 Task: Find flights from New Delhi to Odisha from June 2 to June 6.
Action: Mouse moved to (461, 293)
Screenshot: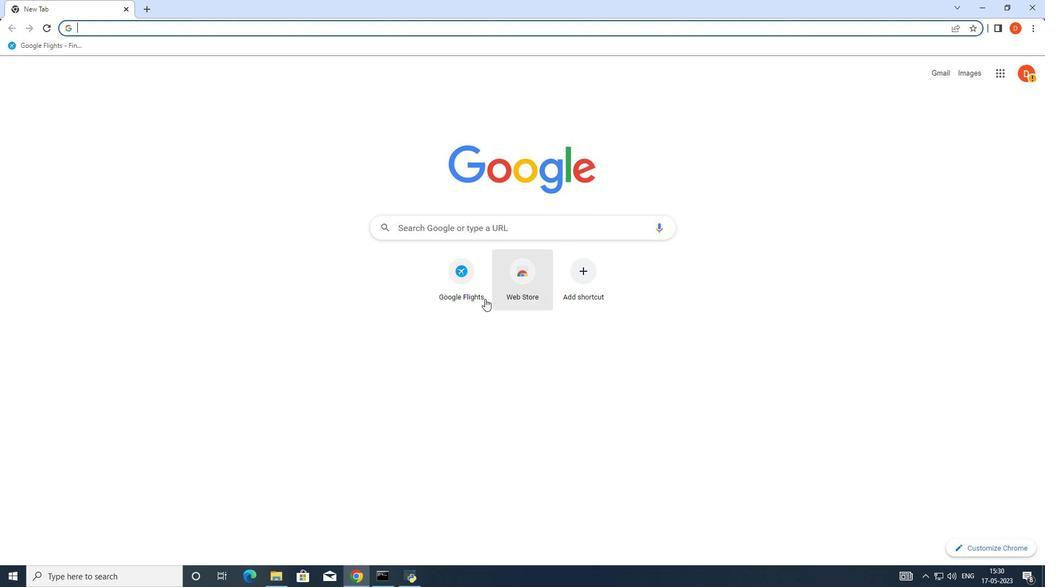
Action: Mouse pressed left at (461, 293)
Screenshot: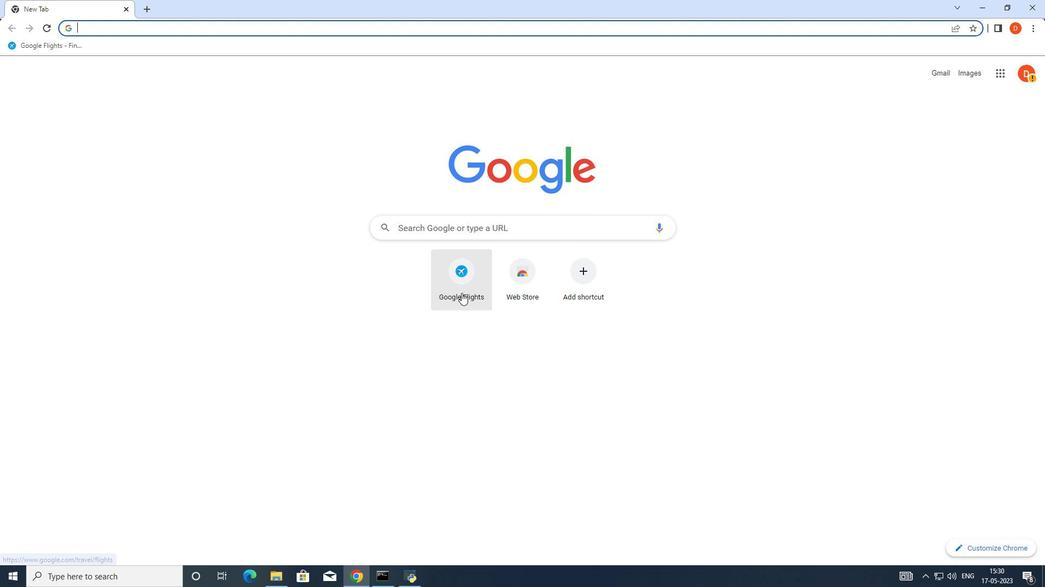
Action: Mouse moved to (381, 301)
Screenshot: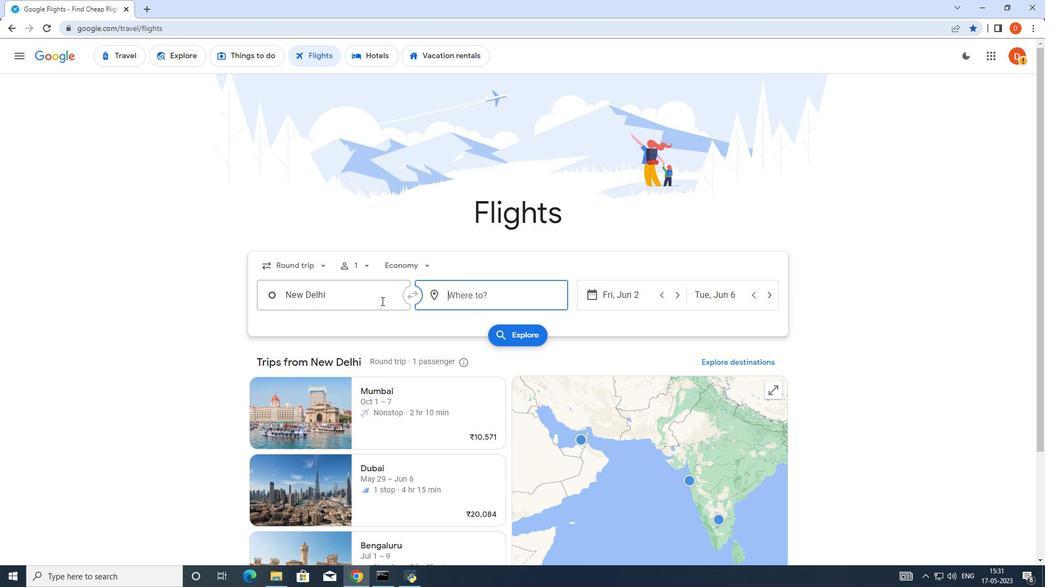
Action: Mouse scrolled (381, 301) with delta (0, 0)
Screenshot: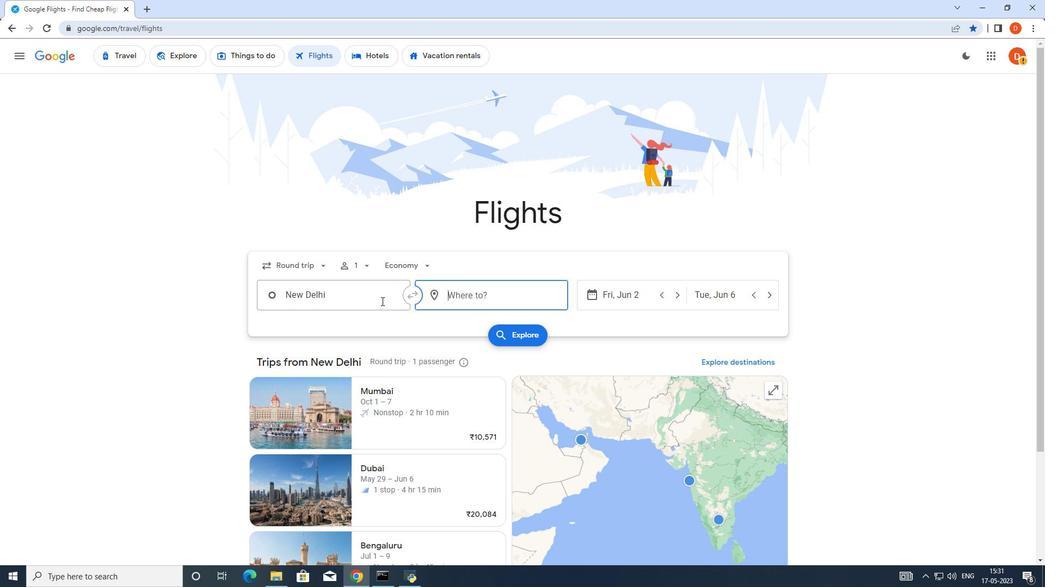
Action: Mouse moved to (462, 224)
Screenshot: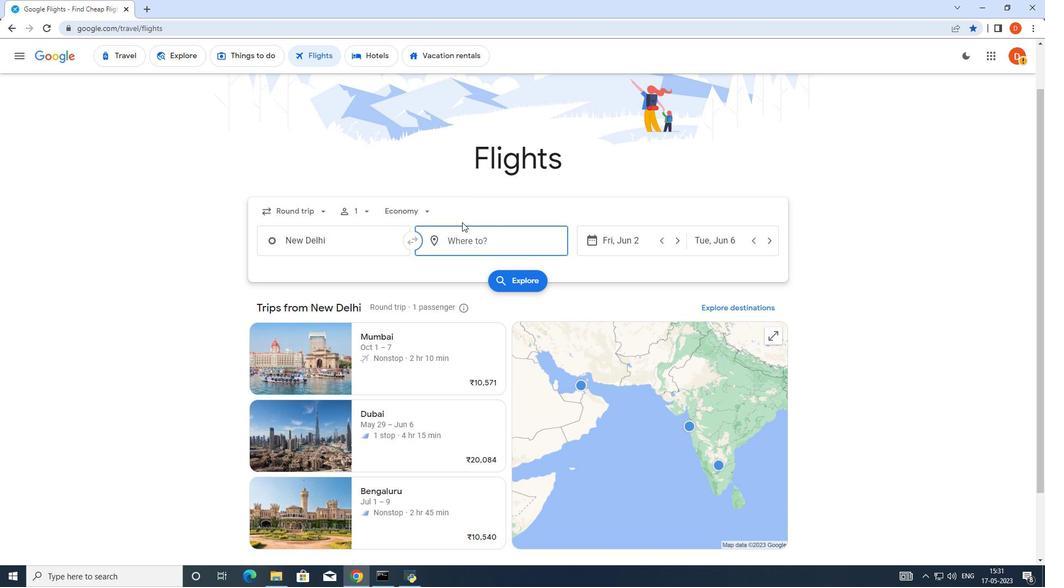 
Action: Mouse scrolled (462, 223) with delta (0, 0)
Screenshot: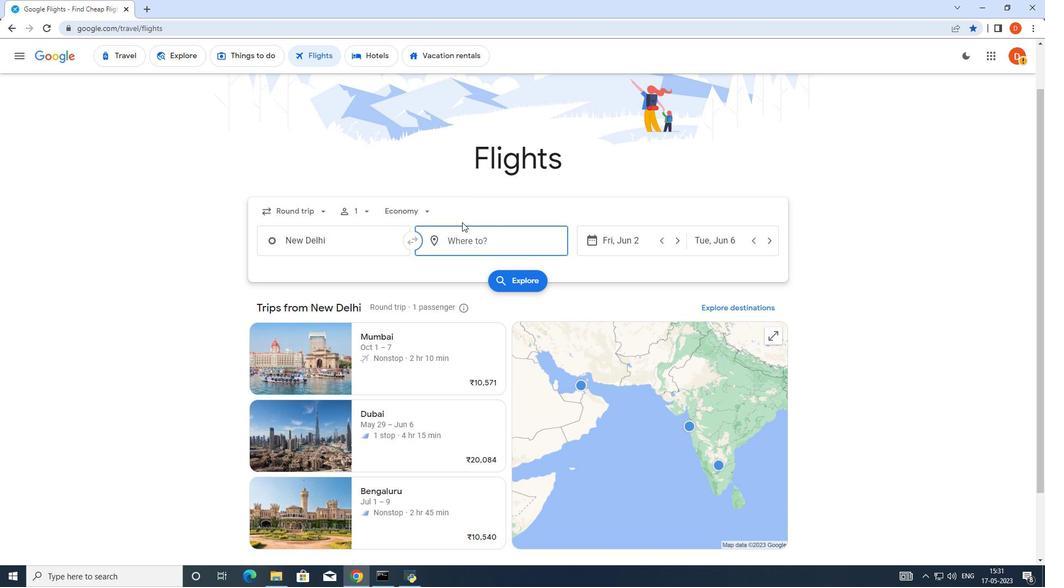
Action: Mouse moved to (445, 185)
Screenshot: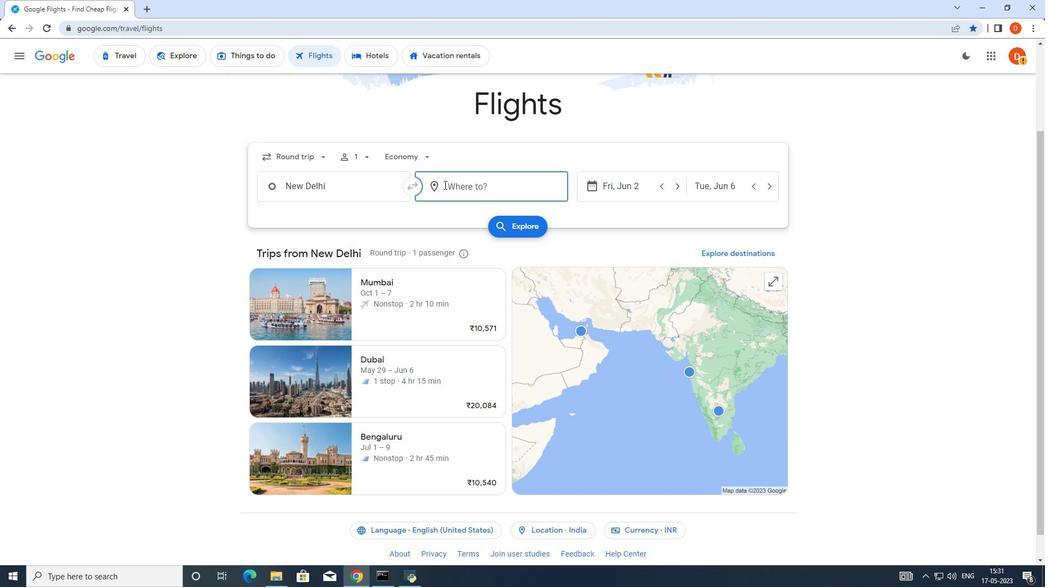 
Action: Mouse pressed left at (445, 185)
Screenshot: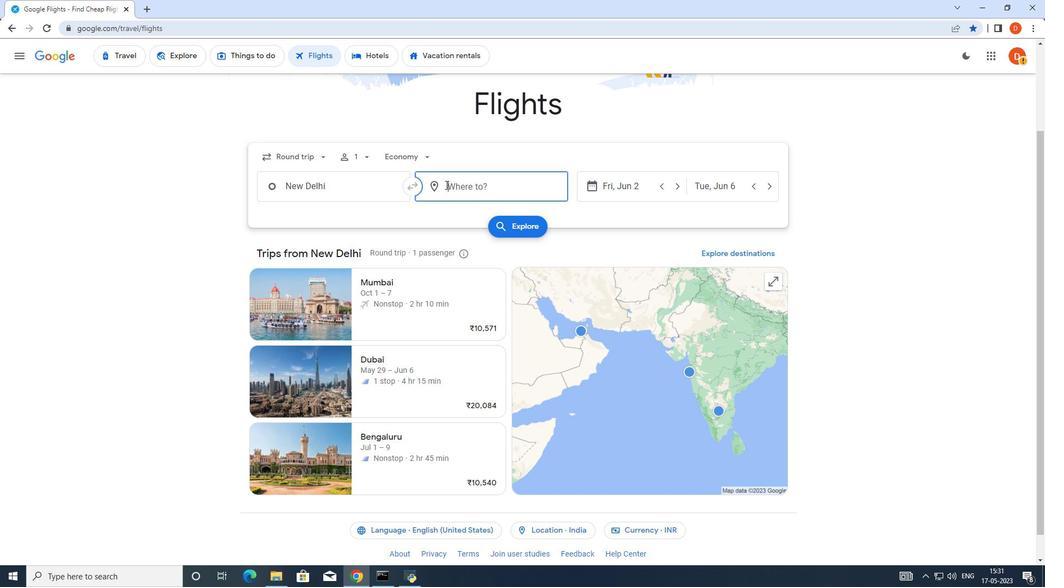 
Action: Mouse moved to (366, 187)
Screenshot: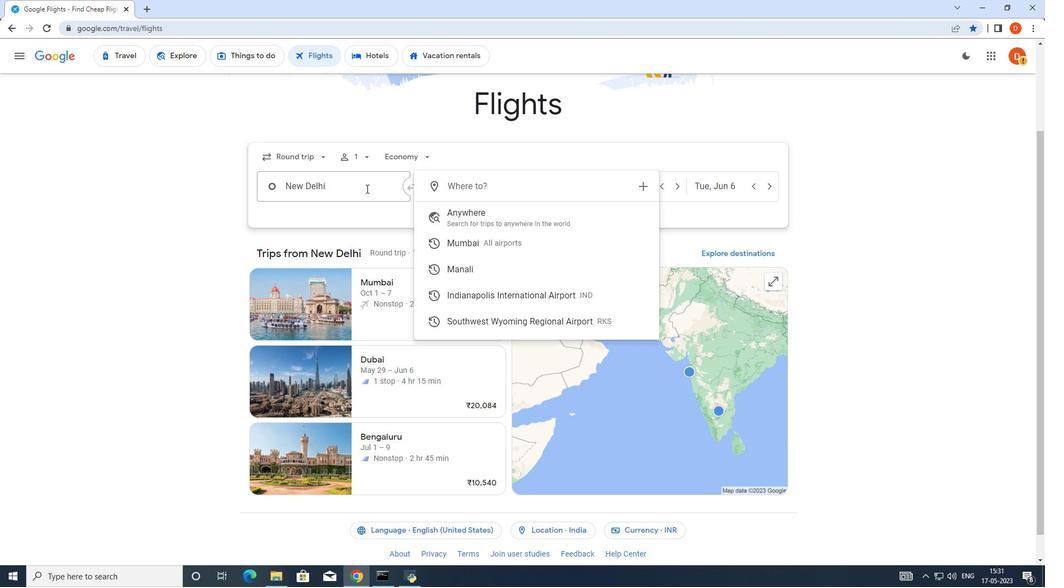 
Action: Mouse pressed left at (366, 187)
Screenshot: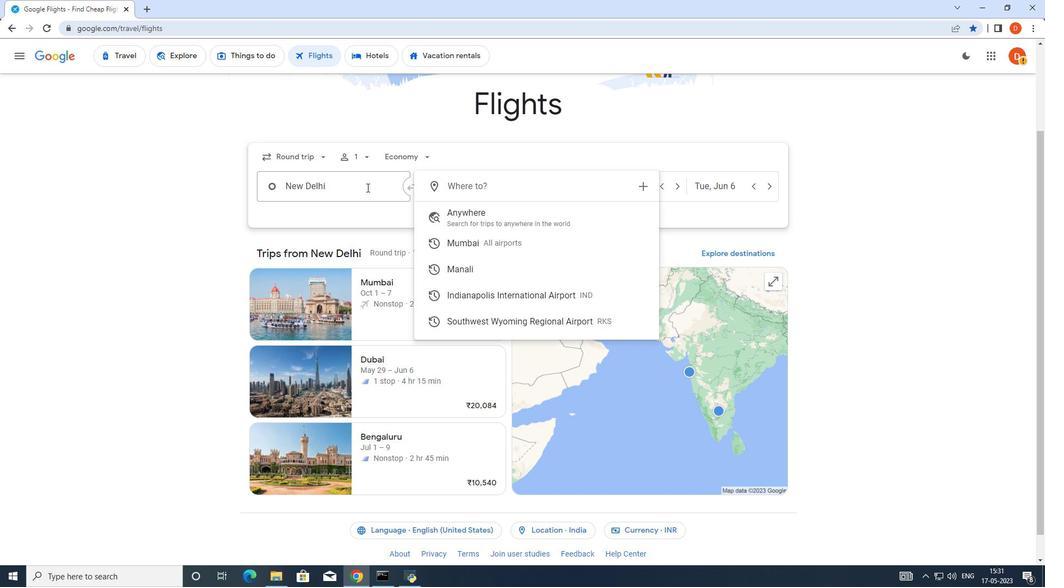 
Action: Mouse moved to (369, 219)
Screenshot: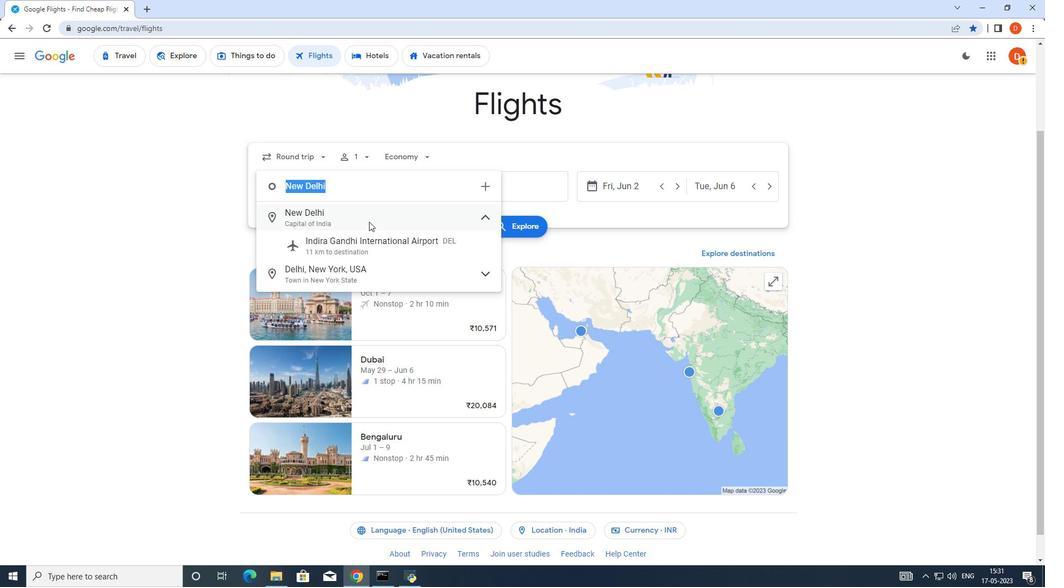 
Action: Key pressed <Key.backspace>gurugaom
Screenshot: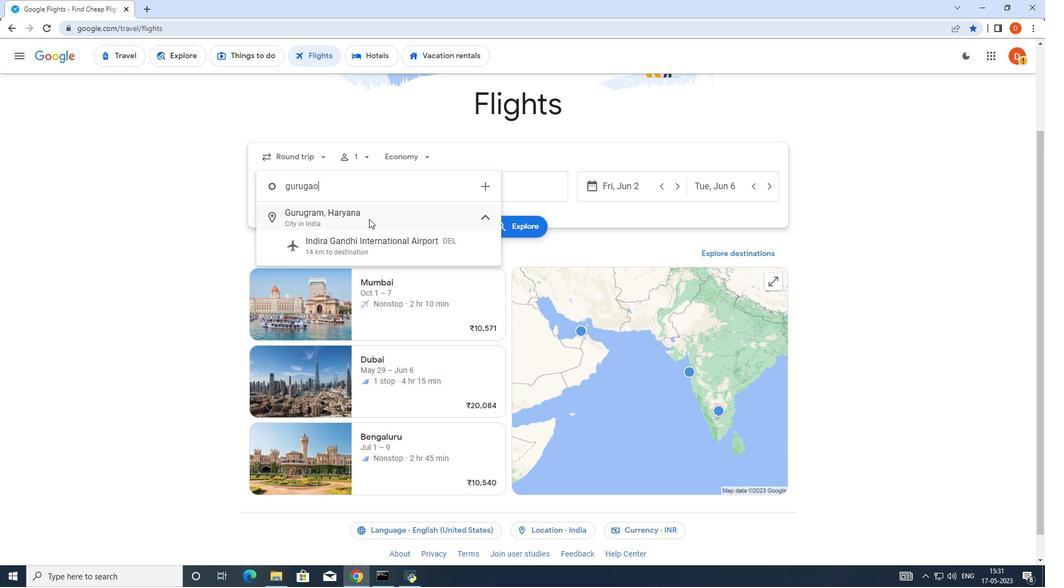 
Action: Mouse moved to (548, 184)
Screenshot: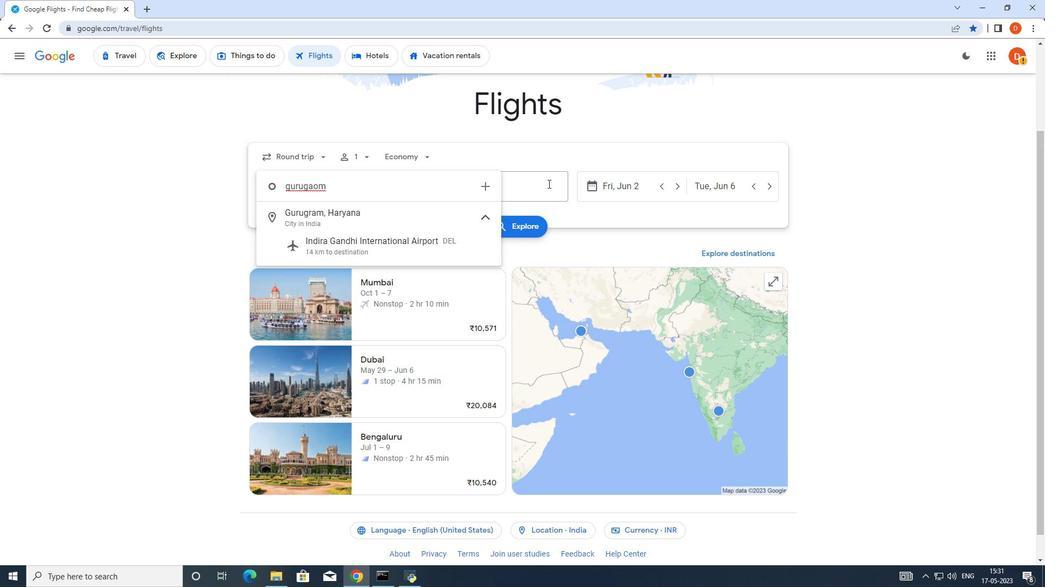 
Action: Mouse pressed left at (548, 184)
Screenshot: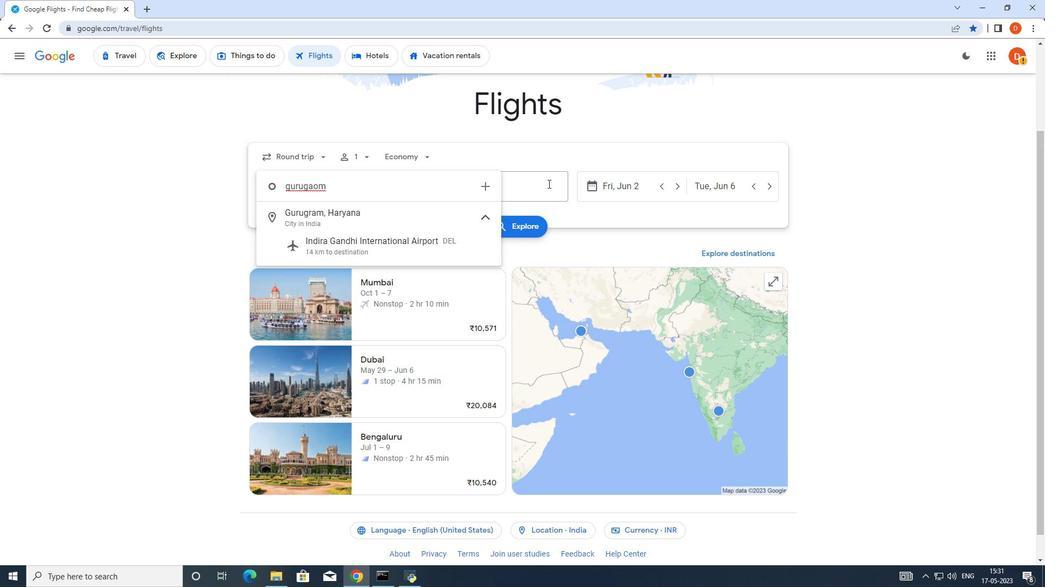 
Action: Mouse moved to (540, 204)
Screenshot: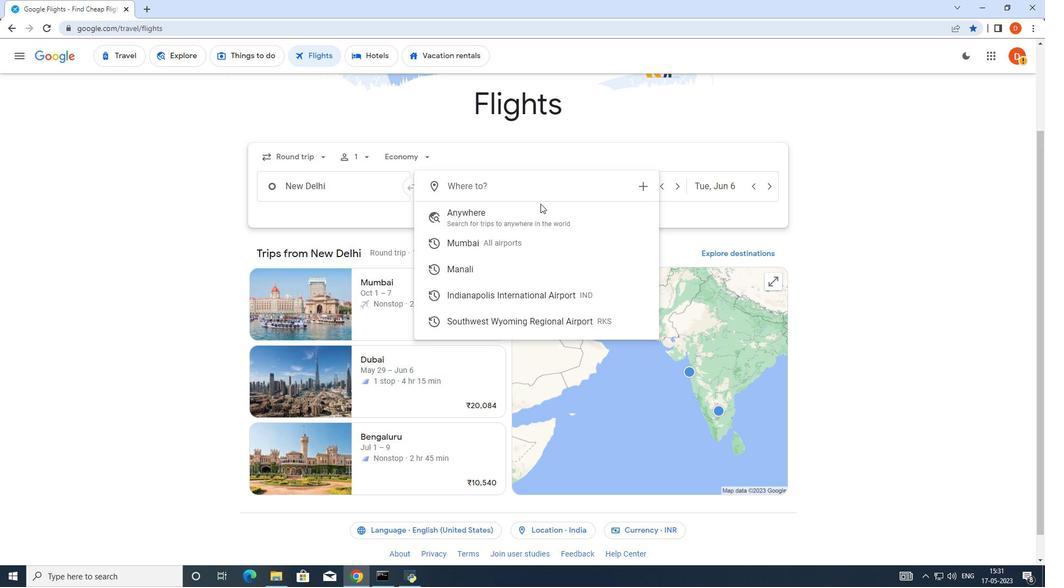 
Action: Key pressed newdelhi<Key.enter>
Screenshot: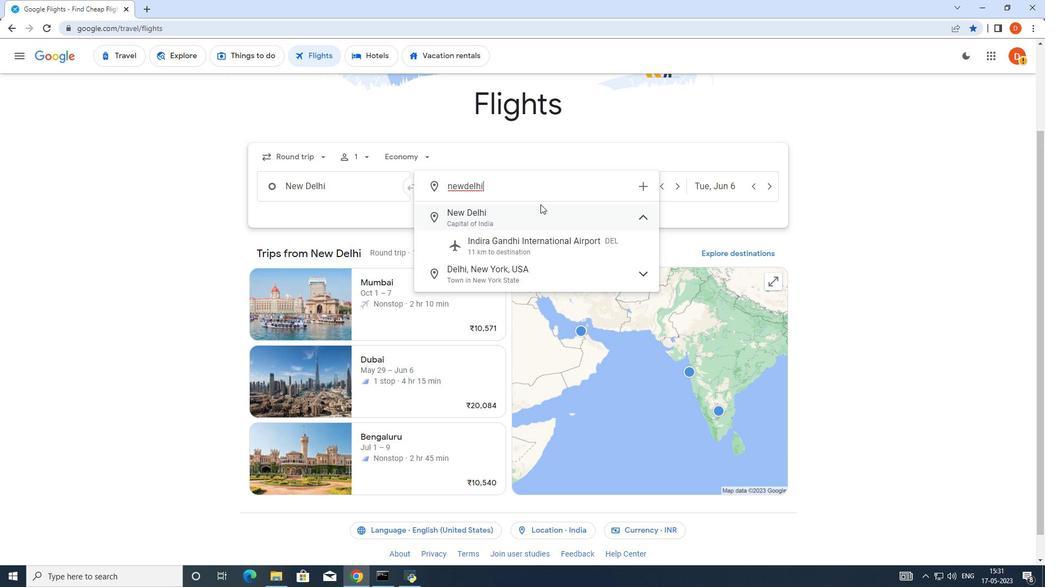 
Action: Mouse moved to (523, 221)
Screenshot: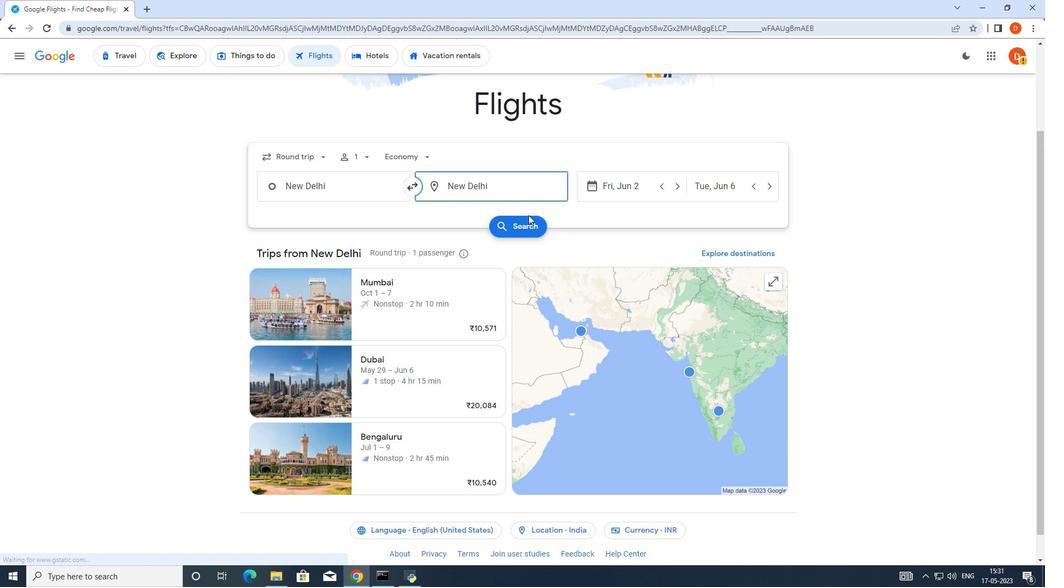 
Action: Mouse pressed left at (523, 221)
Screenshot: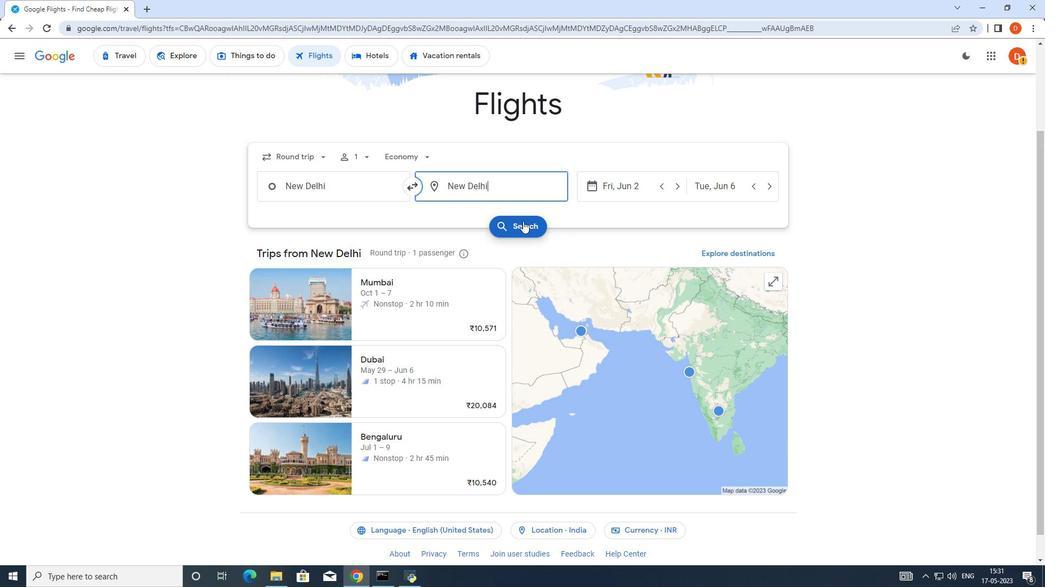 
Action: Mouse moved to (491, 126)
Screenshot: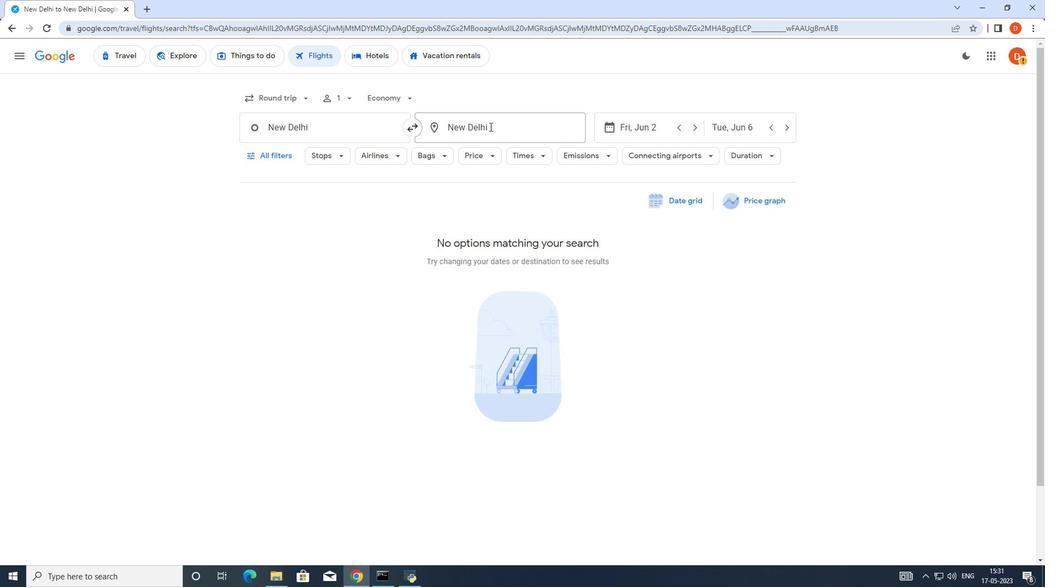 
Action: Mouse pressed left at (491, 126)
Screenshot: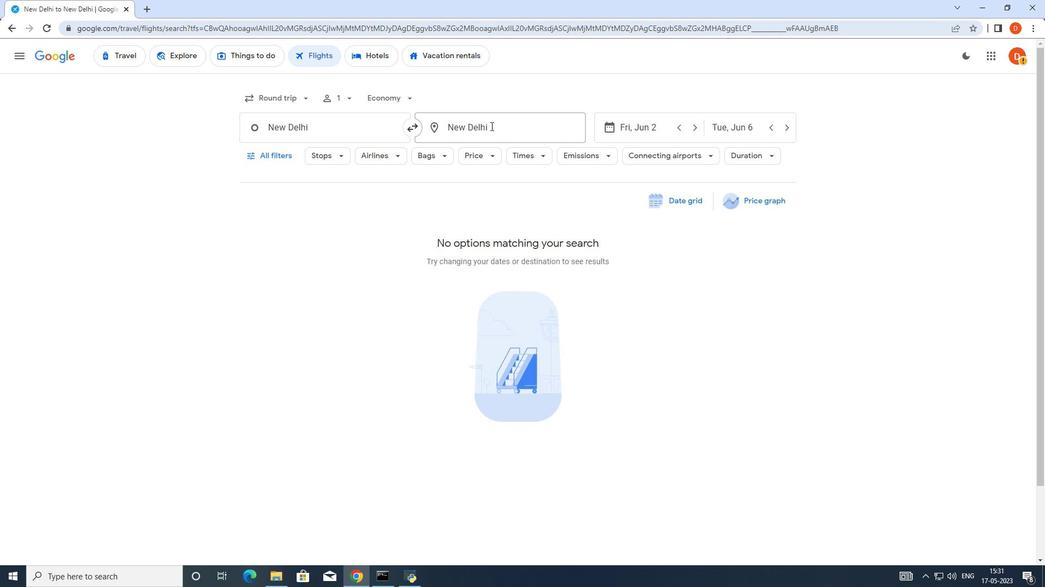 
Action: Mouse moved to (491, 127)
Screenshot: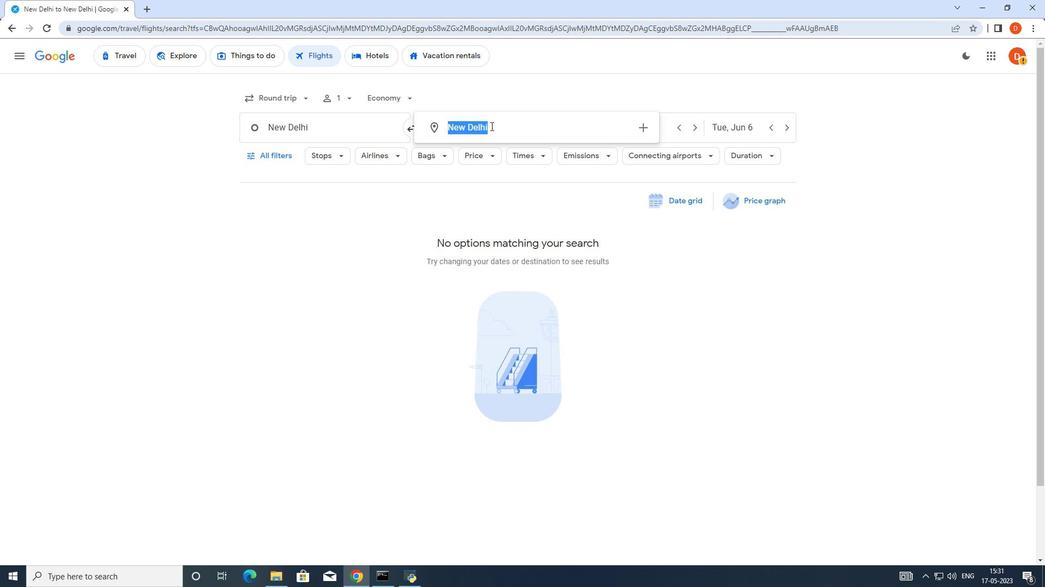 
Action: Key pressed <Key.backspace>odisha
Screenshot: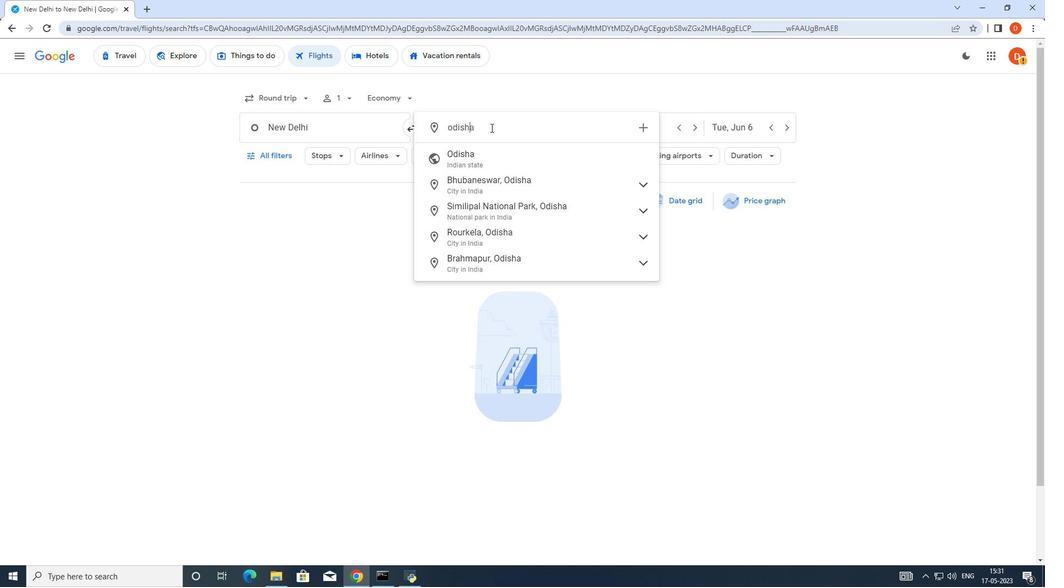 
Action: Mouse moved to (488, 155)
Screenshot: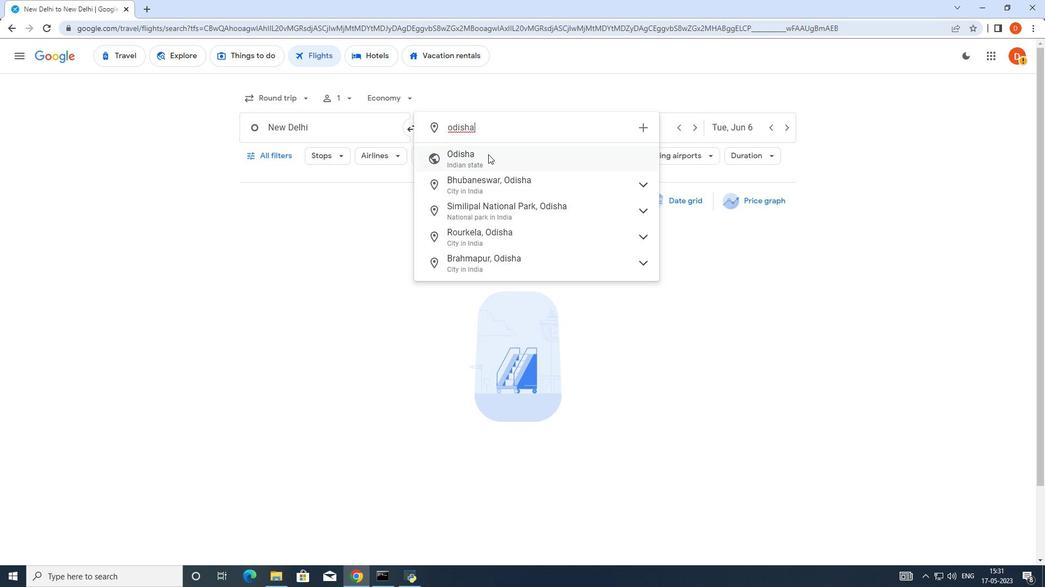 
Action: Mouse pressed left at (488, 155)
Screenshot: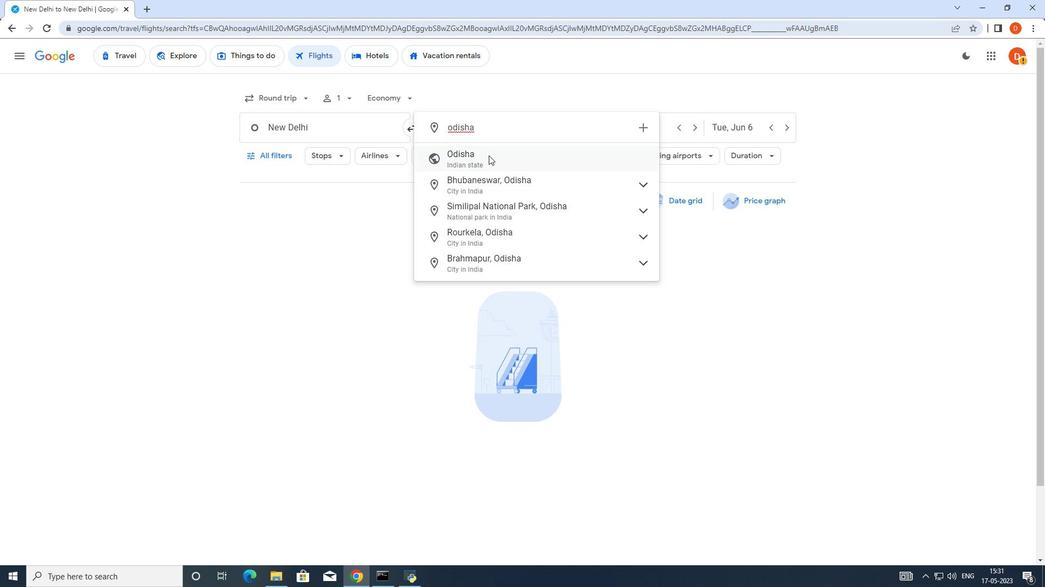 
Action: Mouse moved to (555, 261)
Screenshot: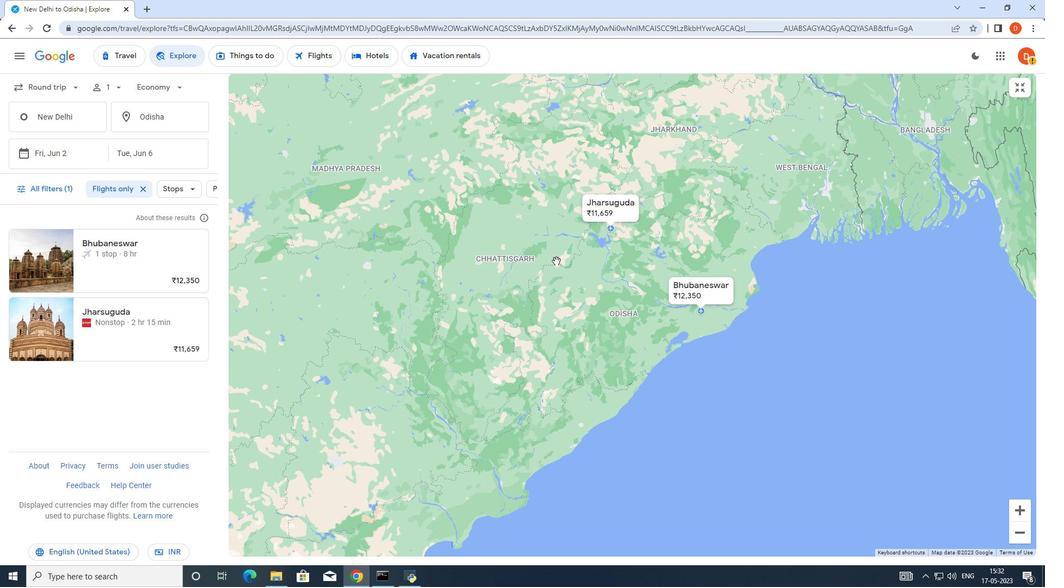 
Action: Mouse scrolled (555, 261) with delta (0, 0)
Screenshot: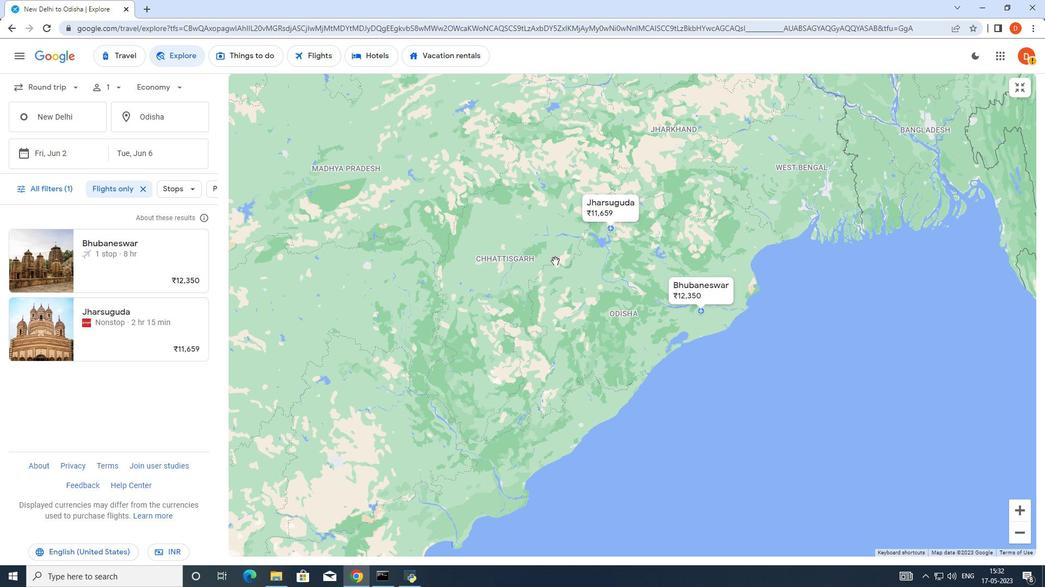 
Action: Mouse scrolled (555, 260) with delta (0, 0)
Screenshot: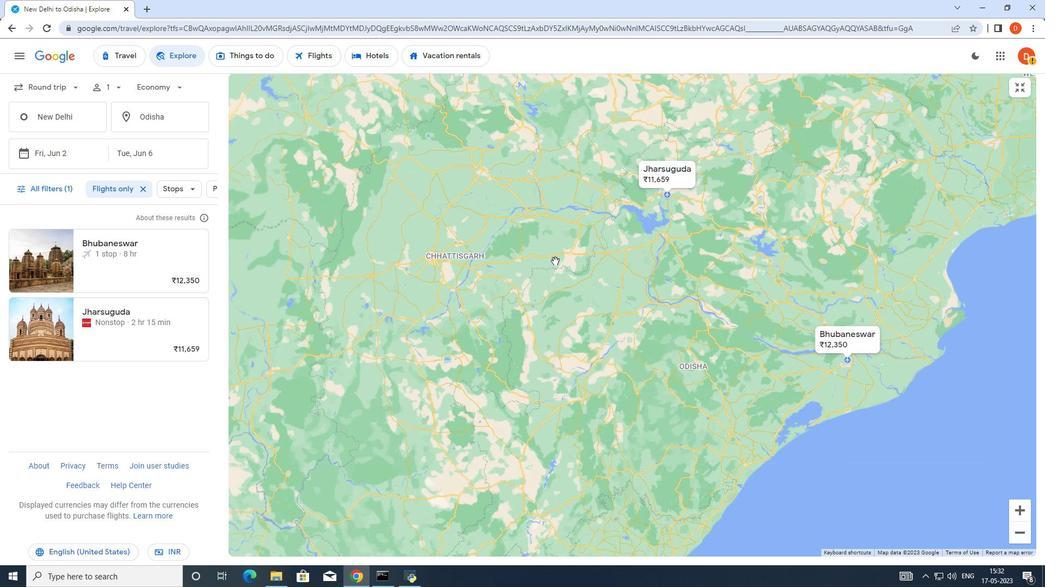 
Action: Mouse scrolled (555, 260) with delta (0, 0)
Screenshot: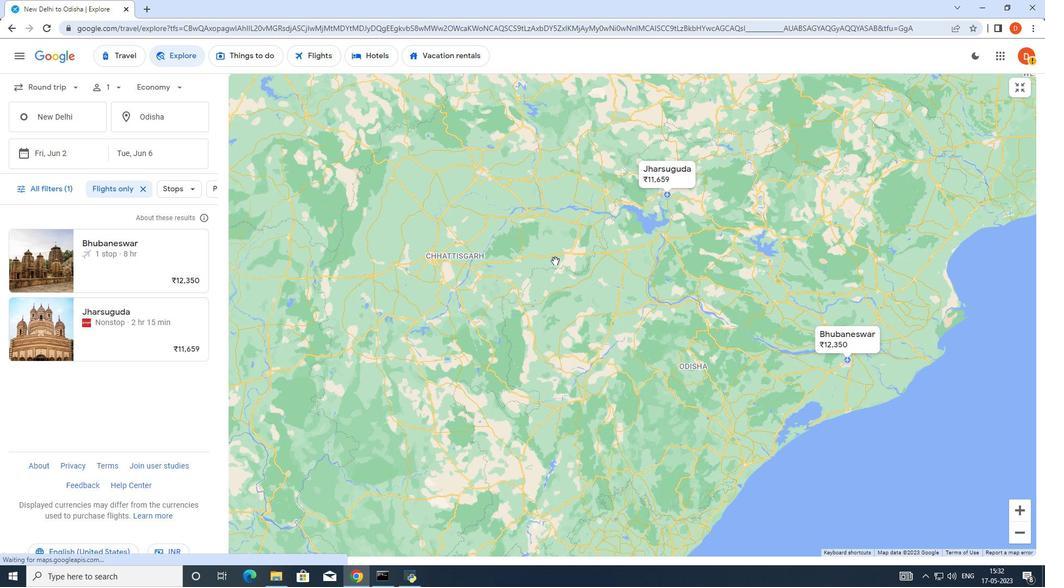 
Action: Mouse scrolled (555, 260) with delta (0, 0)
Screenshot: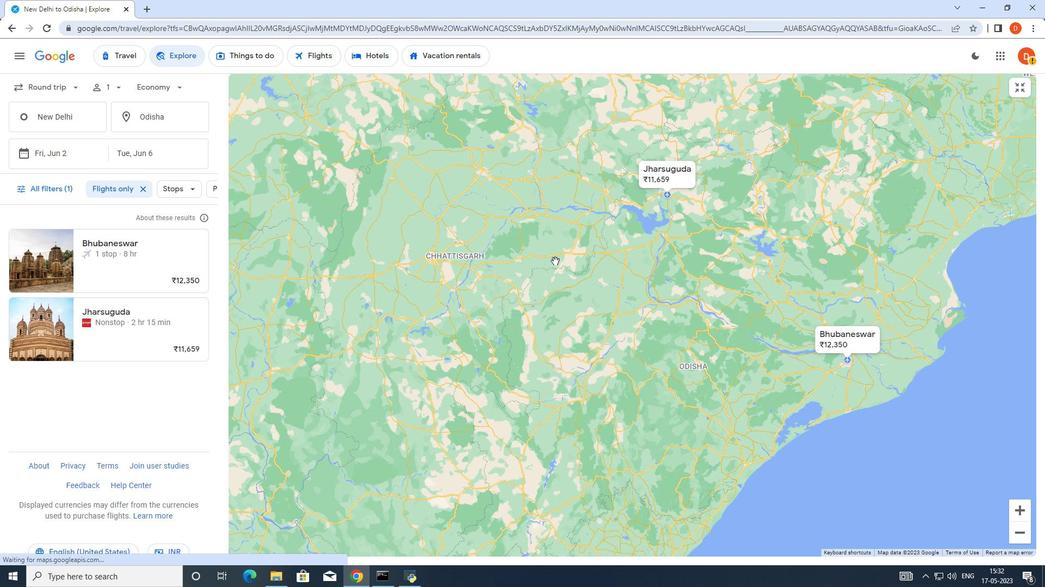 
Action: Mouse moved to (555, 262)
Screenshot: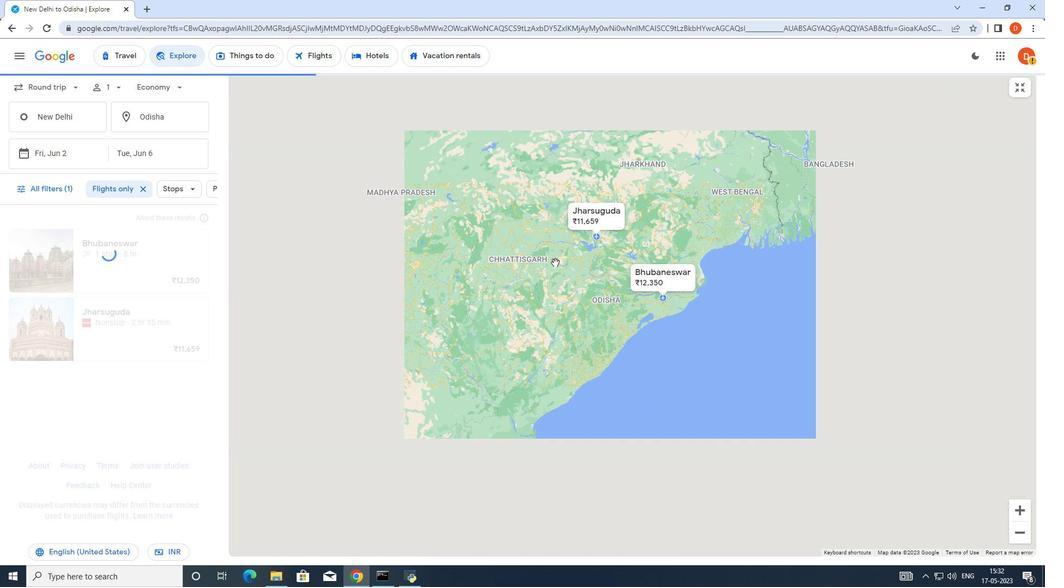 
Action: Mouse scrolled (555, 261) with delta (0, 0)
Screenshot: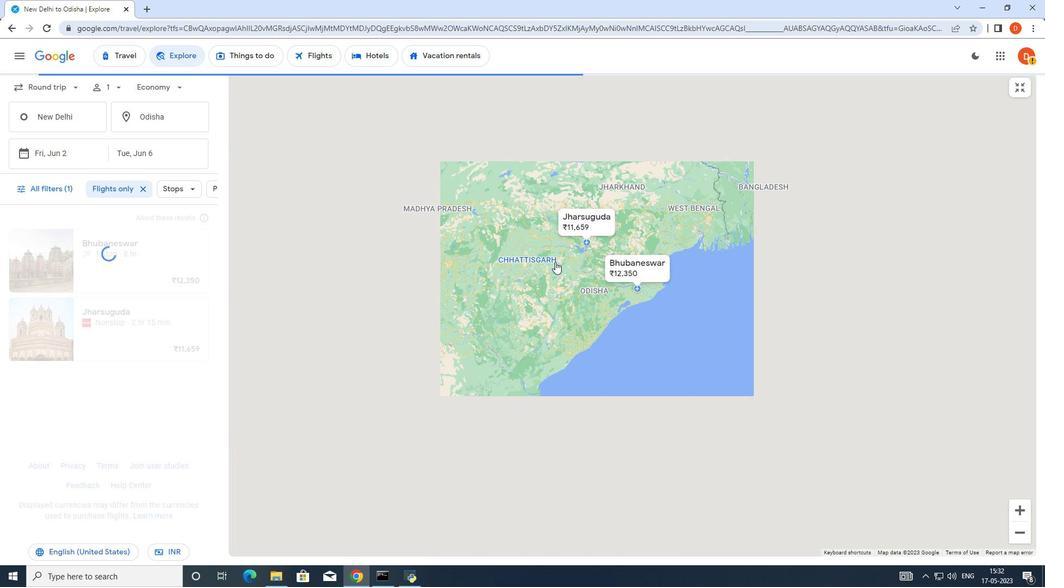 
Action: Mouse moved to (445, 232)
Screenshot: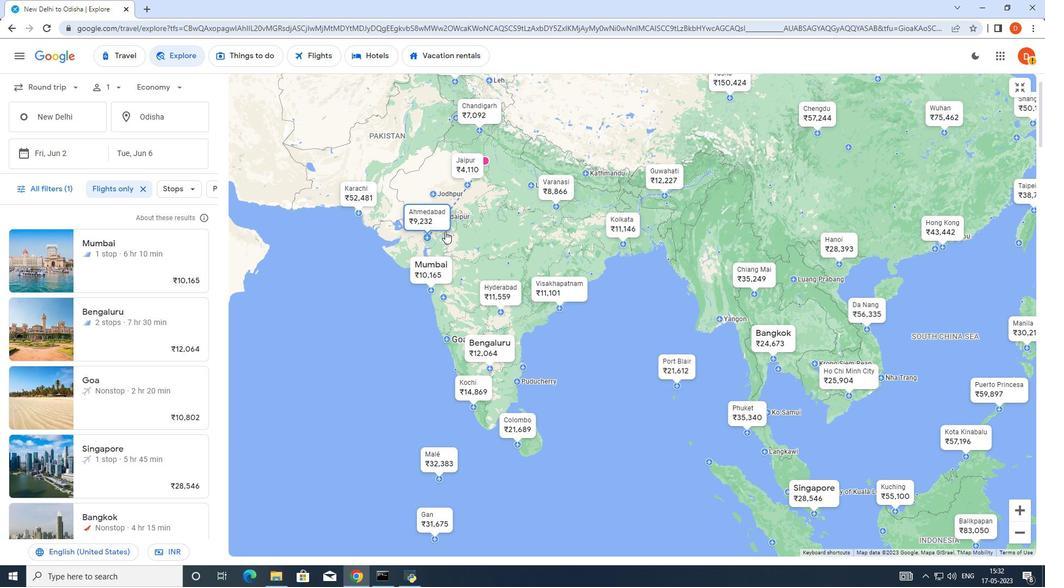 
Action: Mouse scrolled (445, 233) with delta (0, 0)
Screenshot: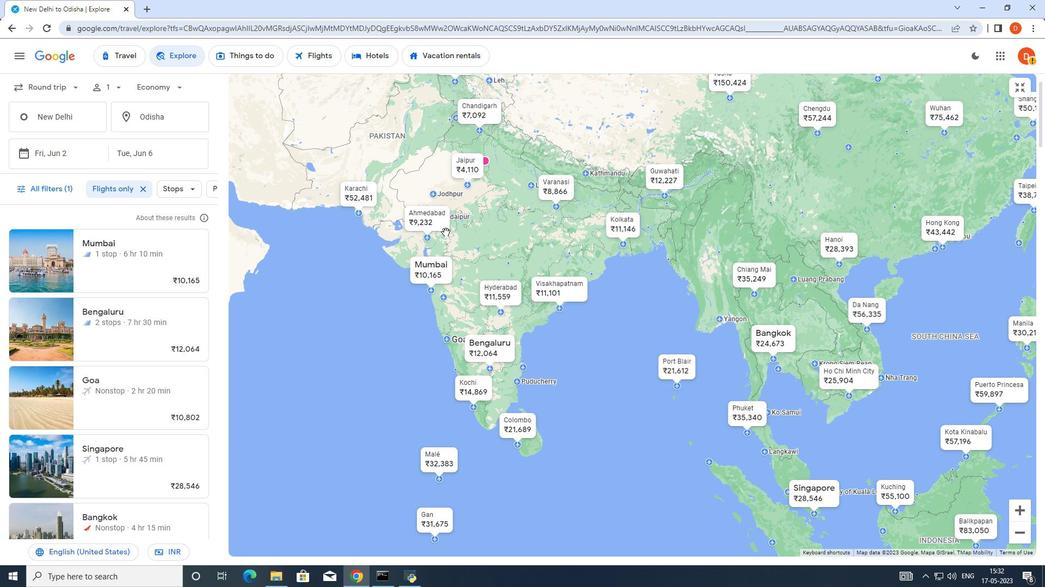 
Action: Mouse scrolled (445, 231) with delta (0, 0)
Screenshot: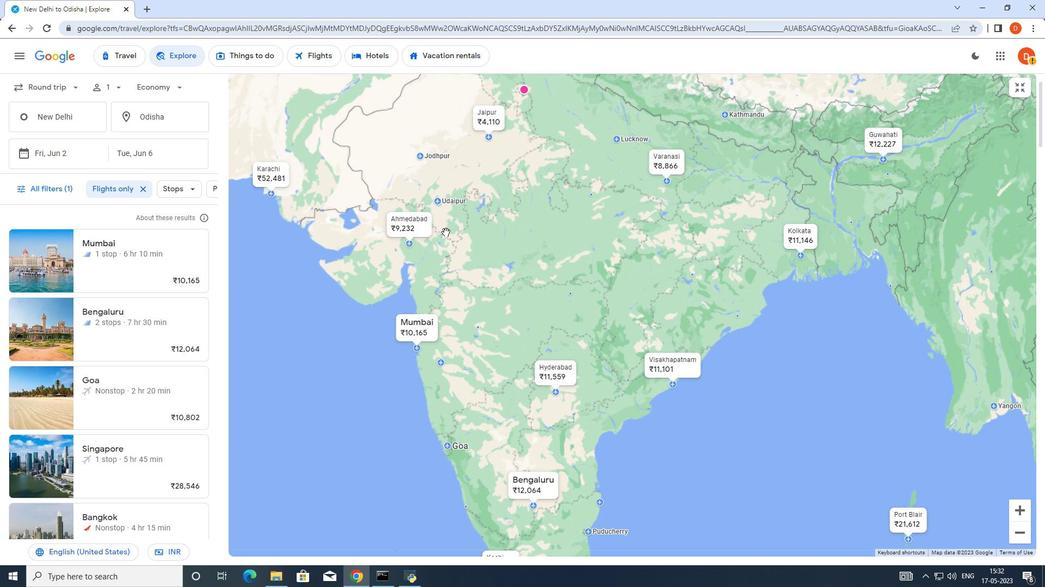 
Action: Mouse moved to (445, 234)
Screenshot: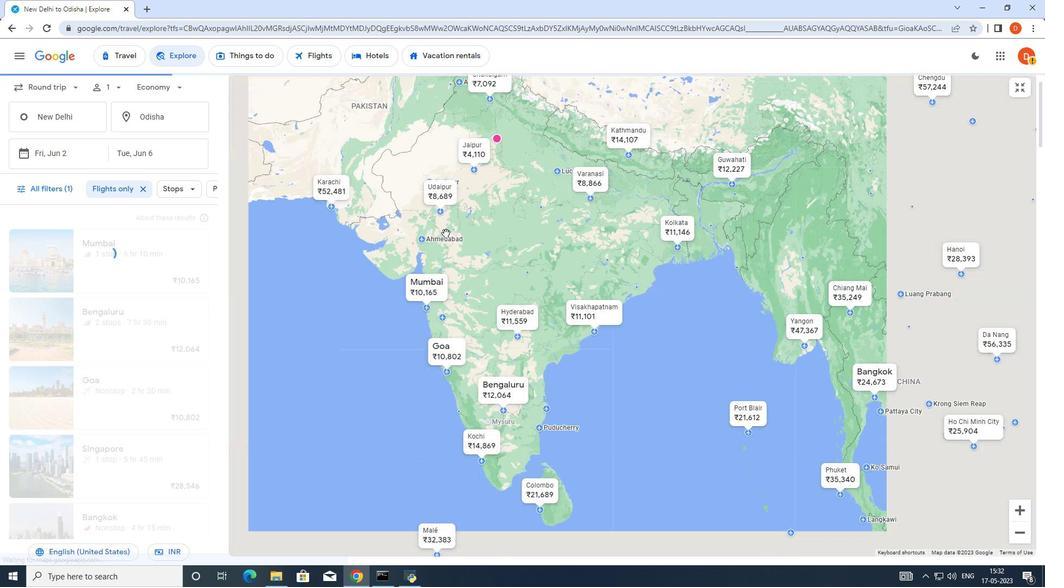 
Action: Mouse scrolled (445, 233) with delta (0, 0)
Screenshot: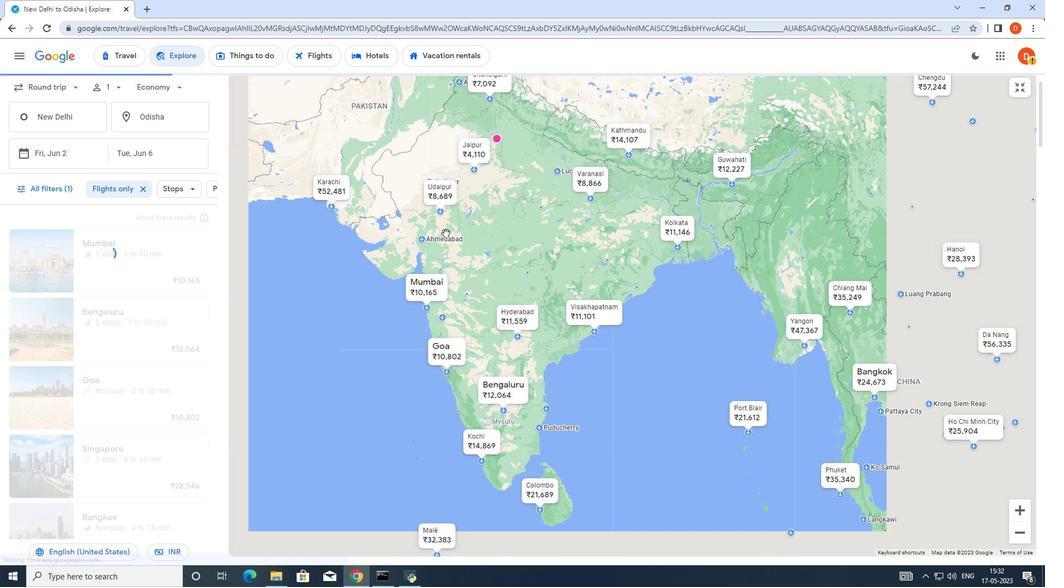 
Action: Mouse moved to (463, 225)
Screenshot: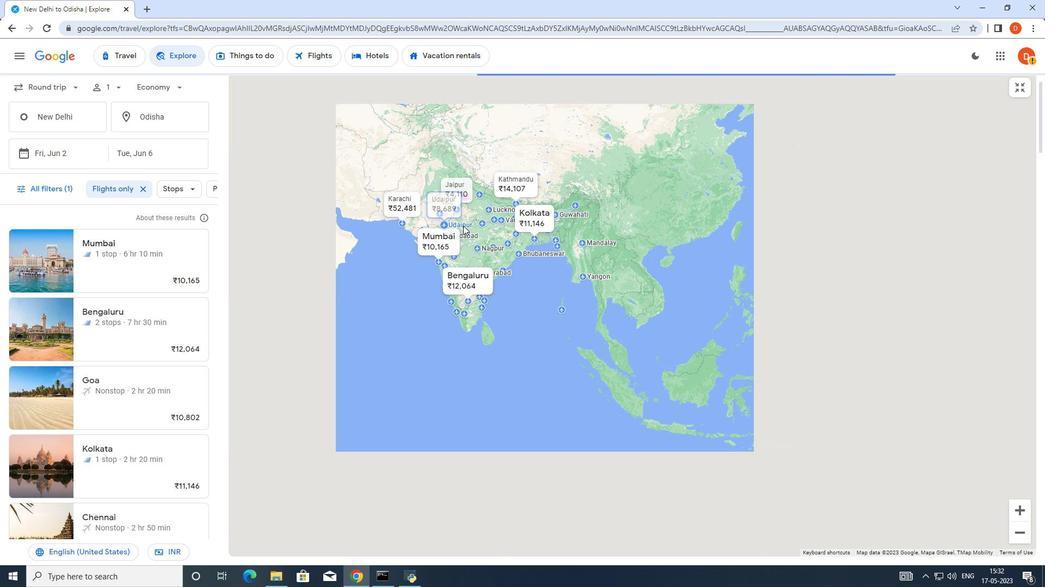 
Action: Mouse scrolled (463, 225) with delta (0, 0)
Screenshot: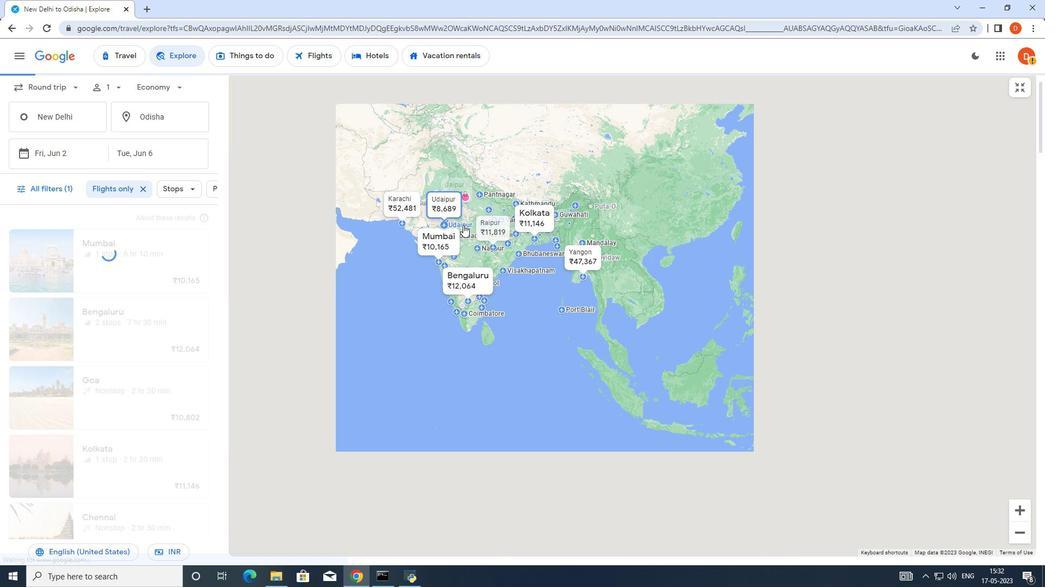 
Action: Mouse moved to (454, 173)
Screenshot: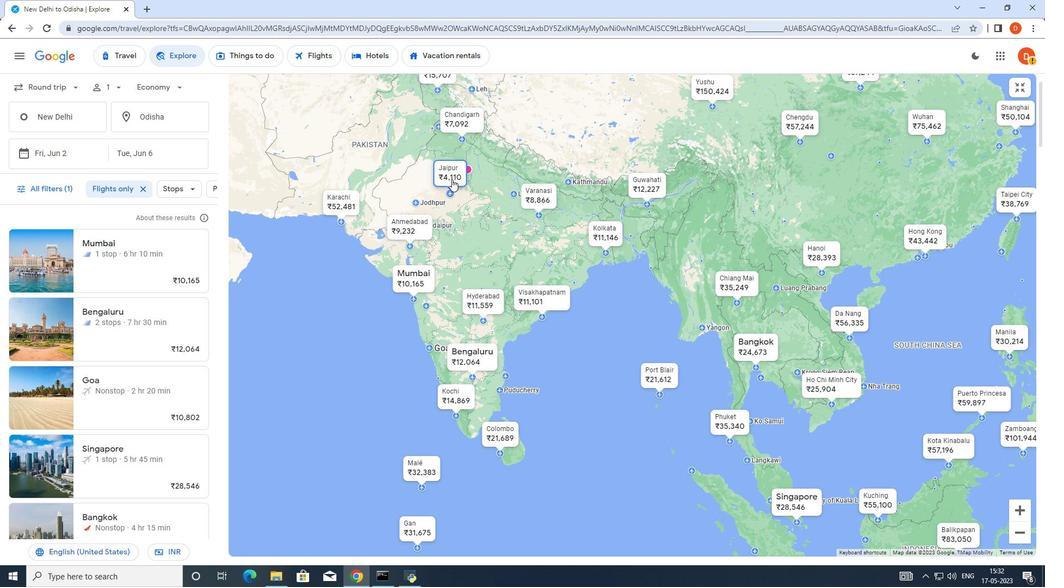 
Action: Mouse pressed left at (454, 173)
Screenshot: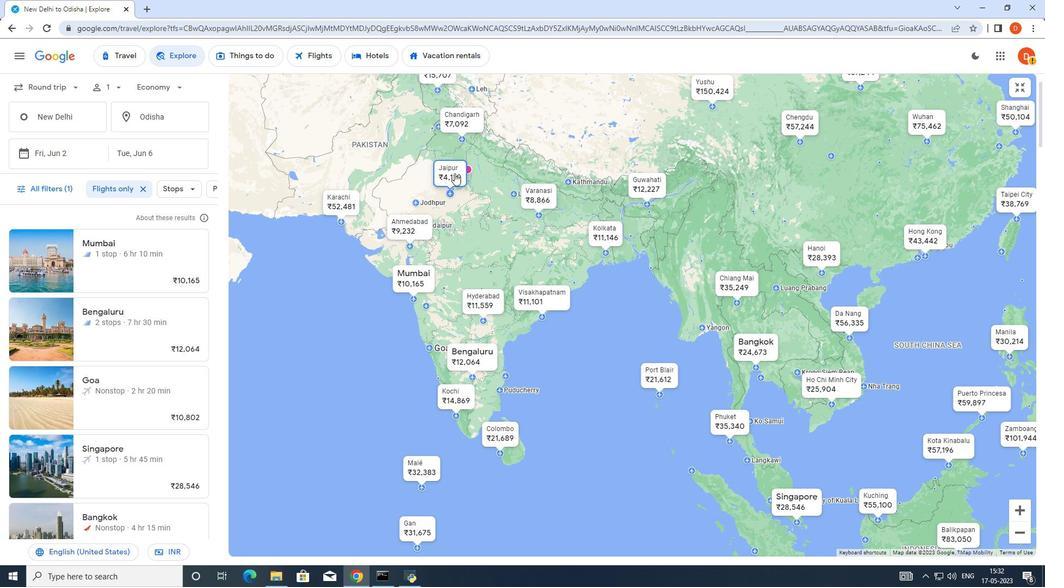 
Action: Mouse moved to (139, 279)
Screenshot: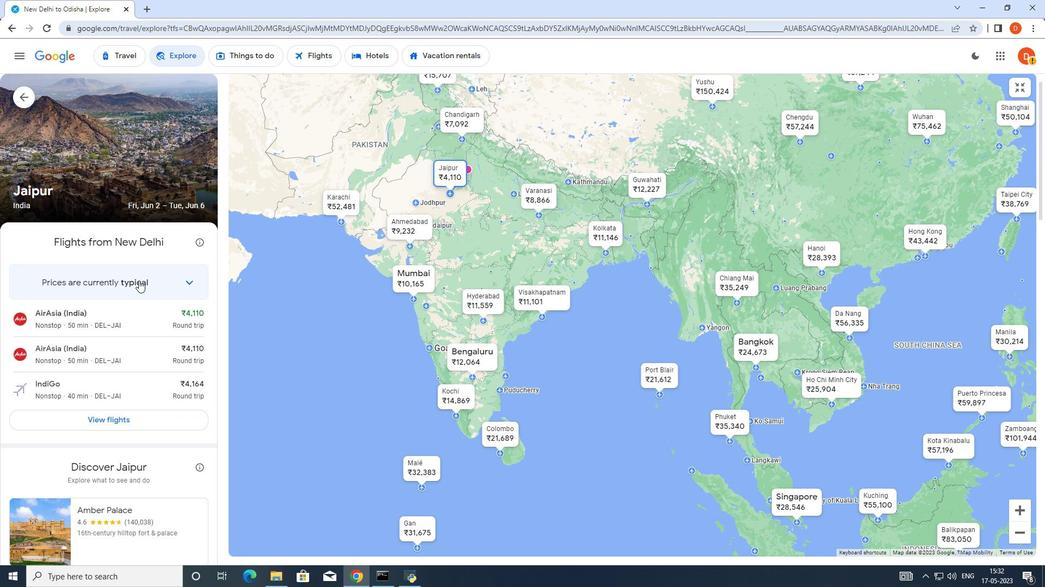 
Action: Mouse scrolled (139, 279) with delta (0, 0)
Screenshot: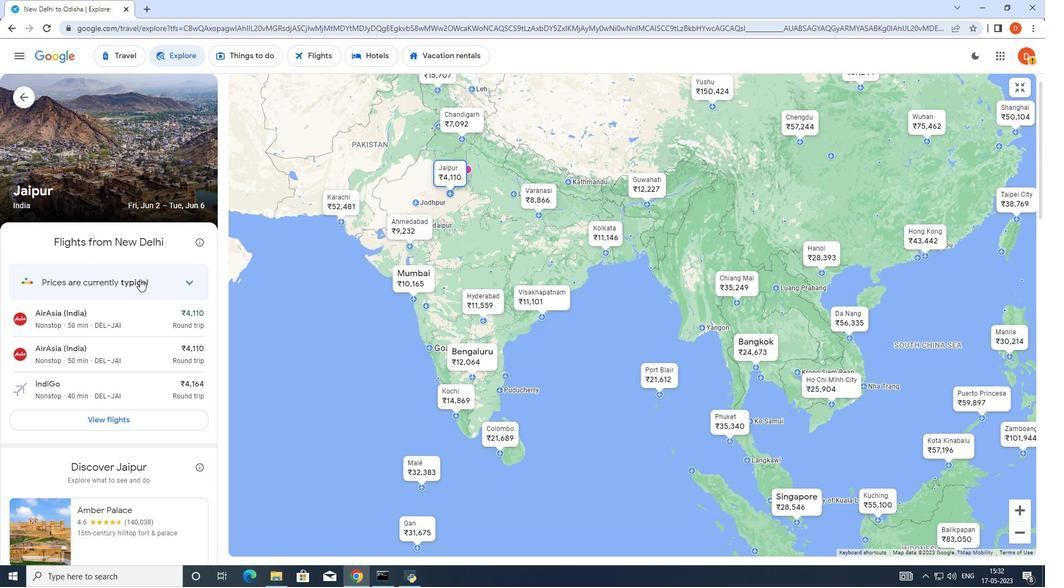 
Action: Mouse scrolled (139, 279) with delta (0, 0)
Screenshot: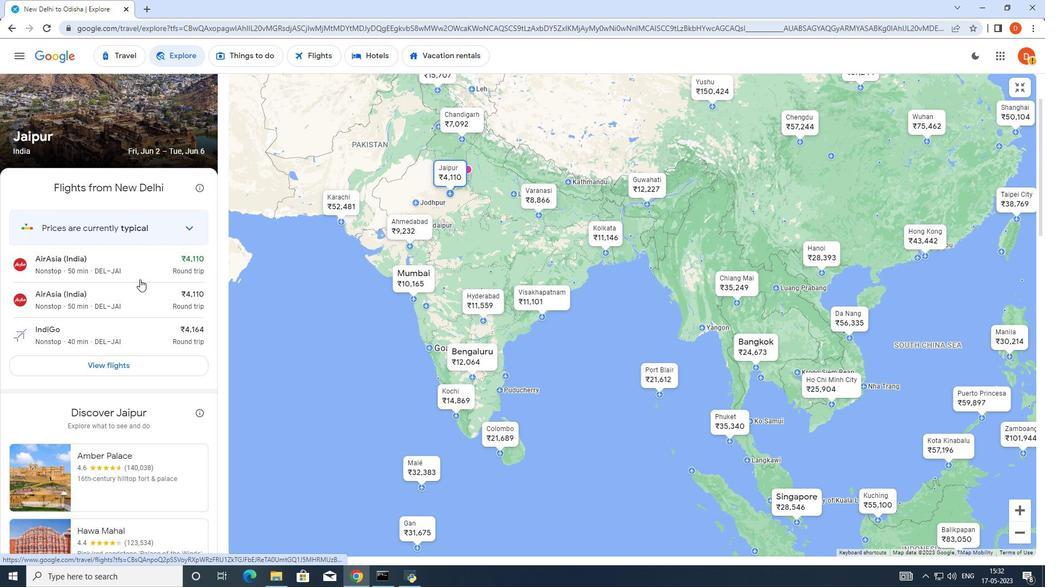 
Action: Mouse scrolled (139, 279) with delta (0, 0)
Screenshot: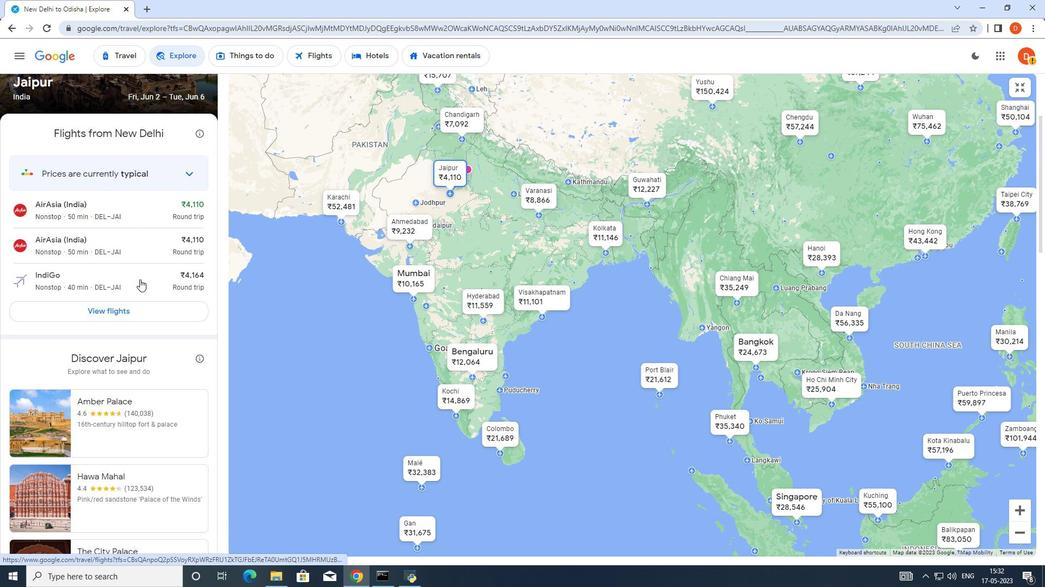 
Action: Mouse scrolled (139, 279) with delta (0, 0)
Screenshot: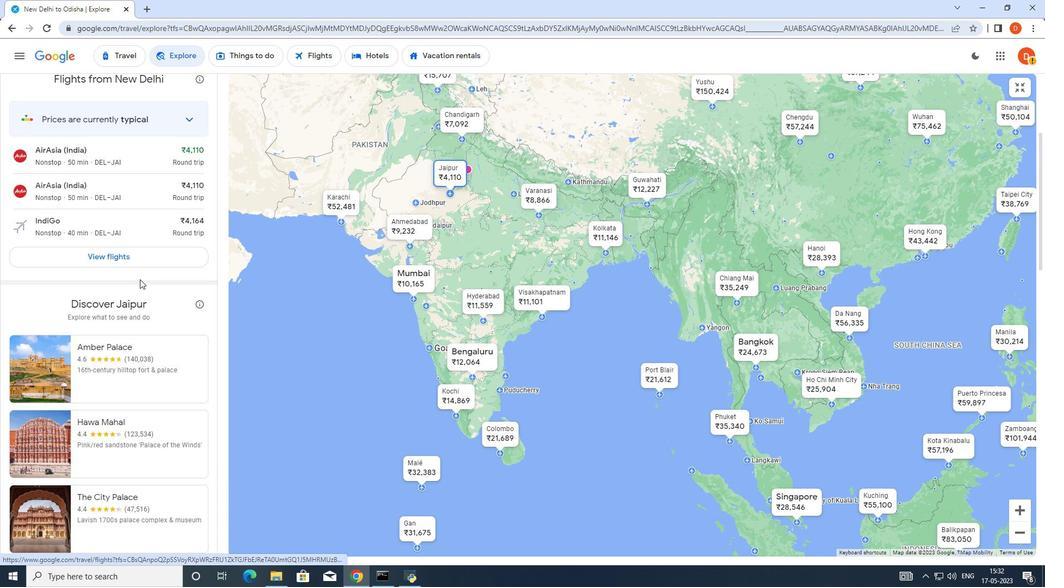 
Action: Mouse scrolled (139, 279) with delta (0, 0)
Screenshot: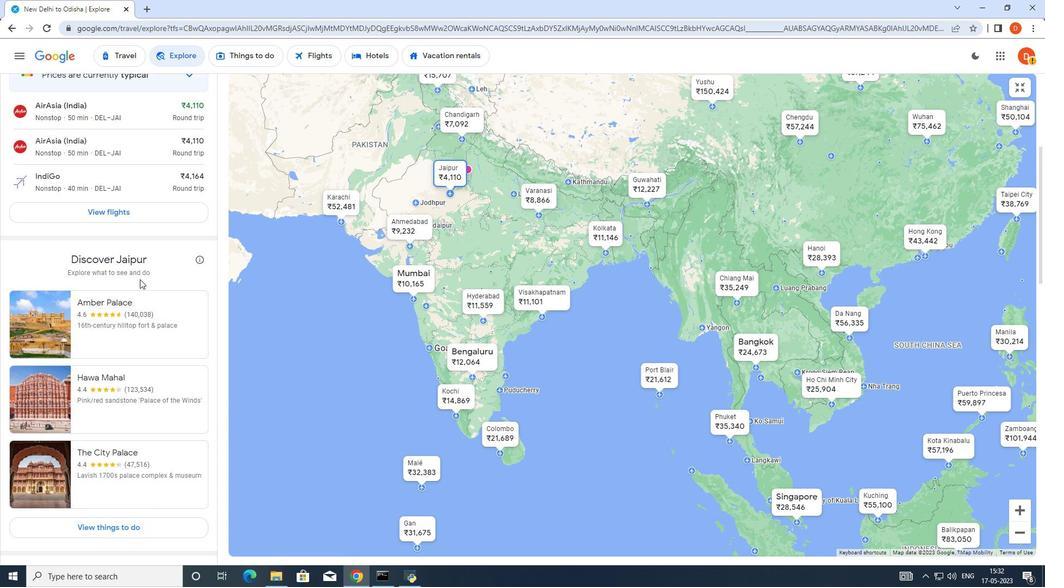 
Action: Mouse scrolled (139, 279) with delta (0, 0)
Screenshot: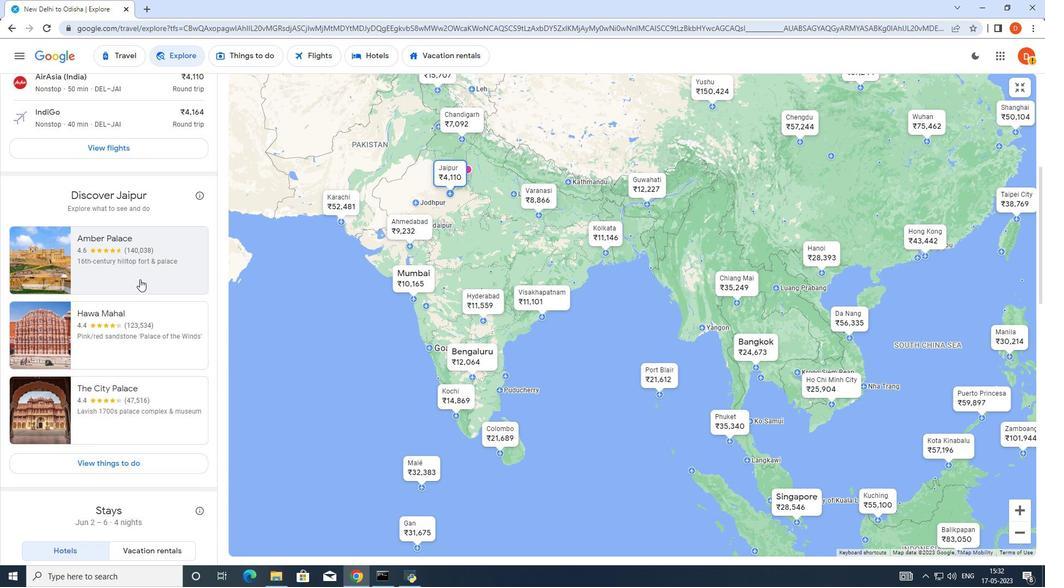 
Action: Mouse scrolled (139, 279) with delta (0, 0)
Screenshot: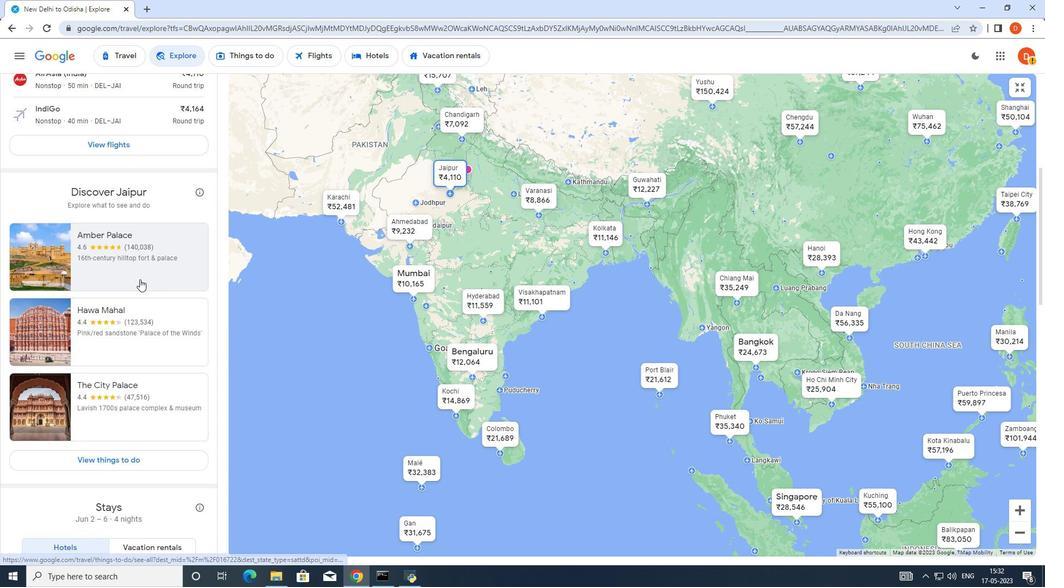 
Action: Mouse scrolled (139, 279) with delta (0, 0)
Screenshot: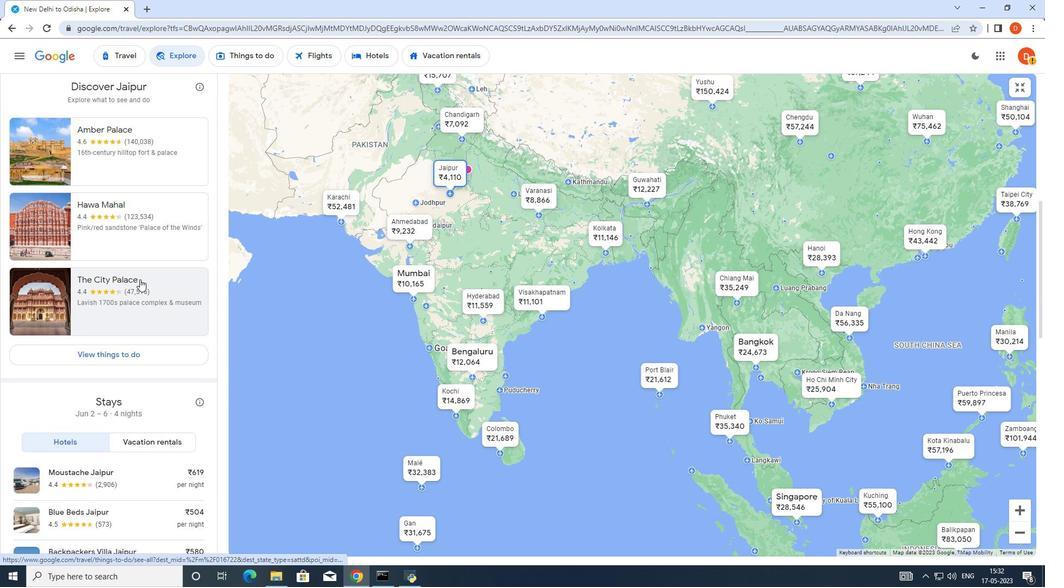 
Action: Mouse scrolled (139, 279) with delta (0, 0)
Screenshot: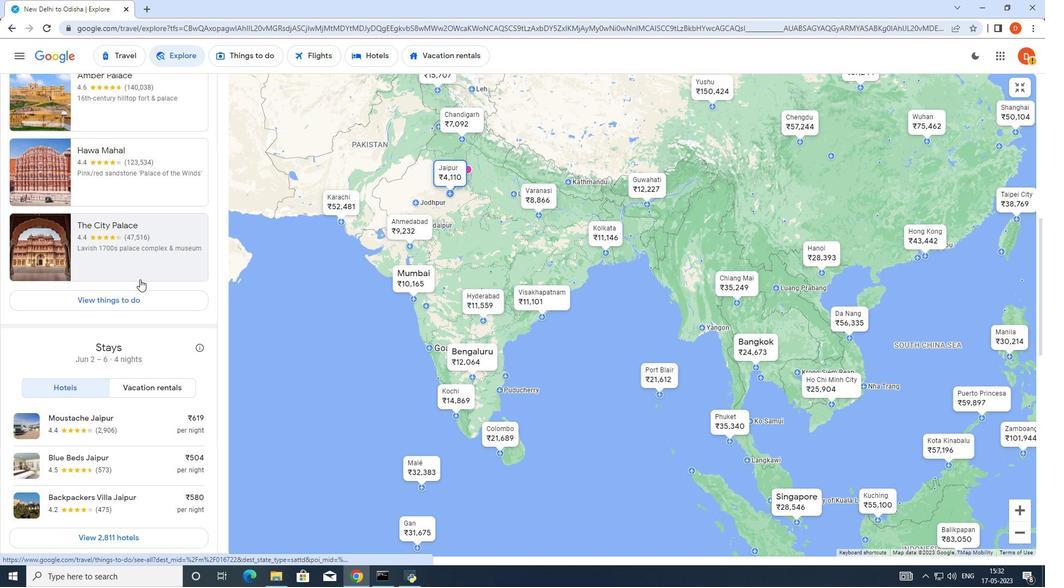 
Action: Mouse scrolled (139, 279) with delta (0, 0)
Screenshot: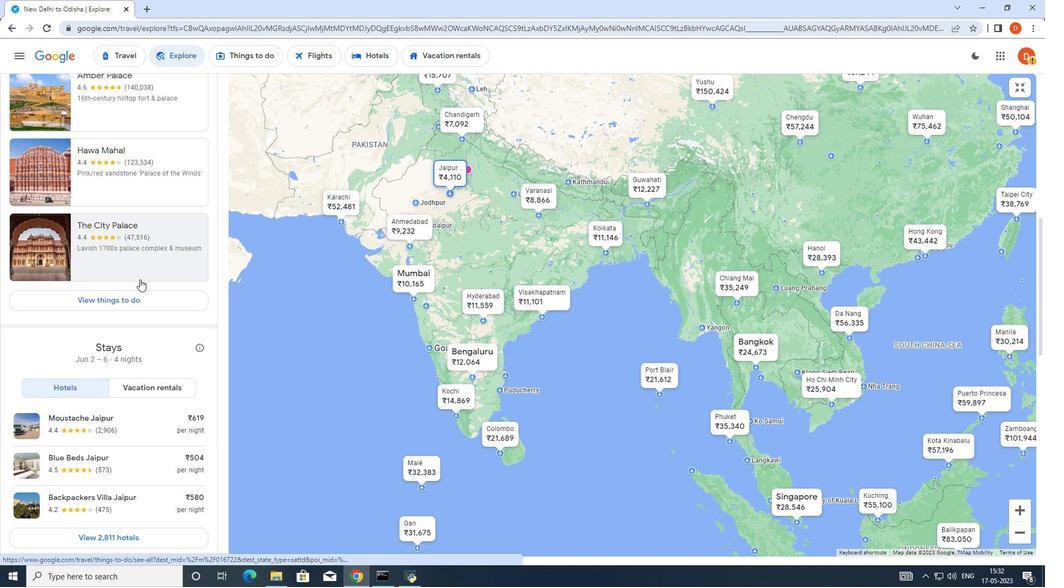 
Action: Mouse scrolled (139, 279) with delta (0, 0)
Screenshot: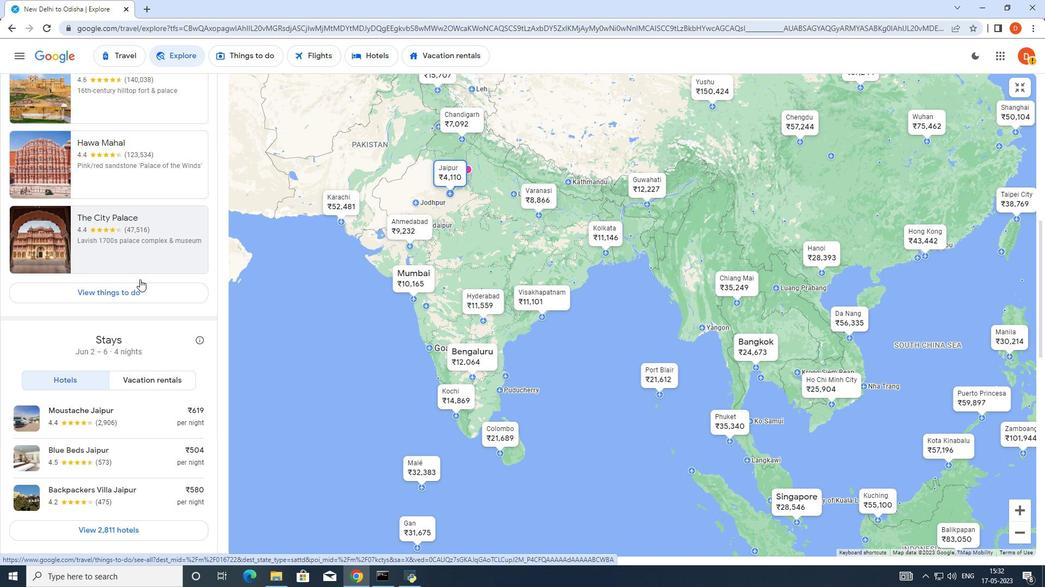 
Action: Mouse scrolled (139, 280) with delta (0, 0)
Screenshot: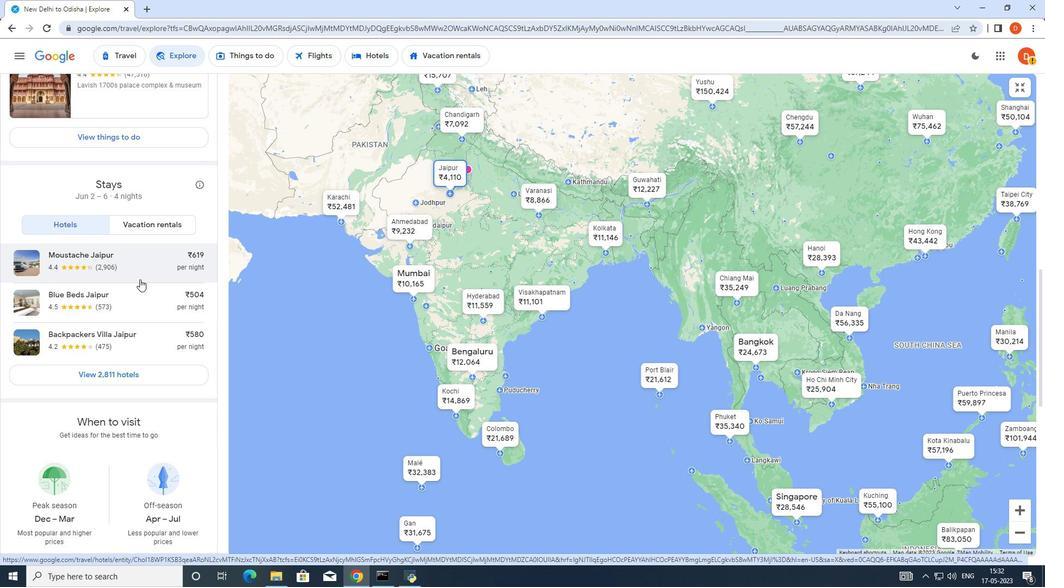 
Action: Mouse scrolled (139, 280) with delta (0, 0)
Screenshot: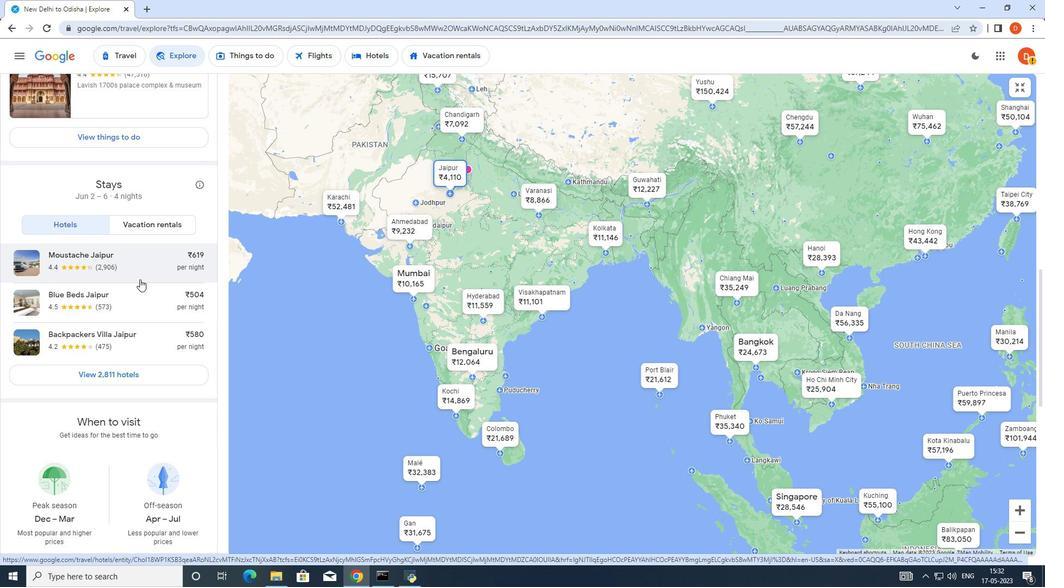 
Action: Mouse scrolled (139, 280) with delta (0, 0)
Screenshot: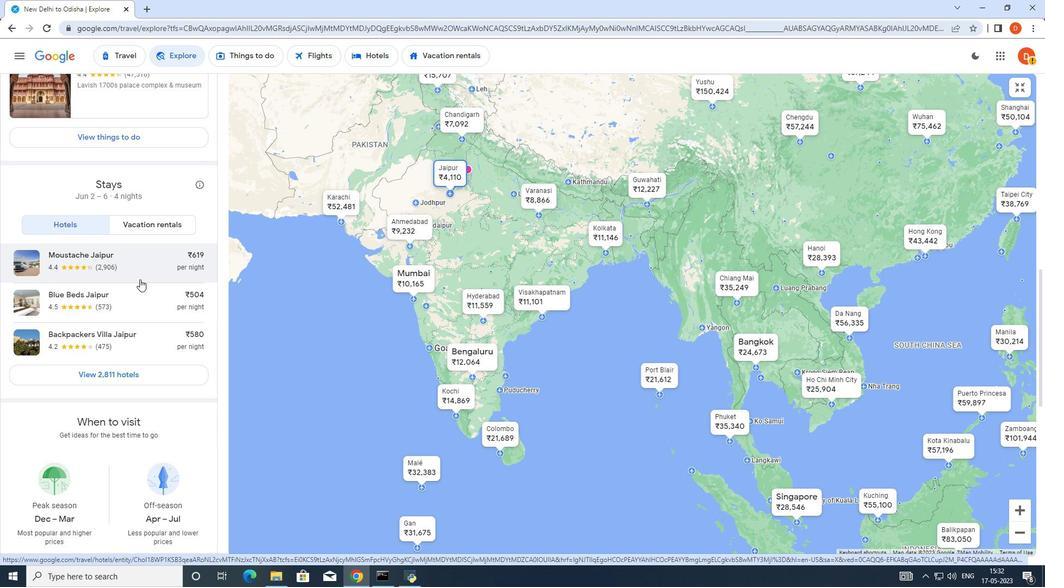 
Action: Mouse moved to (138, 279)
Screenshot: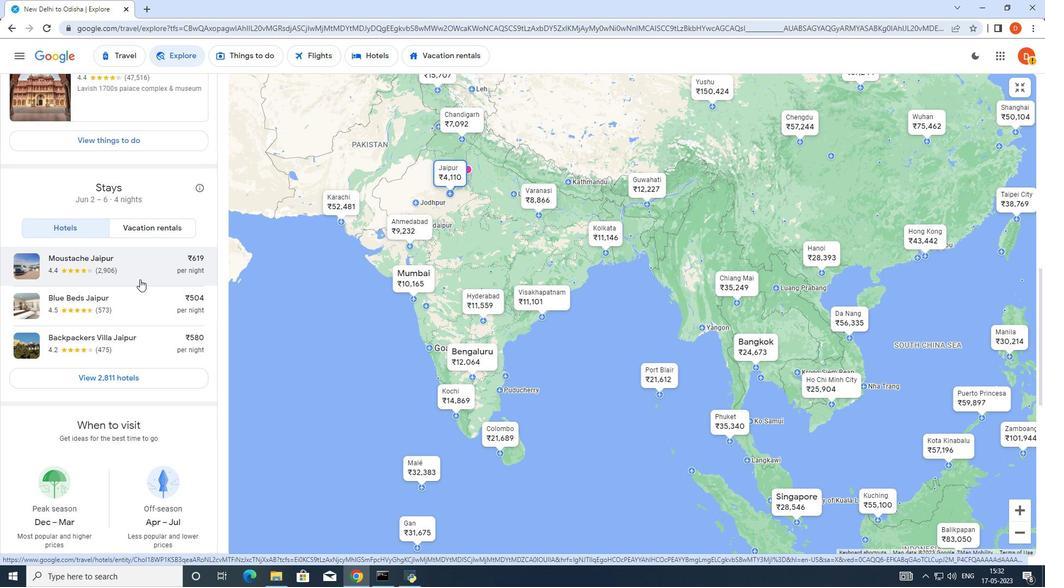 
Action: Mouse scrolled (138, 279) with delta (0, 0)
Screenshot: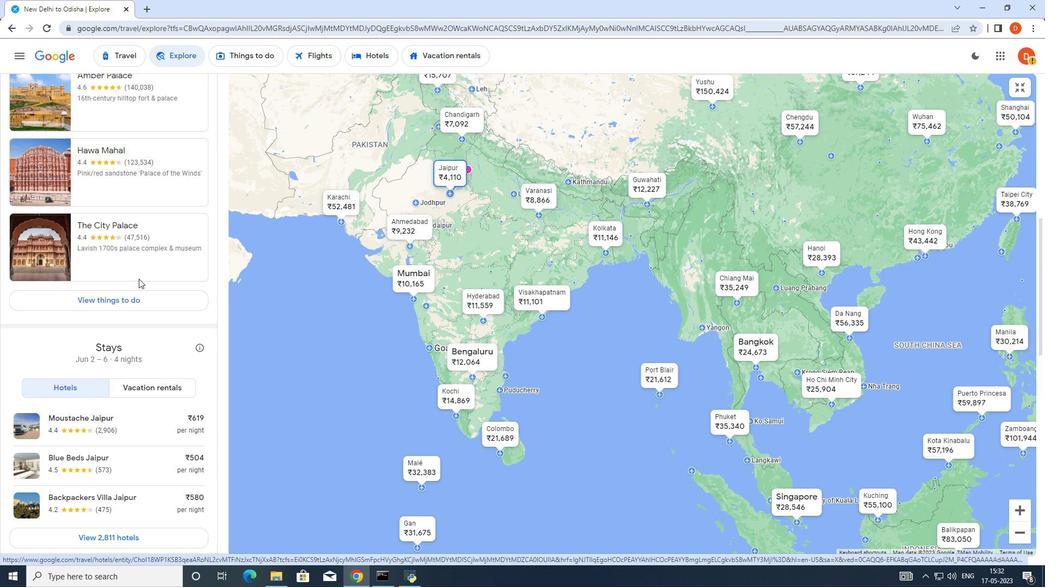 
Action: Mouse scrolled (138, 279) with delta (0, 0)
Screenshot: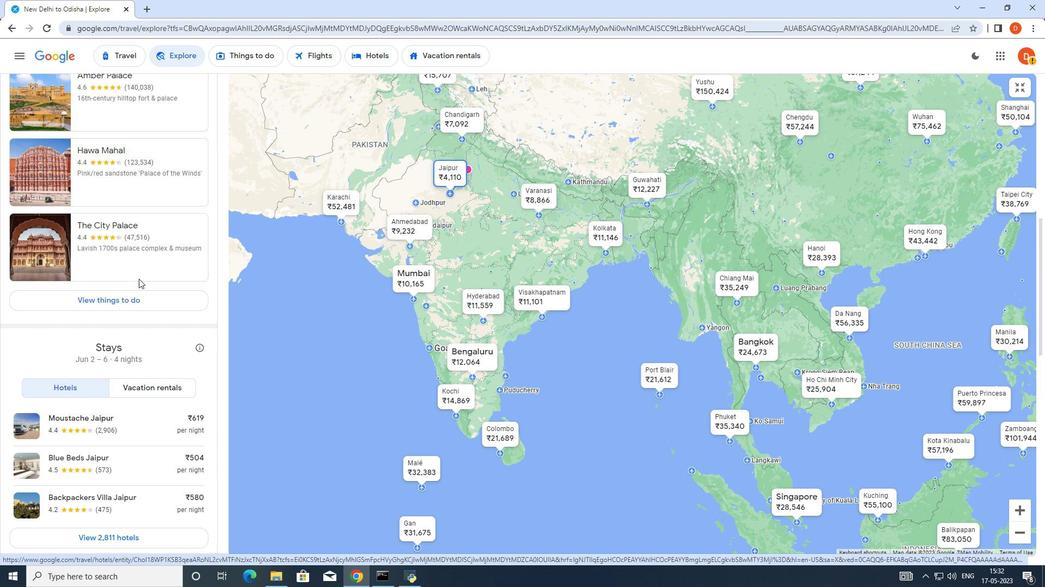 
Action: Mouse scrolled (138, 279) with delta (0, 0)
Screenshot: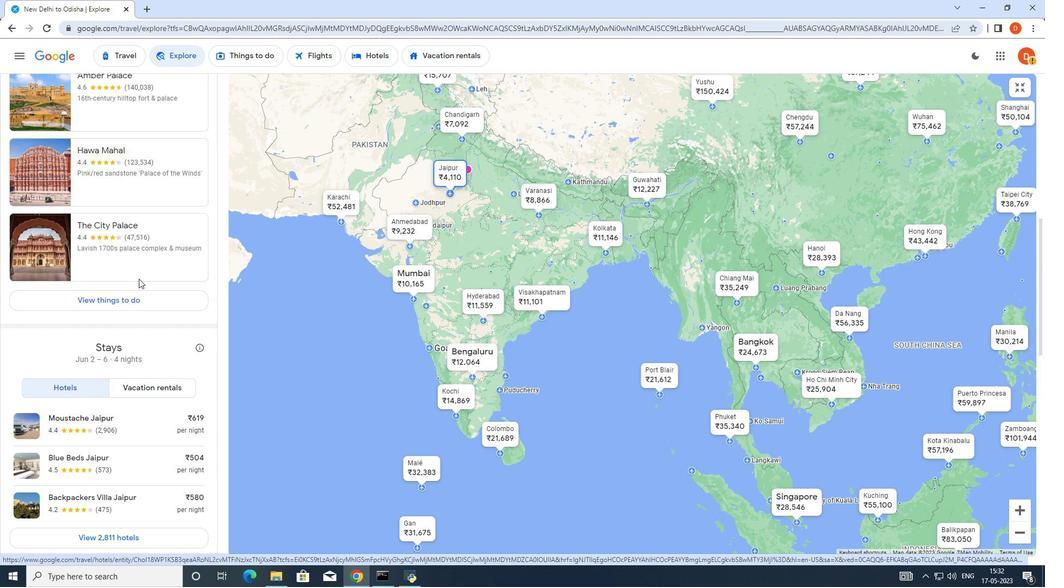 
Action: Mouse scrolled (138, 279) with delta (0, 0)
Screenshot: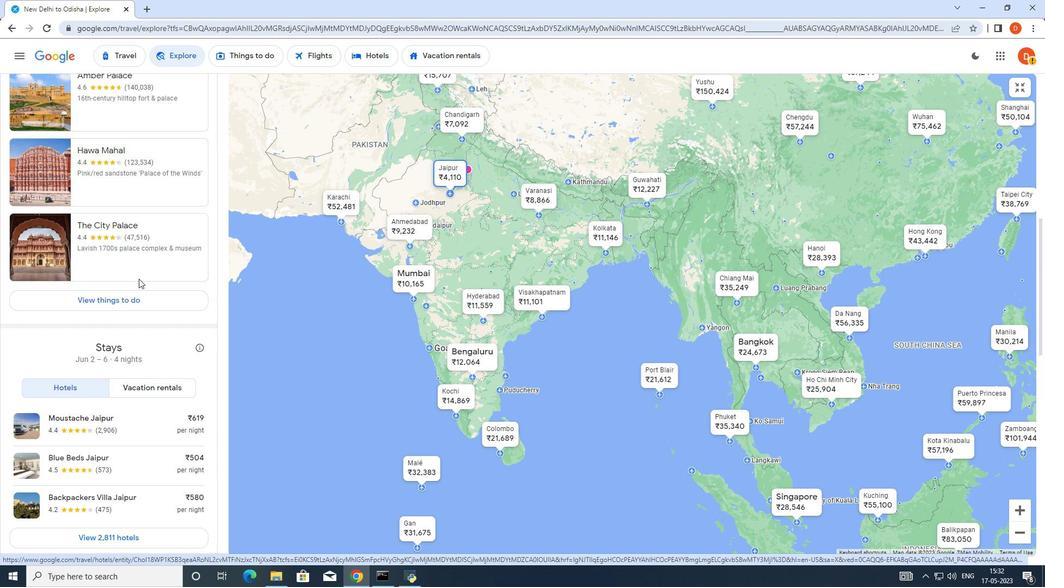 
Action: Mouse scrolled (138, 279) with delta (0, 0)
Screenshot: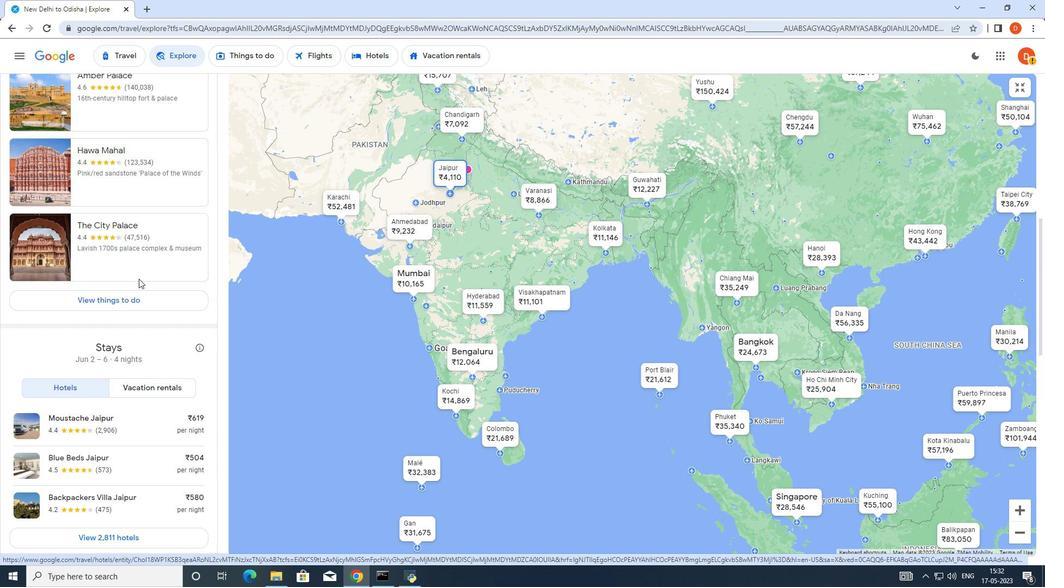 
Action: Mouse scrolled (138, 279) with delta (0, 0)
Screenshot: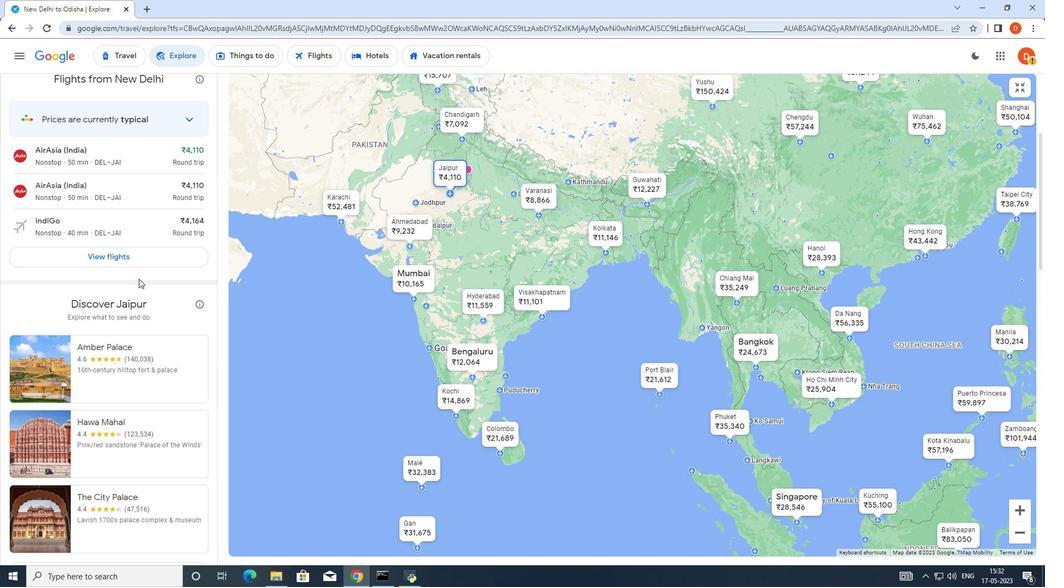 
Action: Mouse scrolled (138, 279) with delta (0, 0)
Screenshot: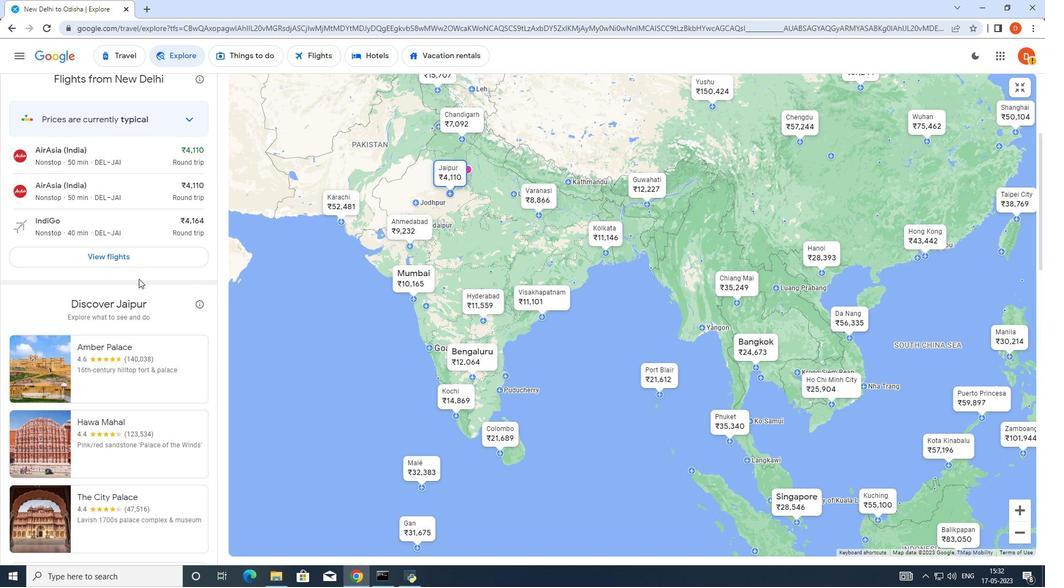
Action: Mouse scrolled (138, 279) with delta (0, 0)
Screenshot: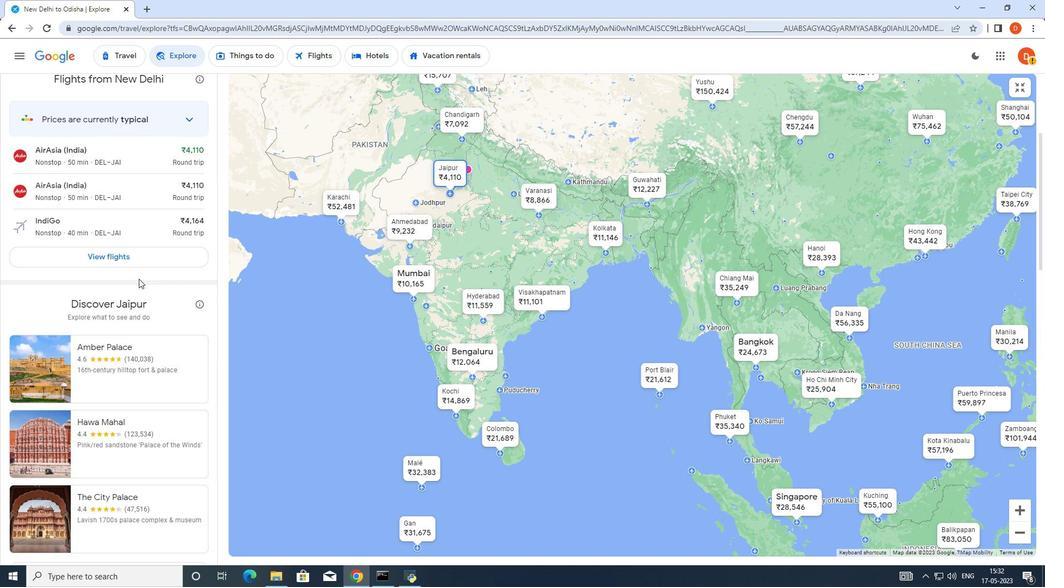 
Action: Mouse scrolled (138, 279) with delta (0, 0)
Screenshot: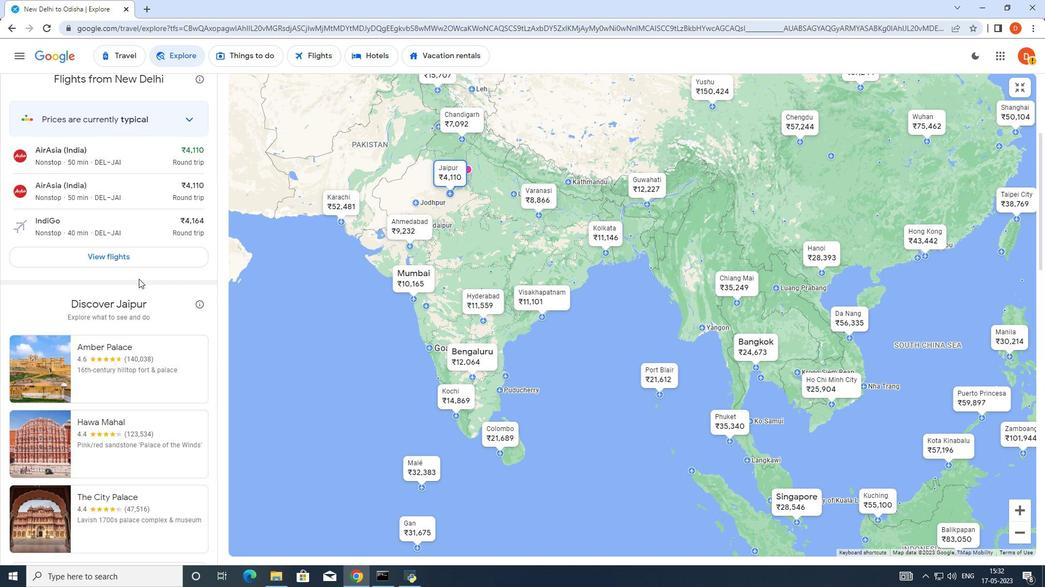 
Action: Mouse moved to (166, 421)
Screenshot: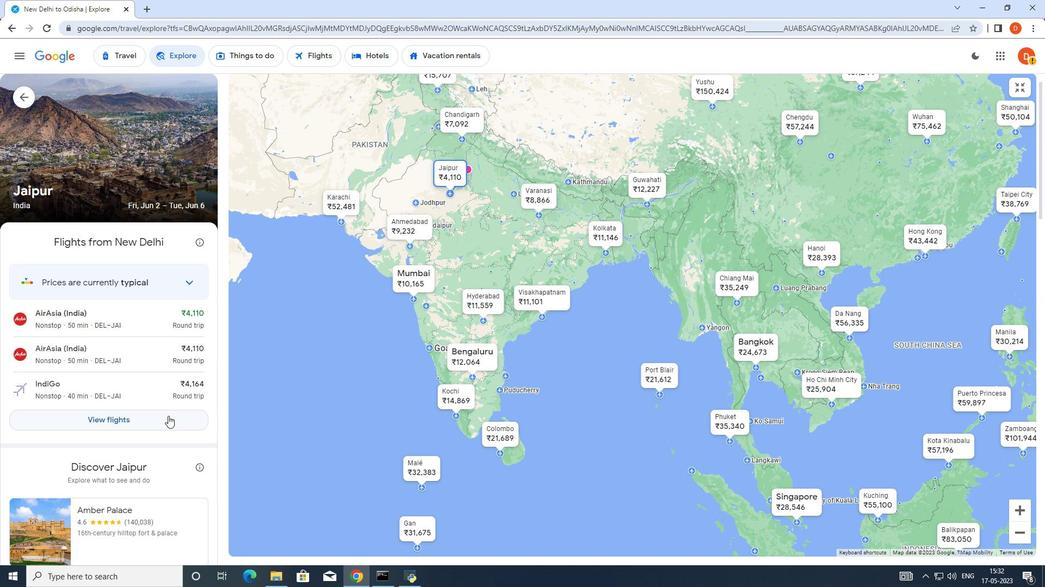 
Action: Mouse pressed left at (166, 421)
Screenshot: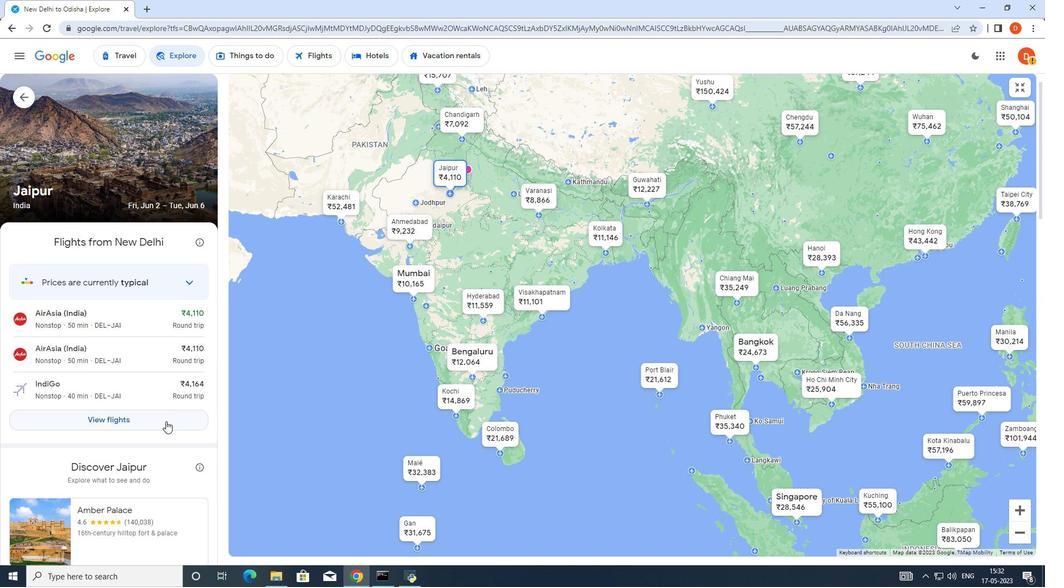 
Action: Mouse moved to (410, 356)
Screenshot: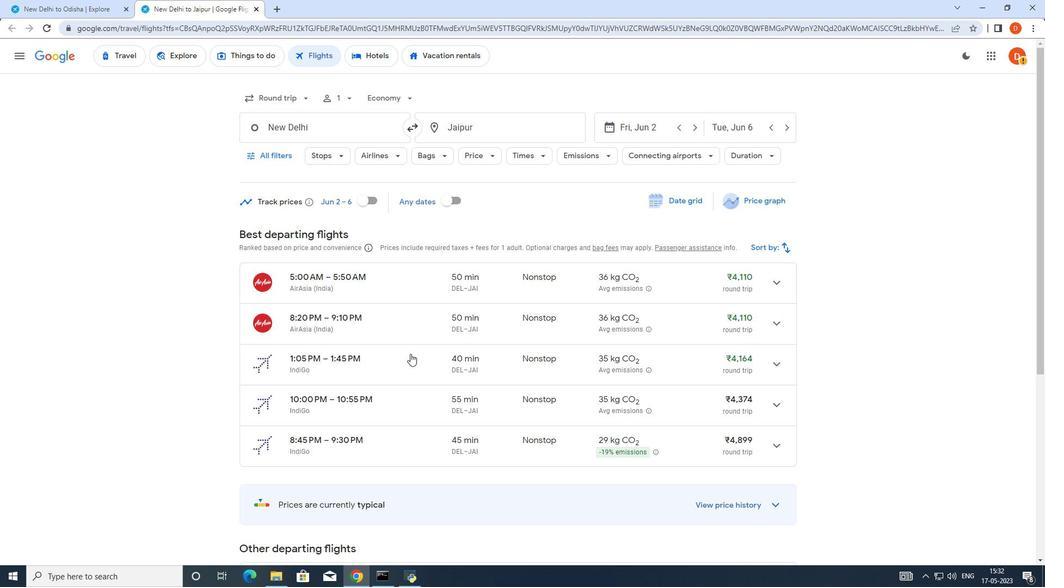 
Action: Mouse scrolled (410, 355) with delta (0, 0)
Screenshot: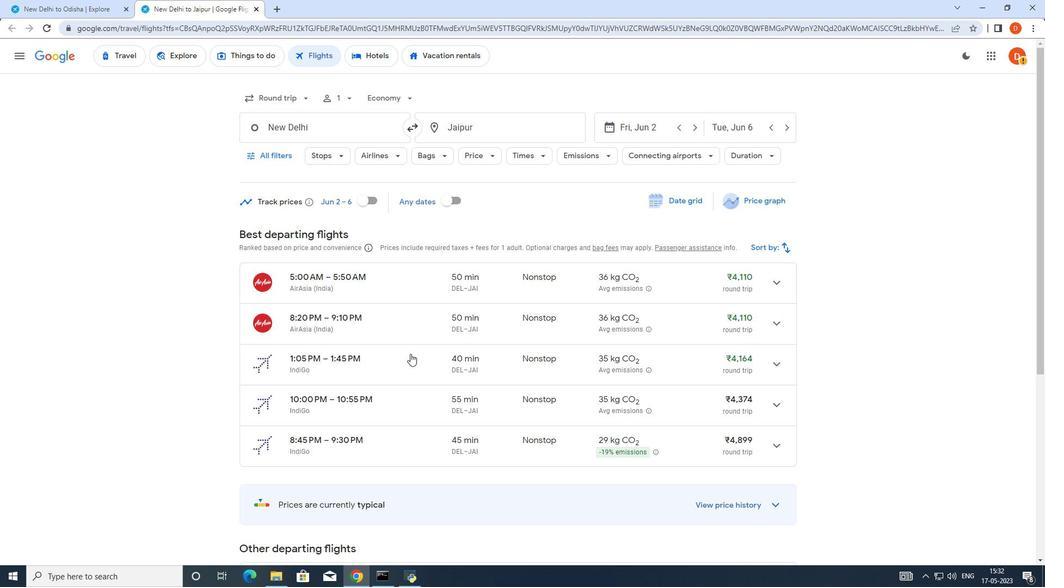 
Action: Mouse moved to (410, 359)
Screenshot: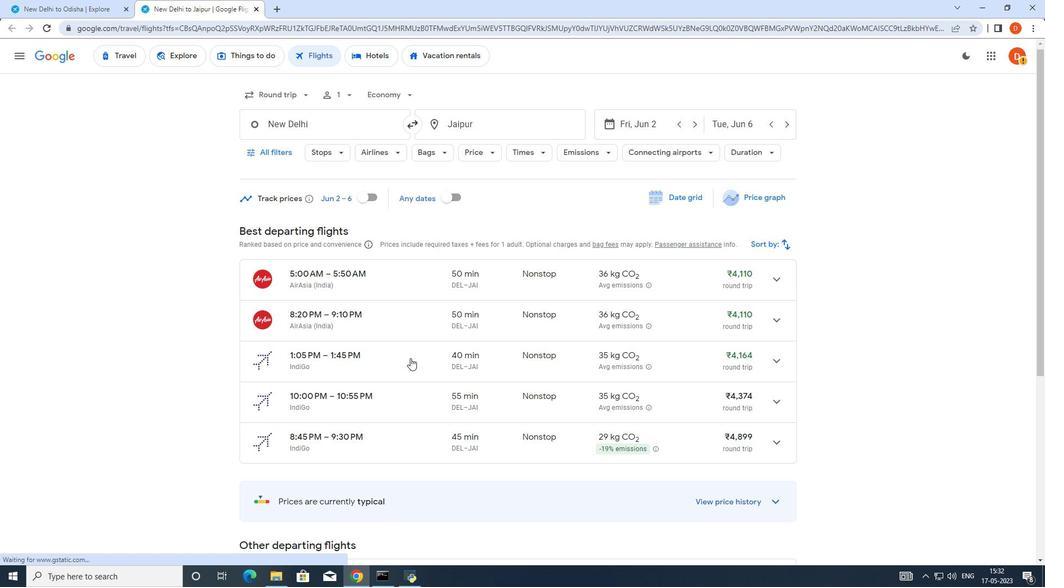 
Action: Mouse scrolled (410, 359) with delta (0, 0)
Screenshot: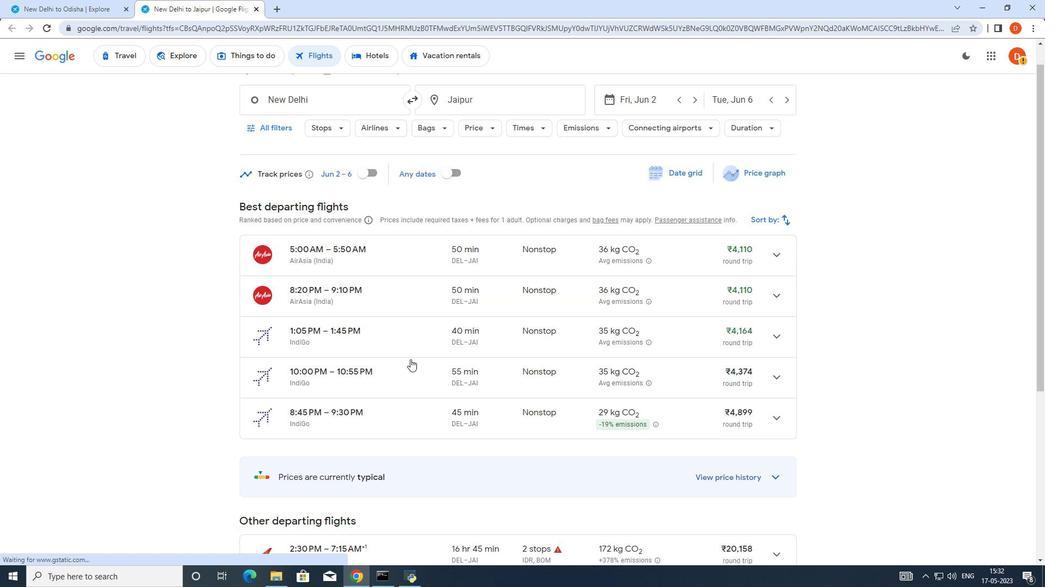 
Action: Mouse moved to (409, 375)
Screenshot: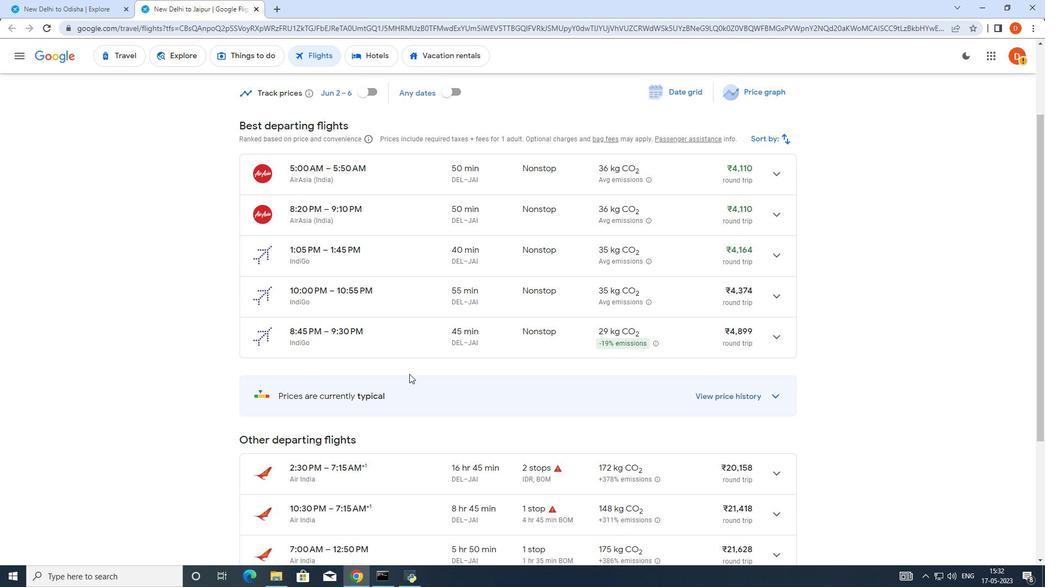 
Action: Mouse scrolled (409, 375) with delta (0, 0)
Screenshot: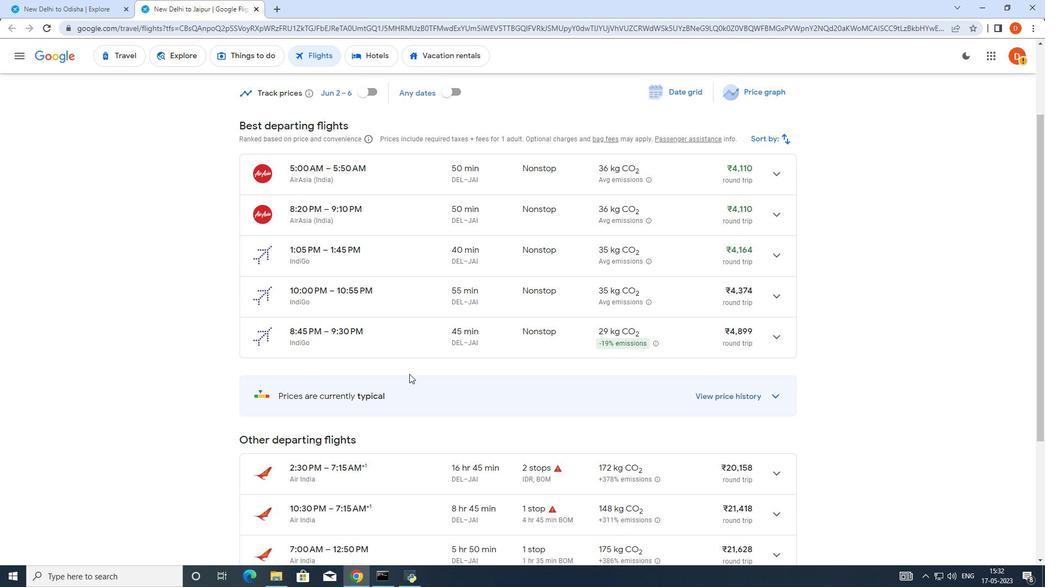 
Action: Mouse moved to (408, 378)
Screenshot: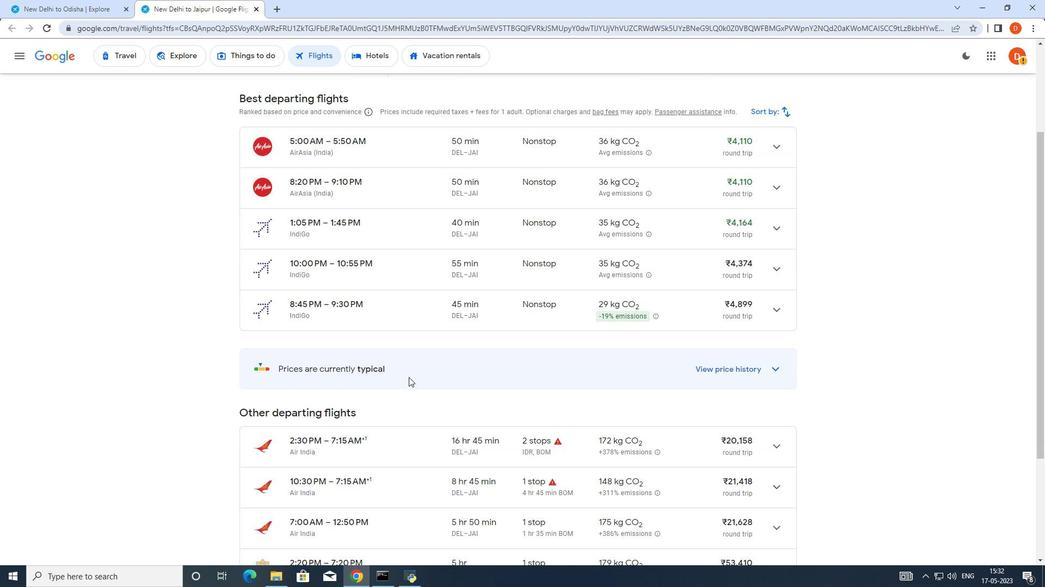 
Action: Mouse scrolled (408, 377) with delta (0, 0)
Screenshot: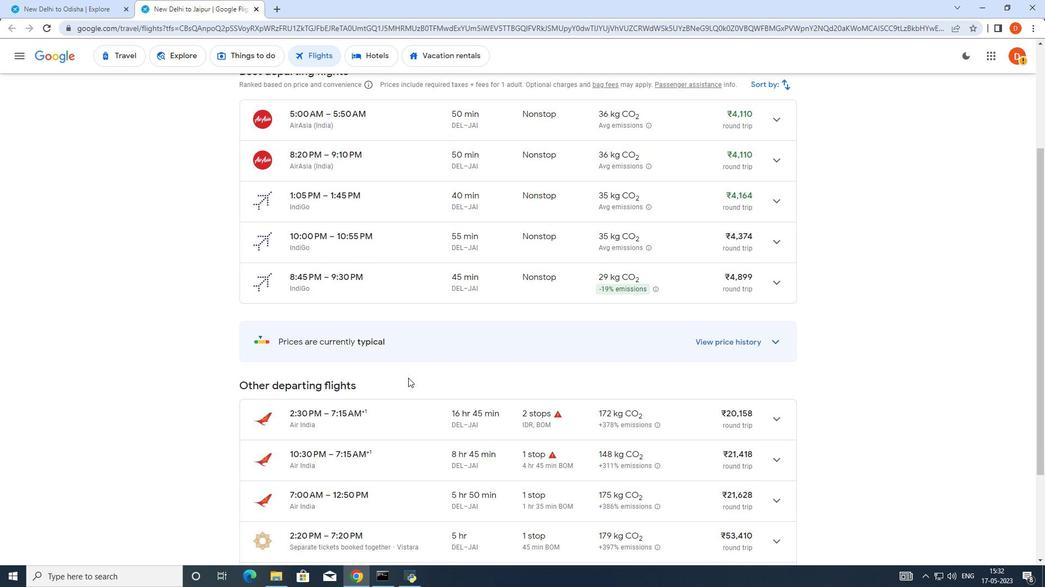 
Action: Mouse moved to (408, 378)
Screenshot: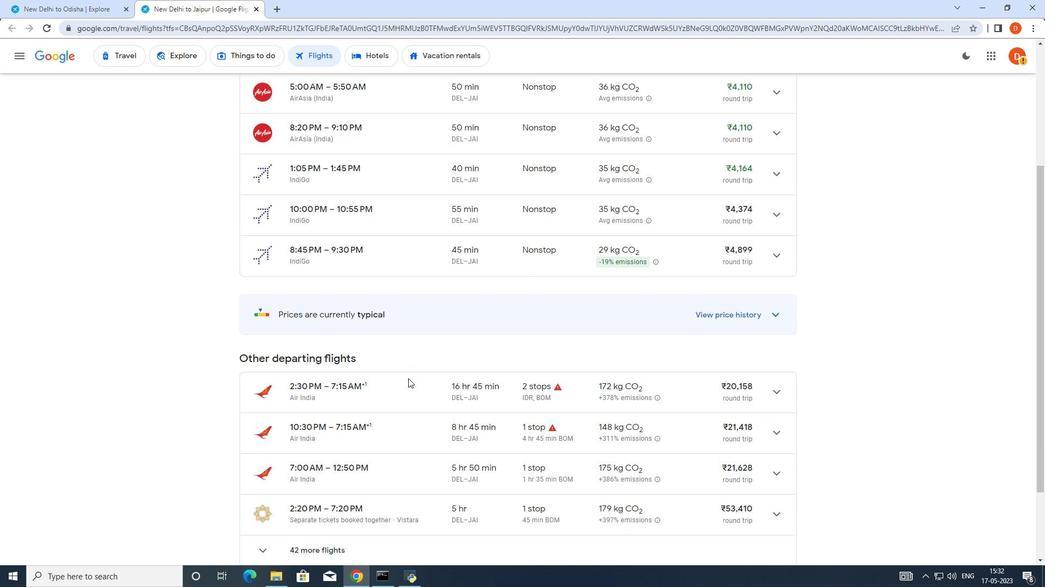 
Action: Mouse scrolled (408, 378) with delta (0, 0)
Screenshot: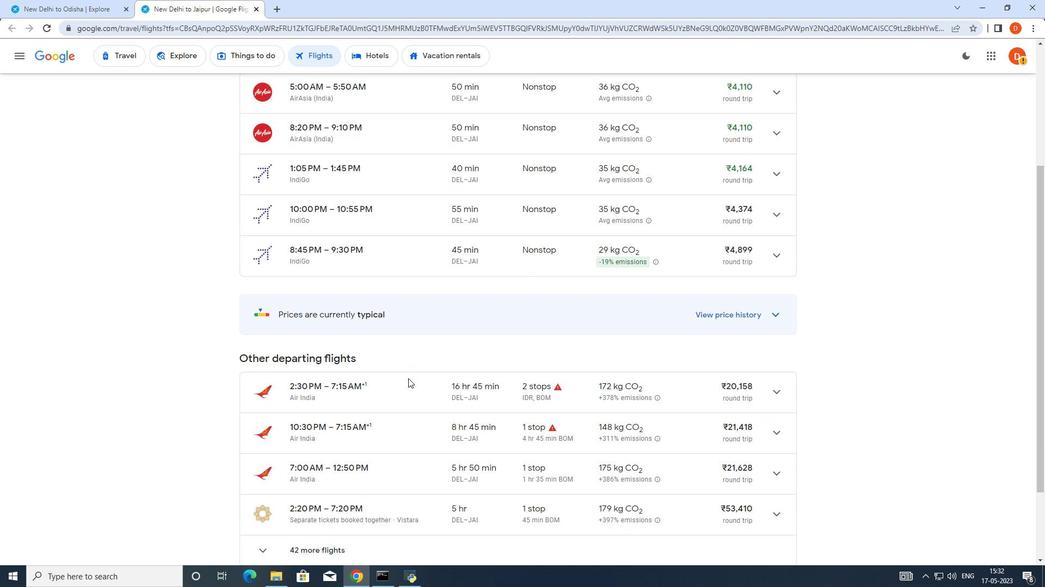 
Action: Mouse moved to (407, 380)
Screenshot: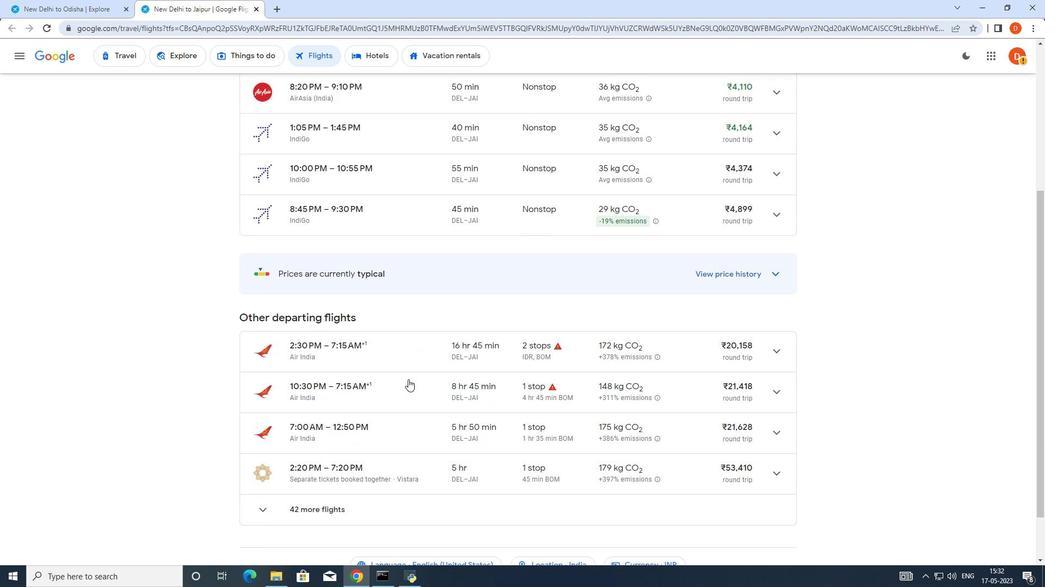 
Action: Mouse scrolled (407, 379) with delta (0, 0)
Screenshot: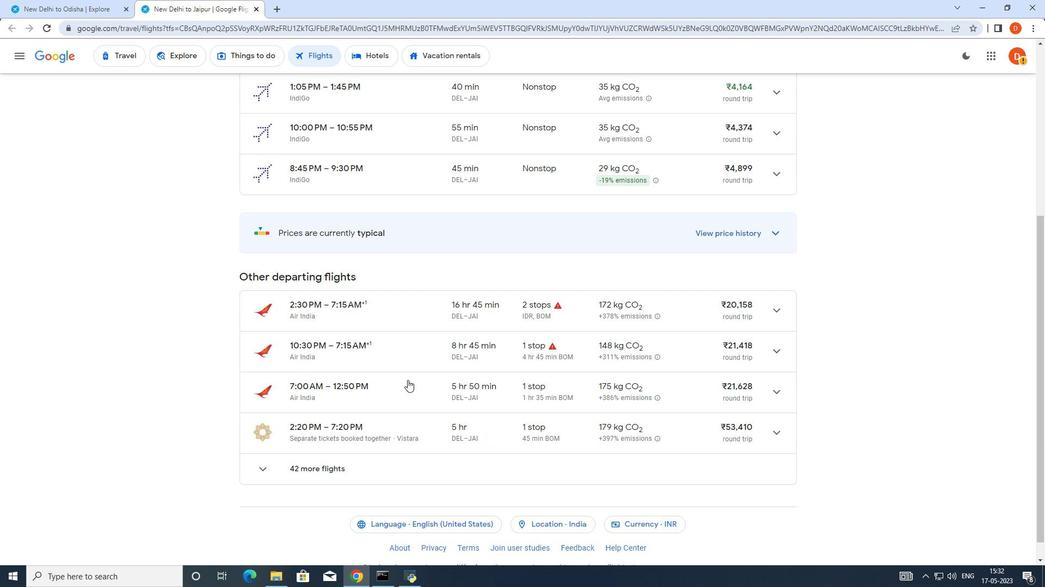 
Action: Mouse moved to (407, 382)
Screenshot: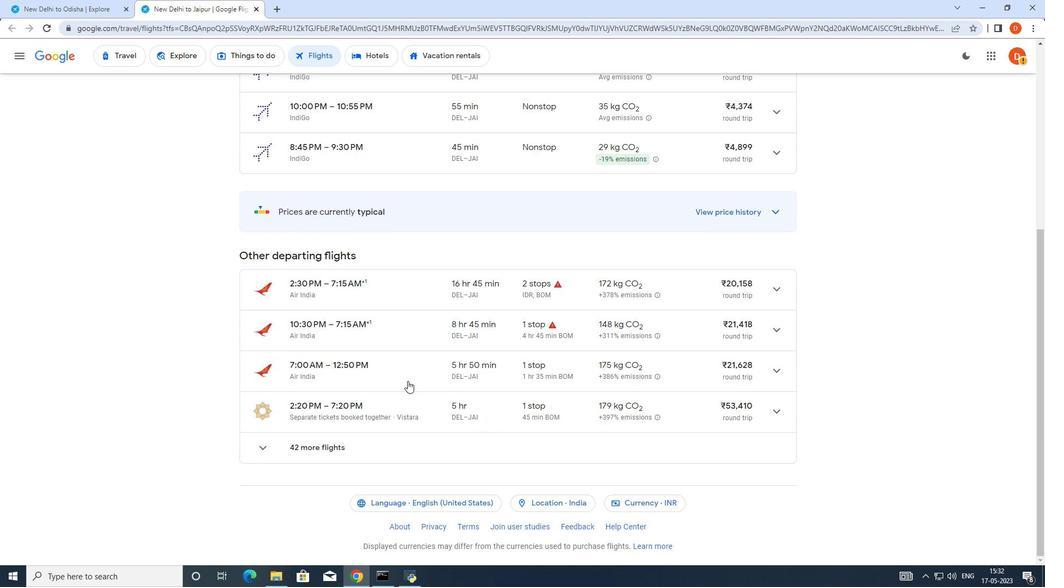 
Action: Mouse scrolled (407, 381) with delta (0, 0)
Screenshot: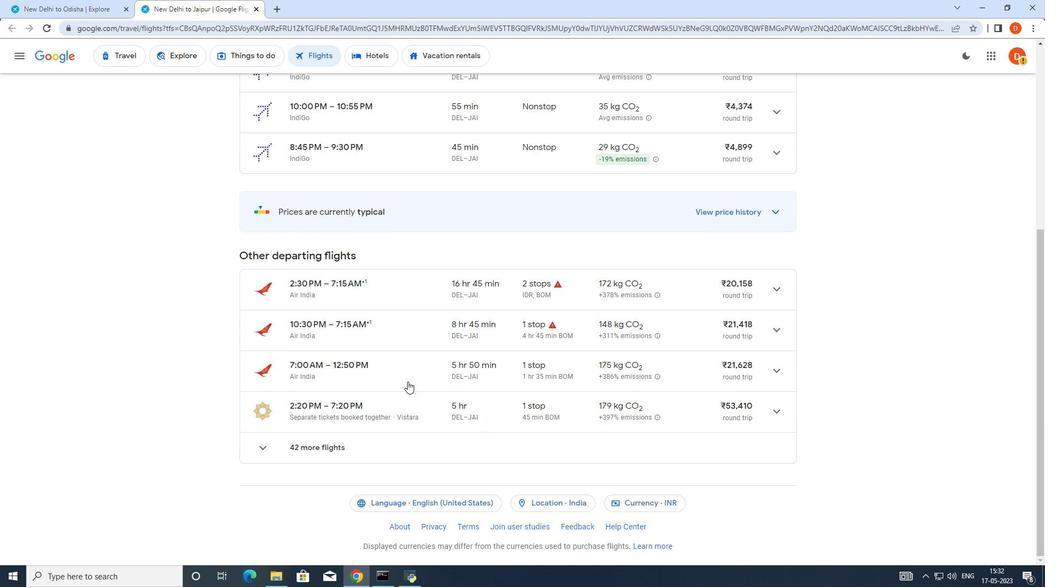 
Action: Mouse scrolled (407, 381) with delta (0, 0)
Screenshot: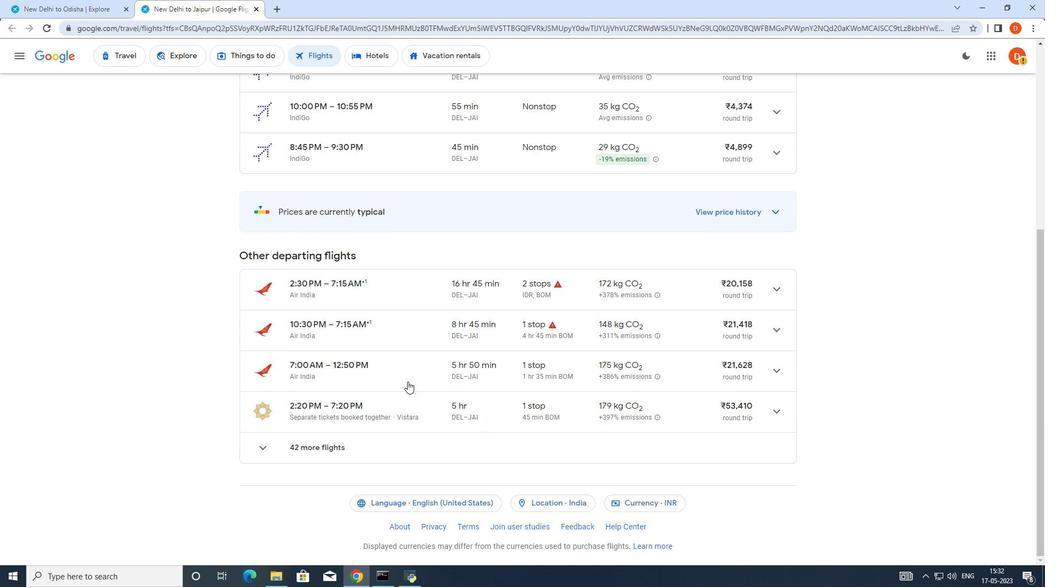 
Action: Mouse moved to (335, 450)
Screenshot: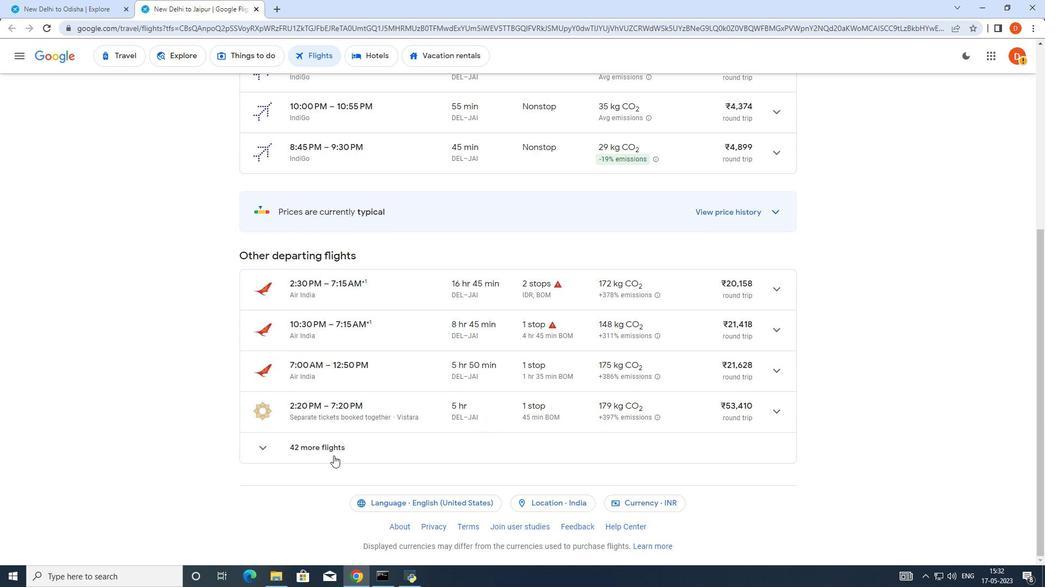 
Action: Mouse pressed left at (335, 450)
Screenshot: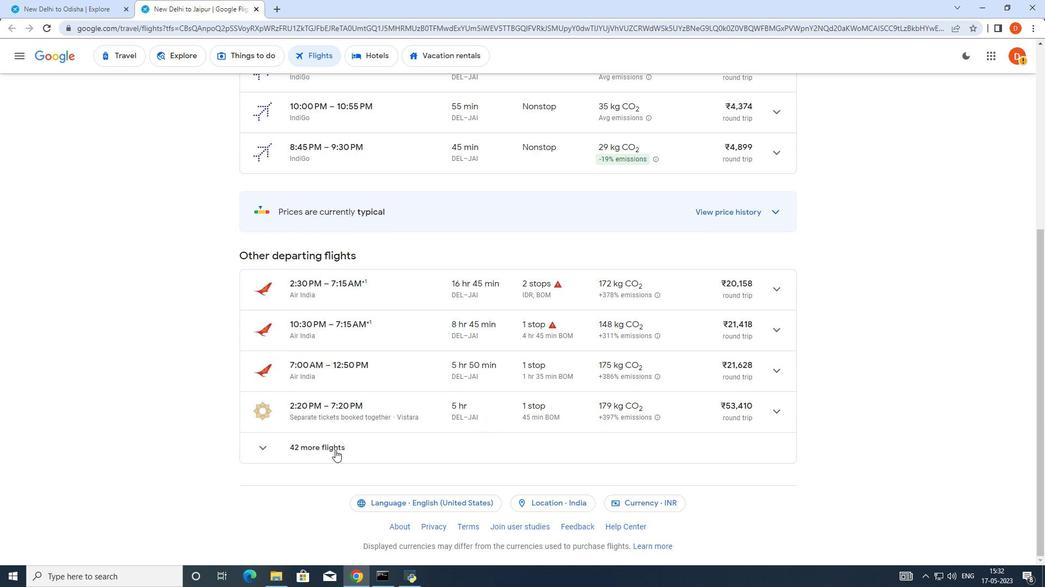 
Action: Mouse moved to (346, 417)
Screenshot: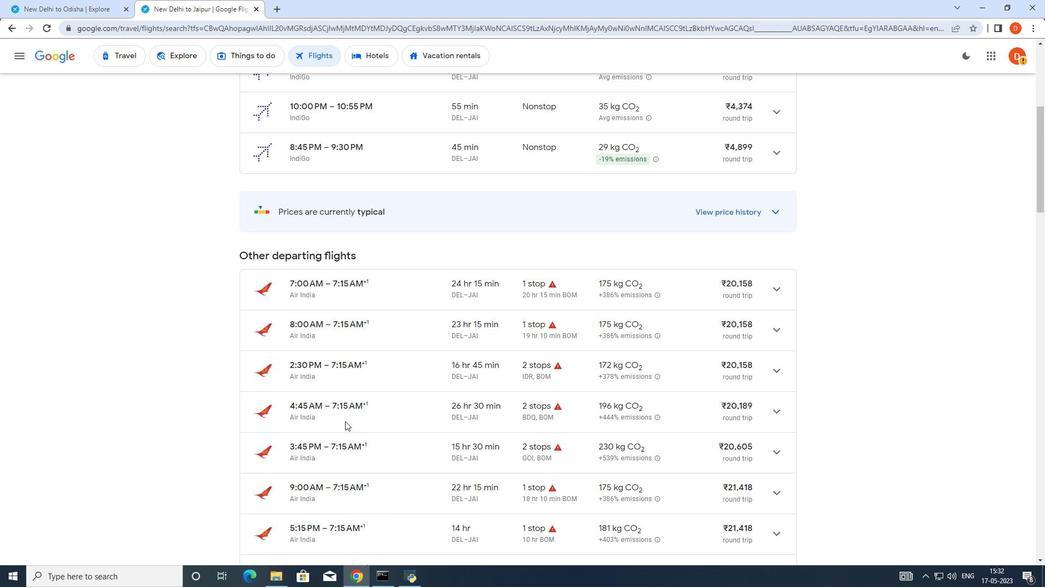 
Action: Mouse scrolled (346, 417) with delta (0, 0)
Screenshot: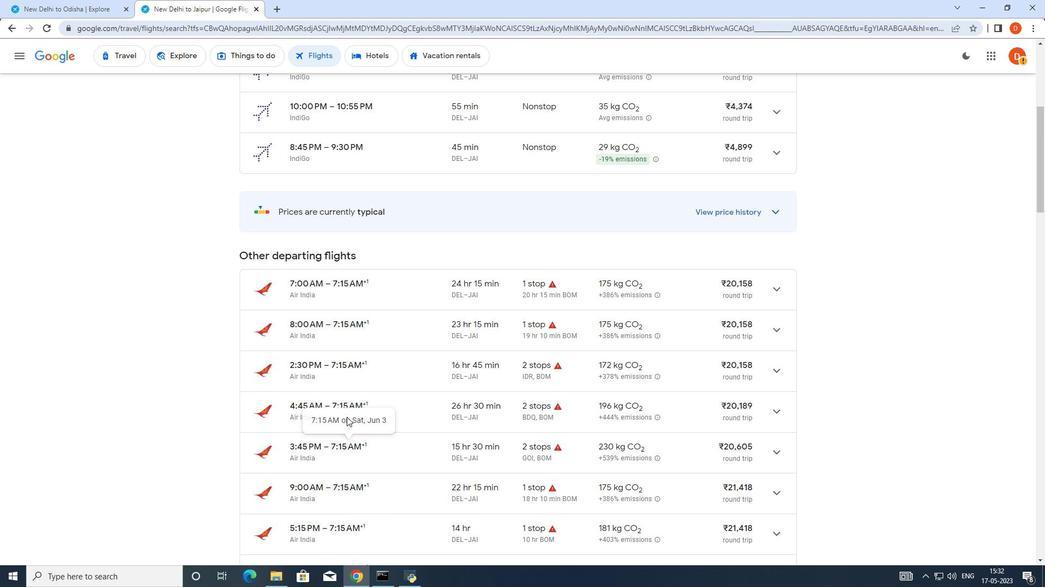 
Action: Mouse scrolled (346, 417) with delta (0, 0)
Screenshot: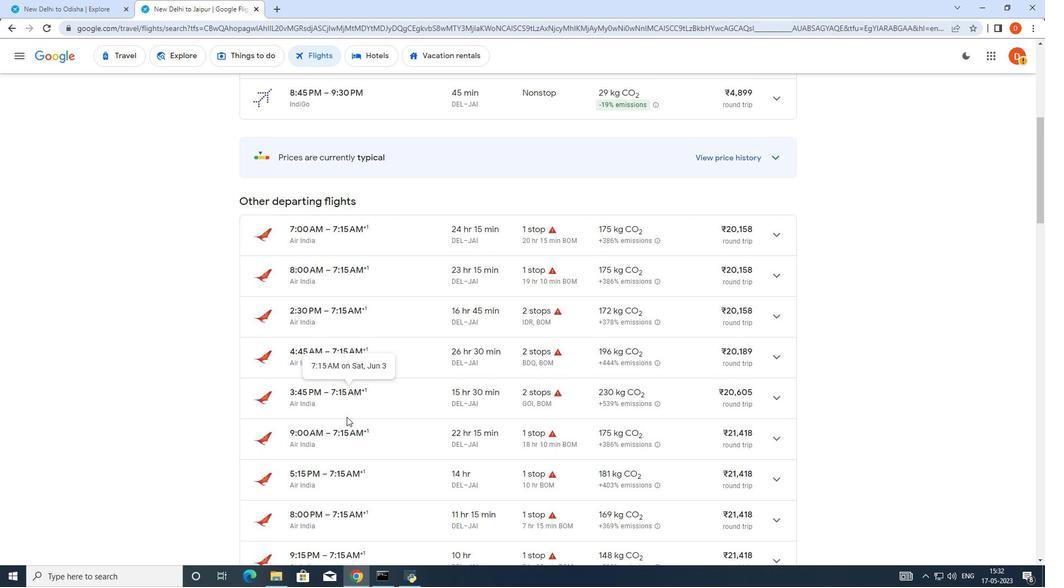 
Action: Mouse moved to (448, 426)
Screenshot: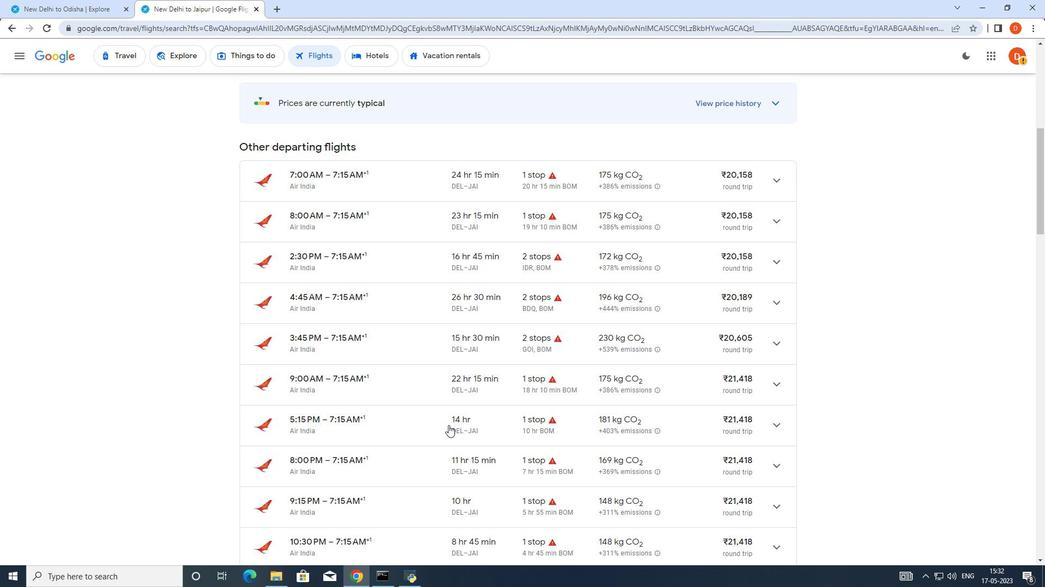 
Action: Mouse scrolled (448, 425) with delta (0, 0)
Screenshot: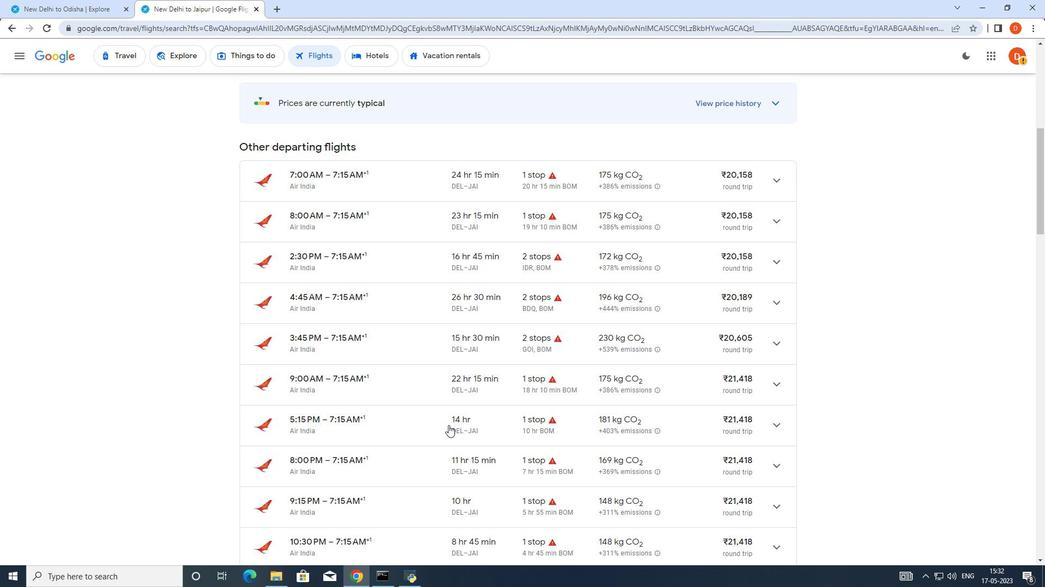 
Action: Mouse moved to (448, 427)
Screenshot: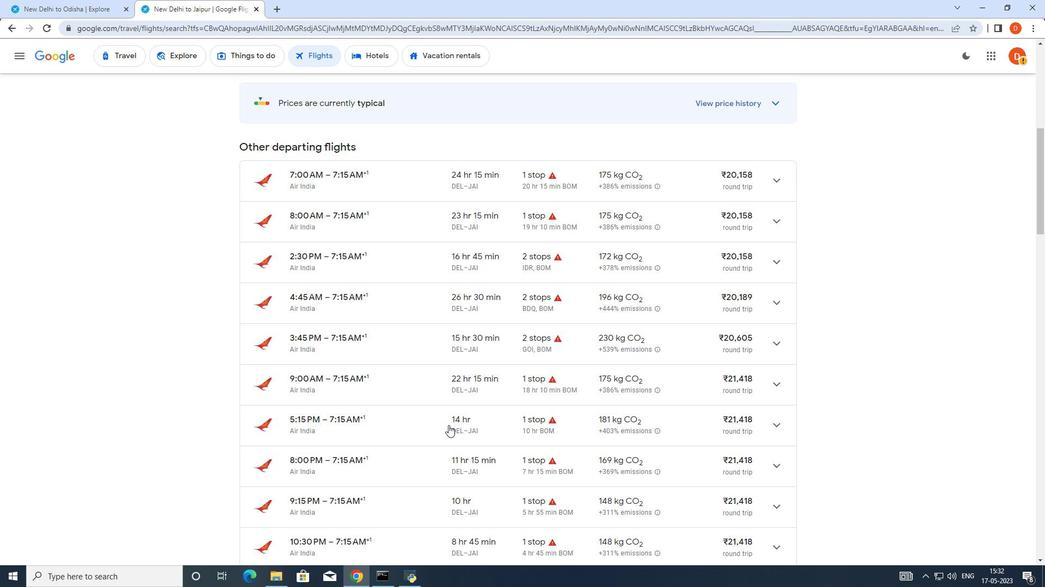 
Action: Mouse scrolled (448, 426) with delta (0, 0)
Screenshot: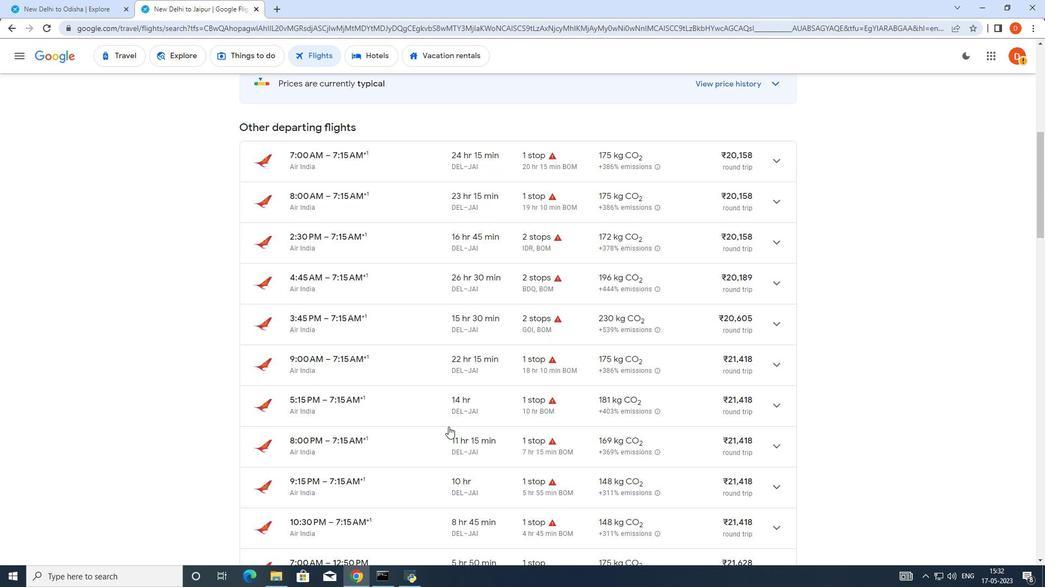 
Action: Mouse moved to (448, 428)
Screenshot: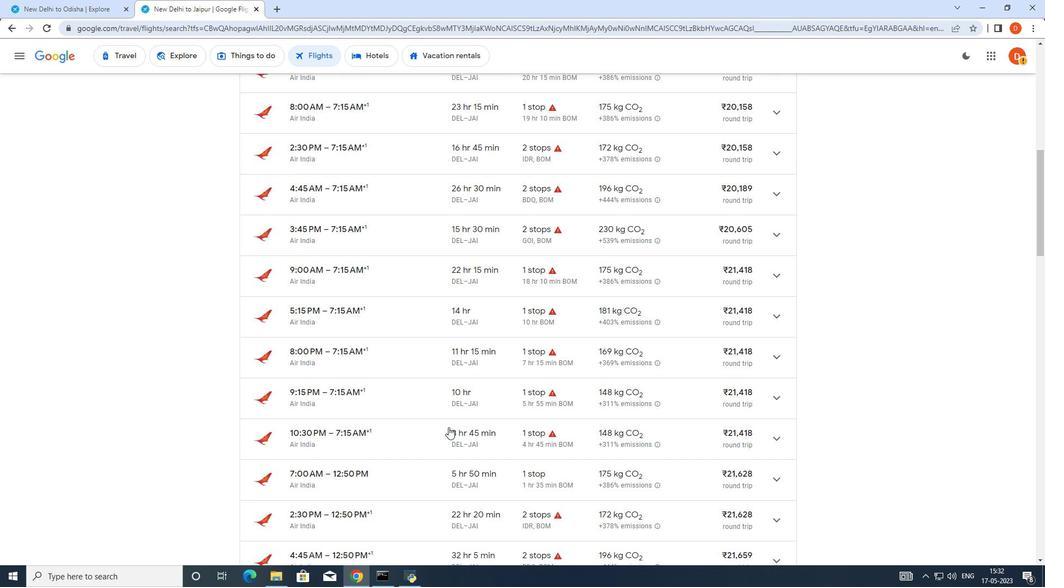 
Action: Mouse scrolled (448, 427) with delta (0, 0)
Screenshot: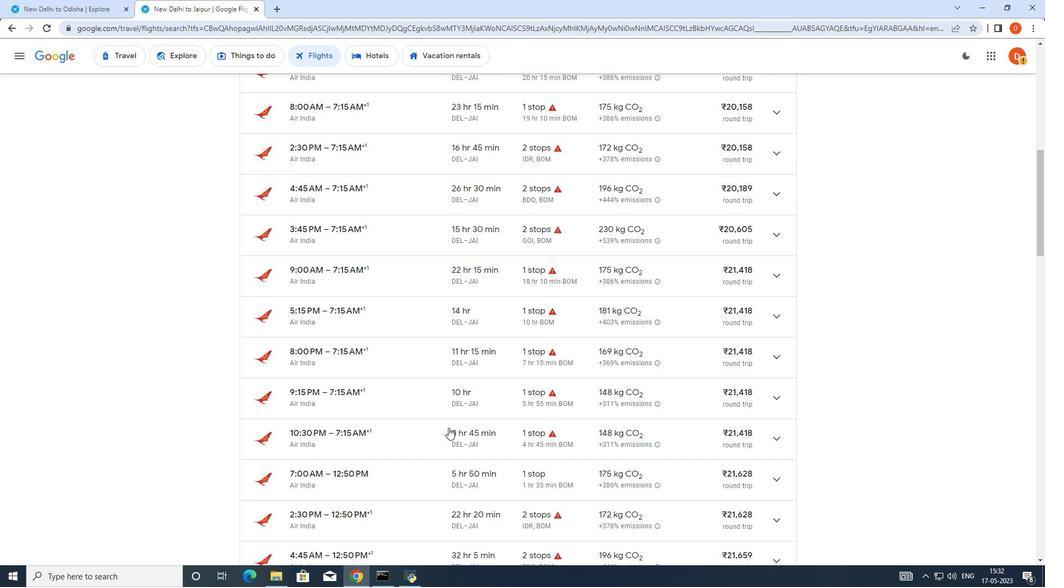 
Action: Mouse moved to (448, 429)
Screenshot: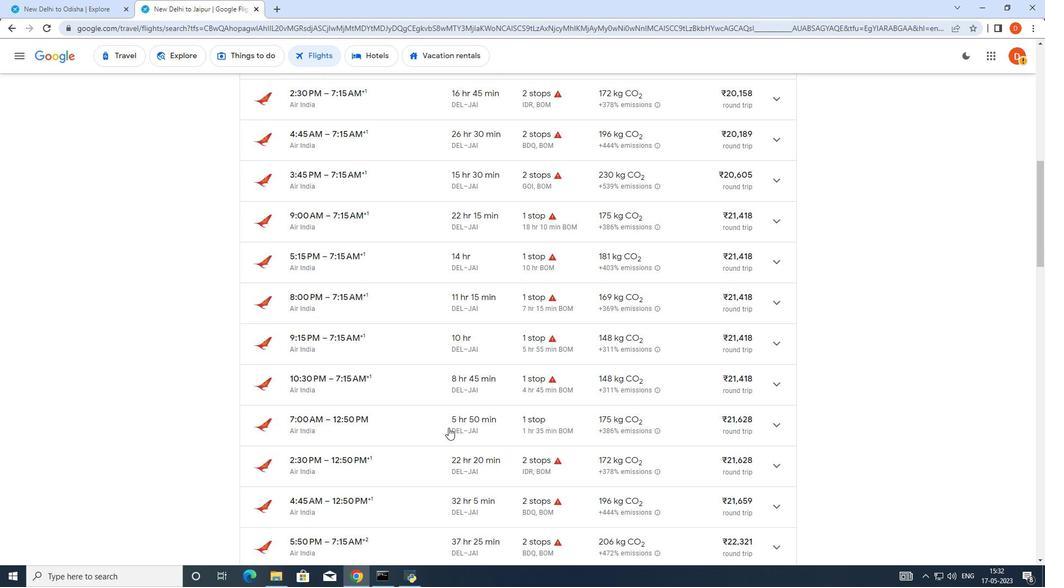 
Action: Mouse scrolled (448, 428) with delta (0, 0)
Screenshot: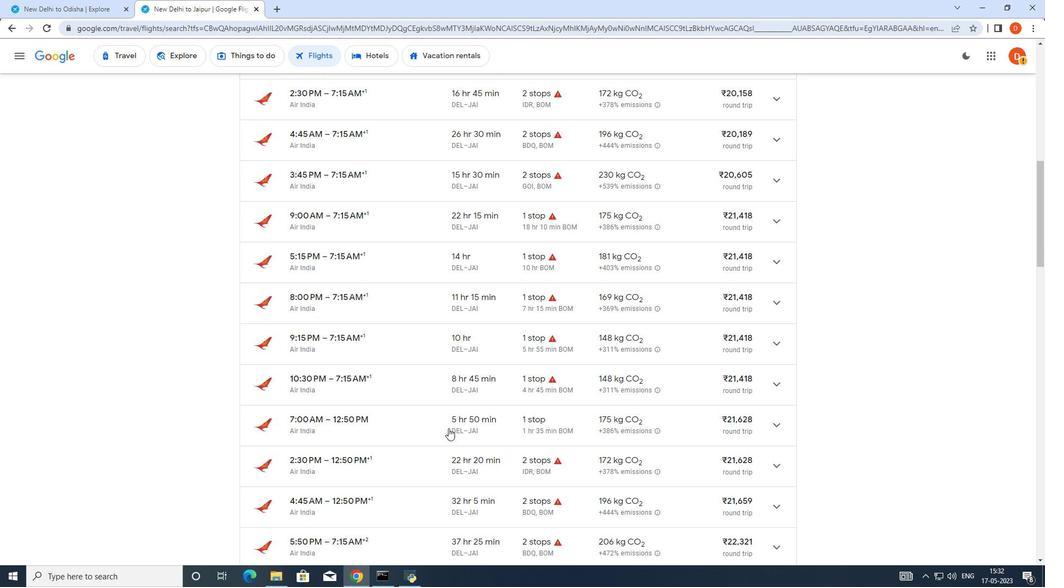 
Action: Mouse scrolled (448, 428) with delta (0, 0)
Screenshot: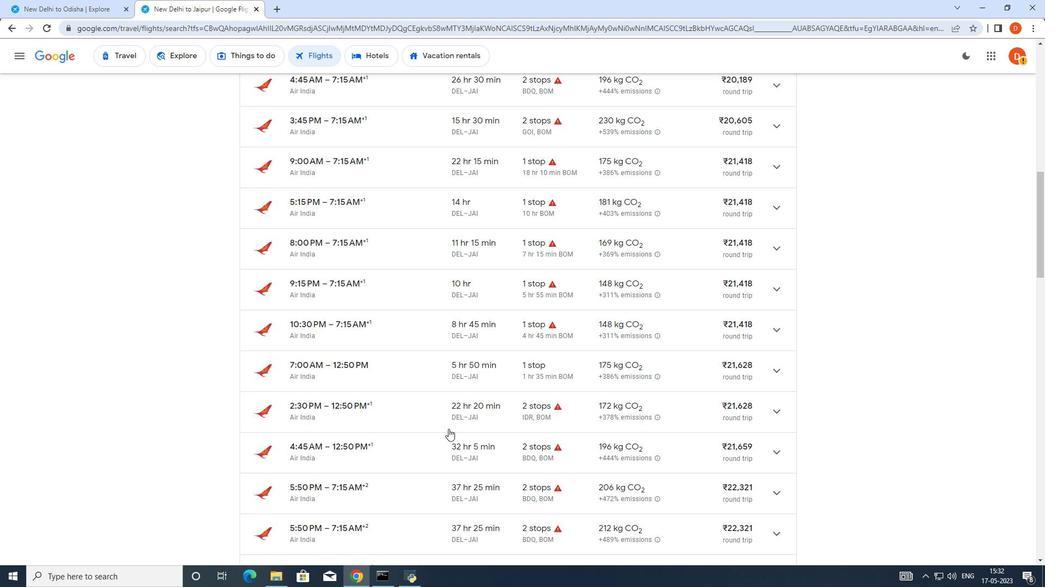 
Action: Mouse scrolled (448, 428) with delta (0, 0)
Screenshot: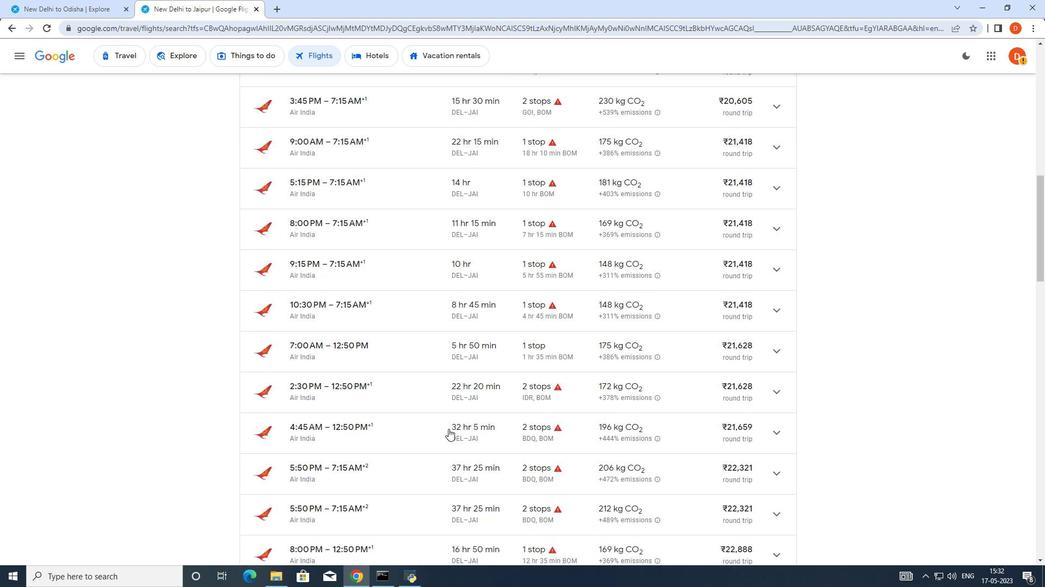 
Action: Mouse scrolled (448, 428) with delta (0, 0)
Screenshot: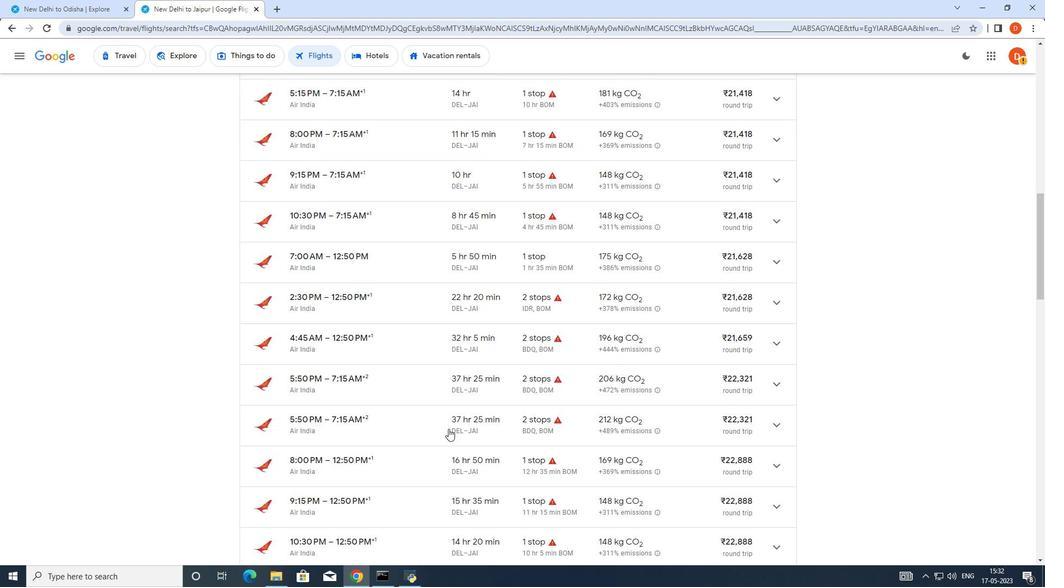 
Action: Mouse scrolled (448, 428) with delta (0, 0)
Screenshot: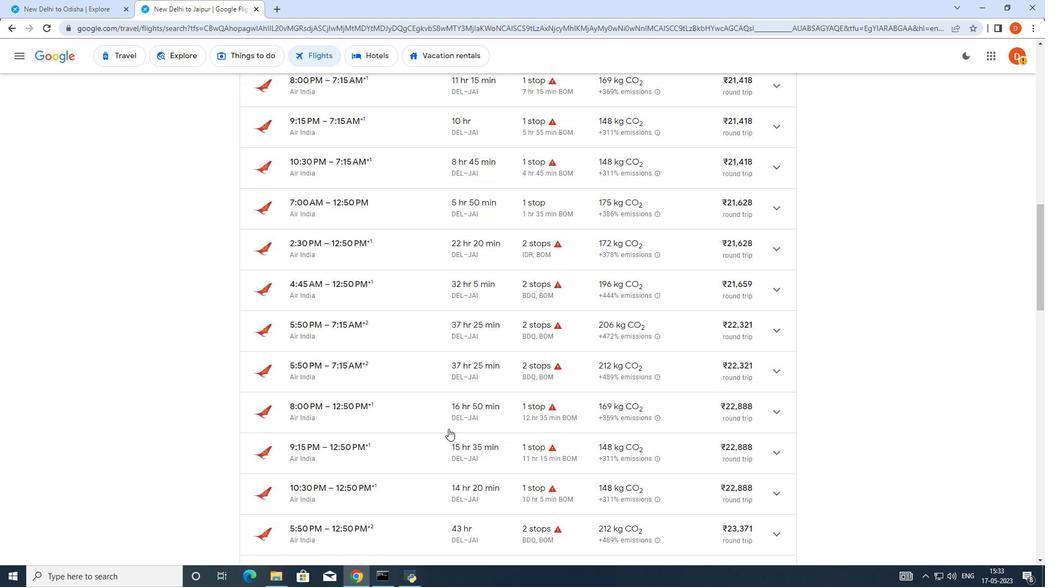 
Action: Mouse scrolled (448, 428) with delta (0, 0)
Screenshot: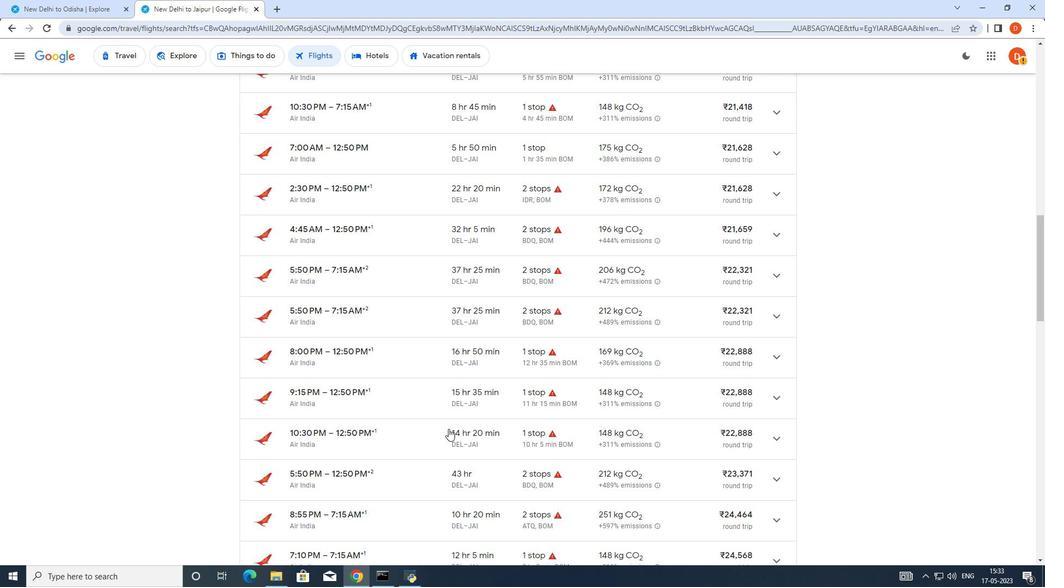 
Action: Mouse scrolled (448, 428) with delta (0, 0)
Screenshot: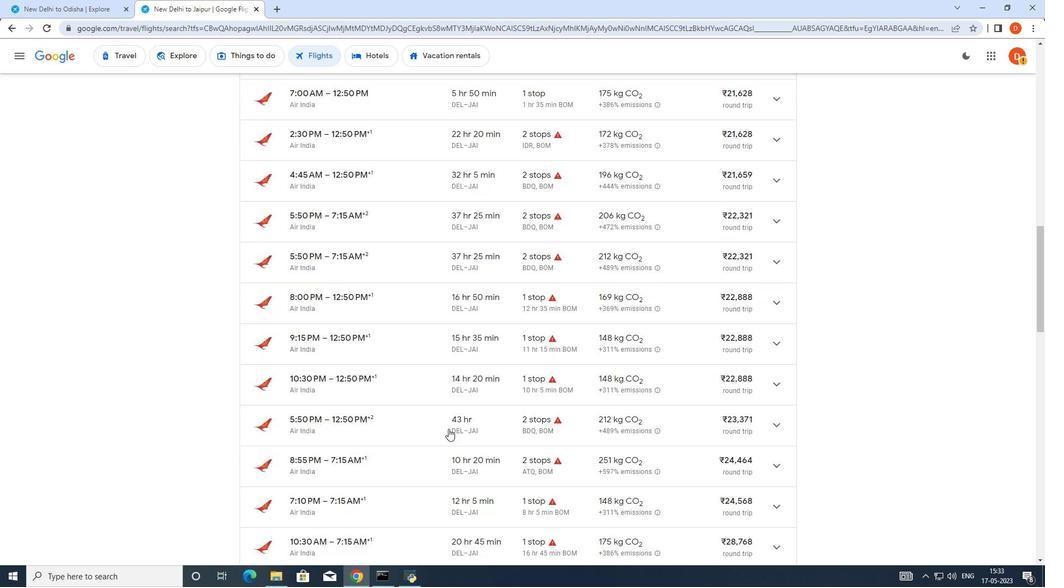 
Action: Mouse scrolled (448, 428) with delta (0, 0)
Screenshot: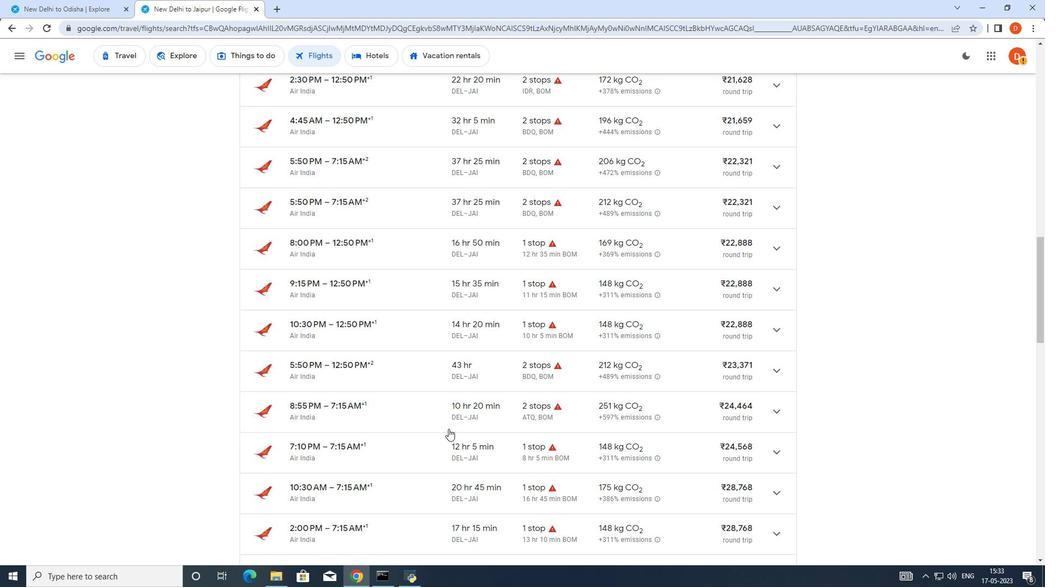 
Action: Mouse scrolled (448, 428) with delta (0, 0)
Screenshot: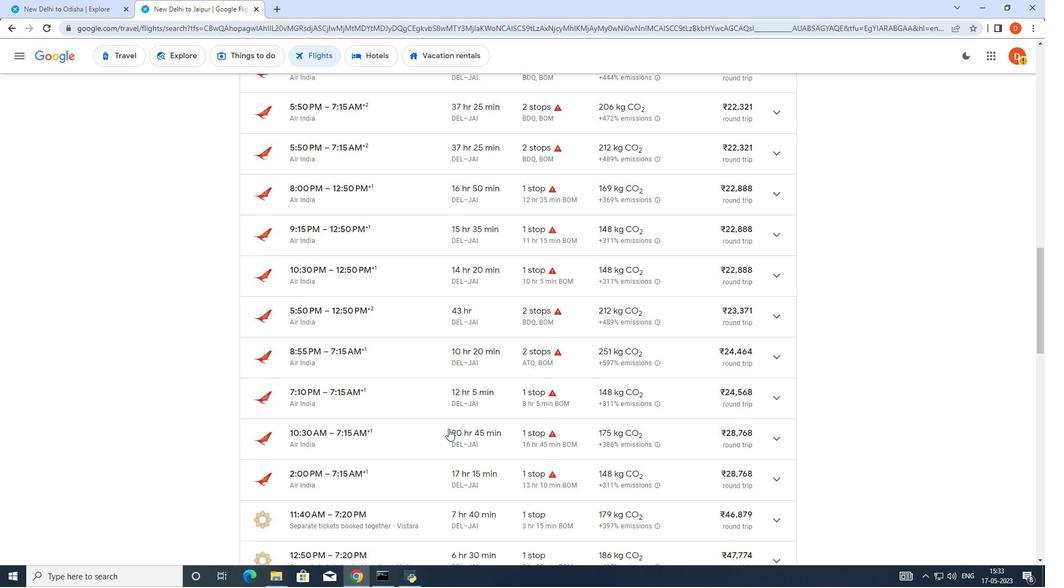 
Action: Mouse scrolled (448, 428) with delta (0, 0)
Screenshot: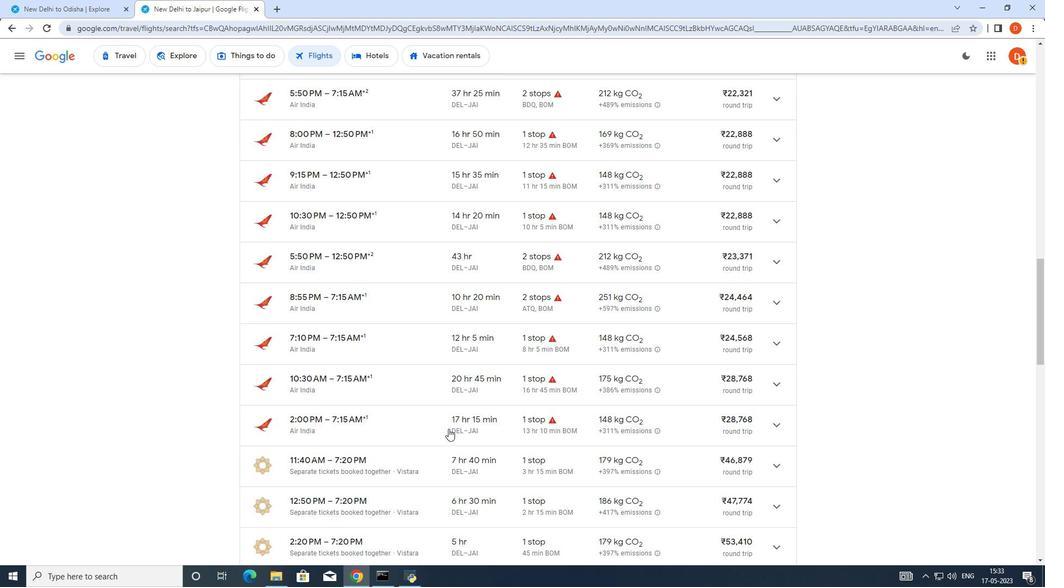
Action: Mouse moved to (448, 429)
Screenshot: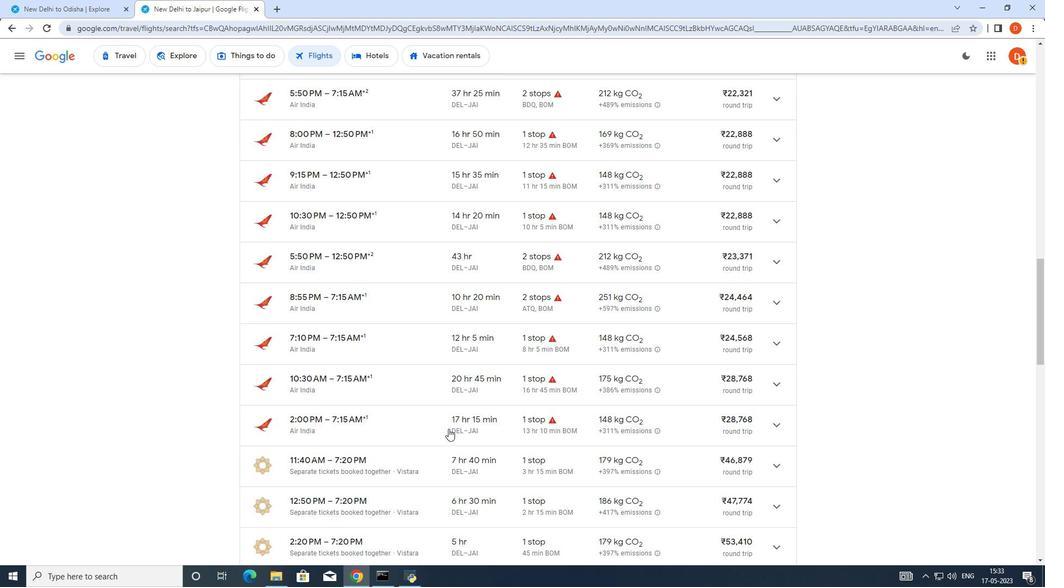 
Action: Mouse scrolled (448, 428) with delta (0, 0)
Screenshot: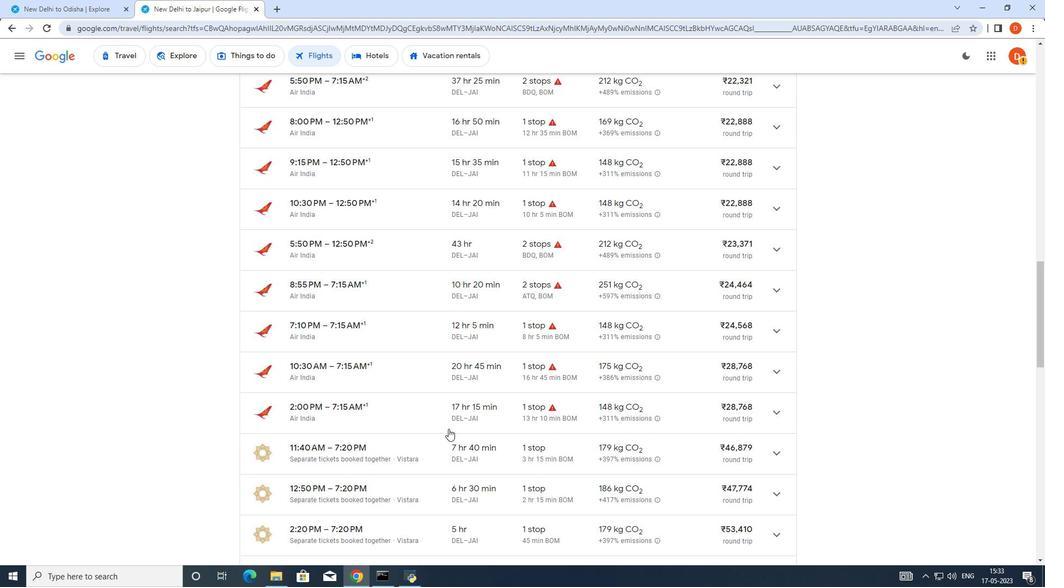 
Action: Mouse scrolled (448, 428) with delta (0, 0)
Screenshot: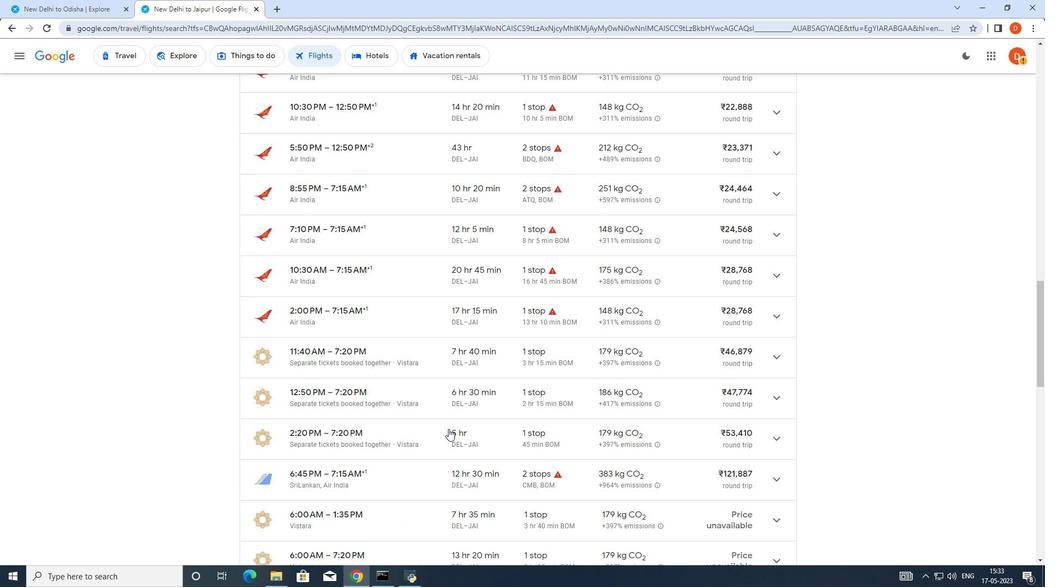 
Action: Mouse scrolled (448, 428) with delta (0, 0)
Screenshot: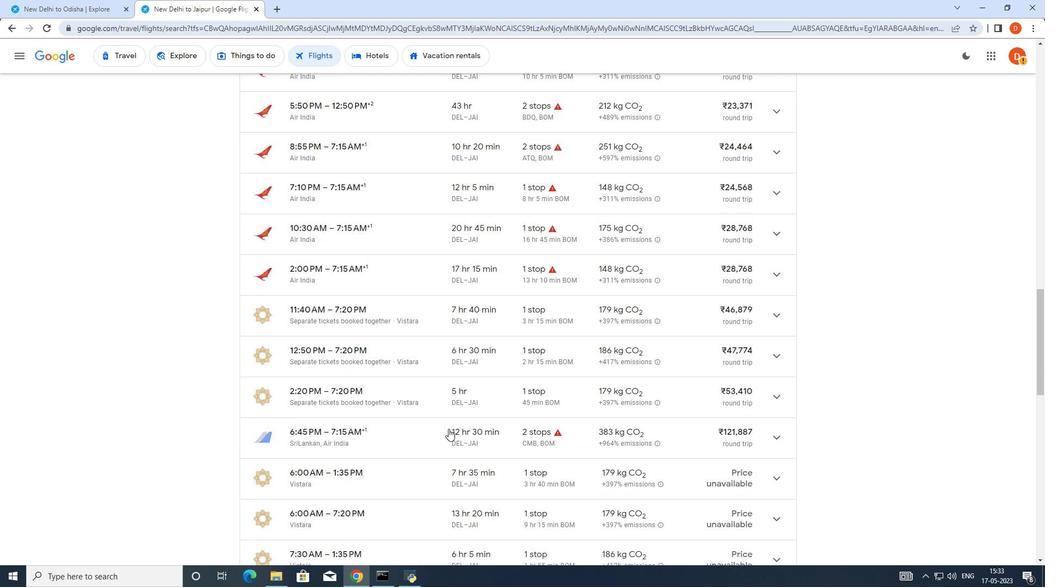 
Action: Mouse scrolled (448, 428) with delta (0, 0)
Screenshot: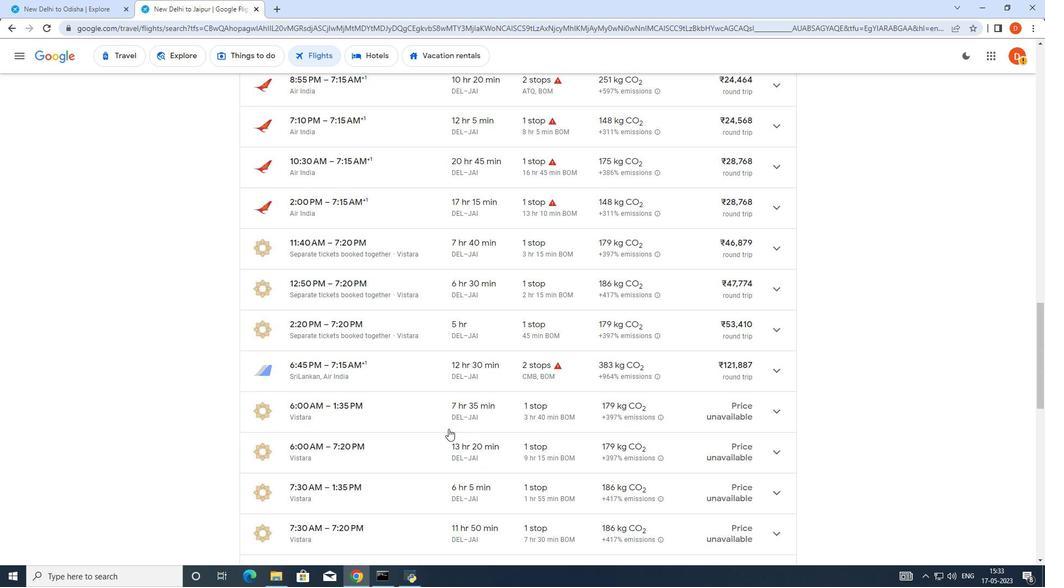 
Action: Mouse scrolled (448, 428) with delta (0, 0)
Screenshot: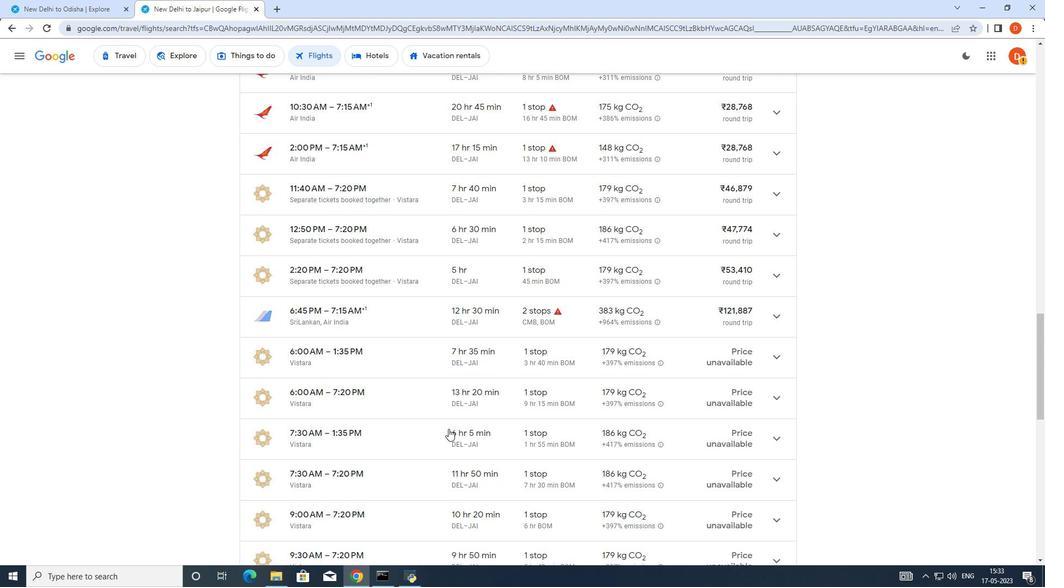
Action: Mouse scrolled (448, 428) with delta (0, 0)
Screenshot: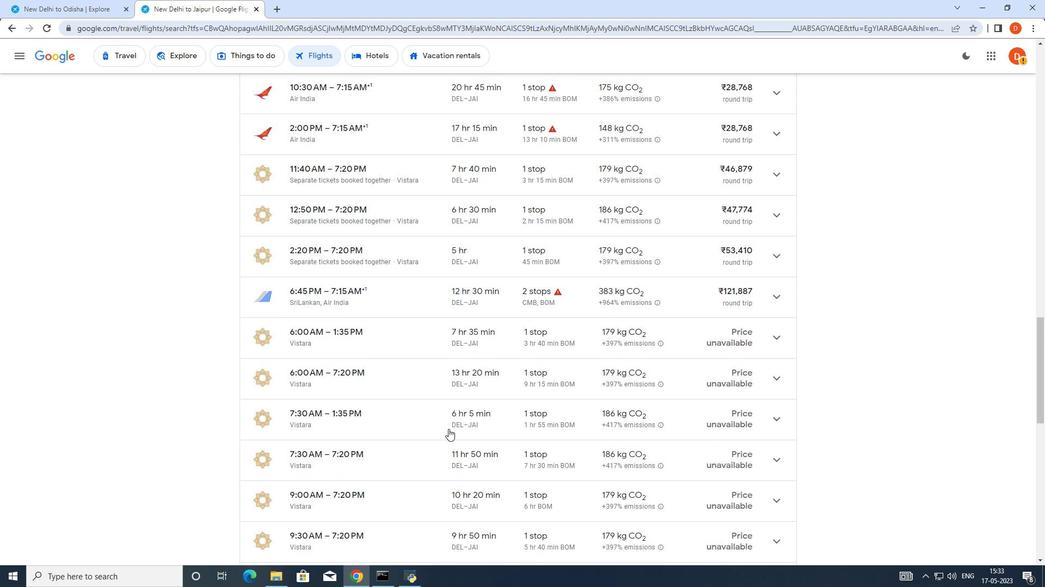 
Action: Mouse scrolled (448, 428) with delta (0, 0)
Screenshot: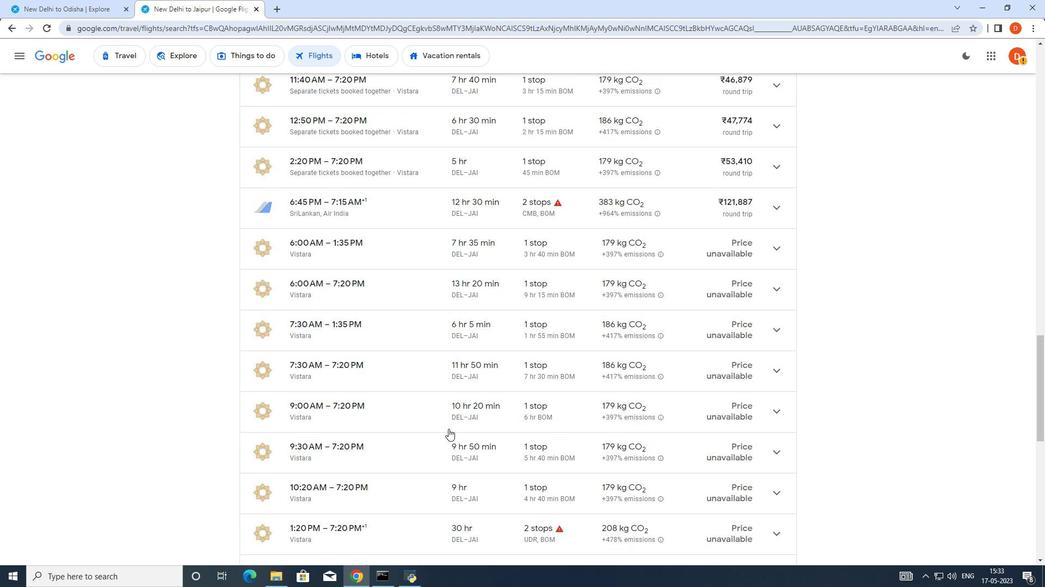 
Action: Mouse scrolled (448, 428) with delta (0, 0)
Screenshot: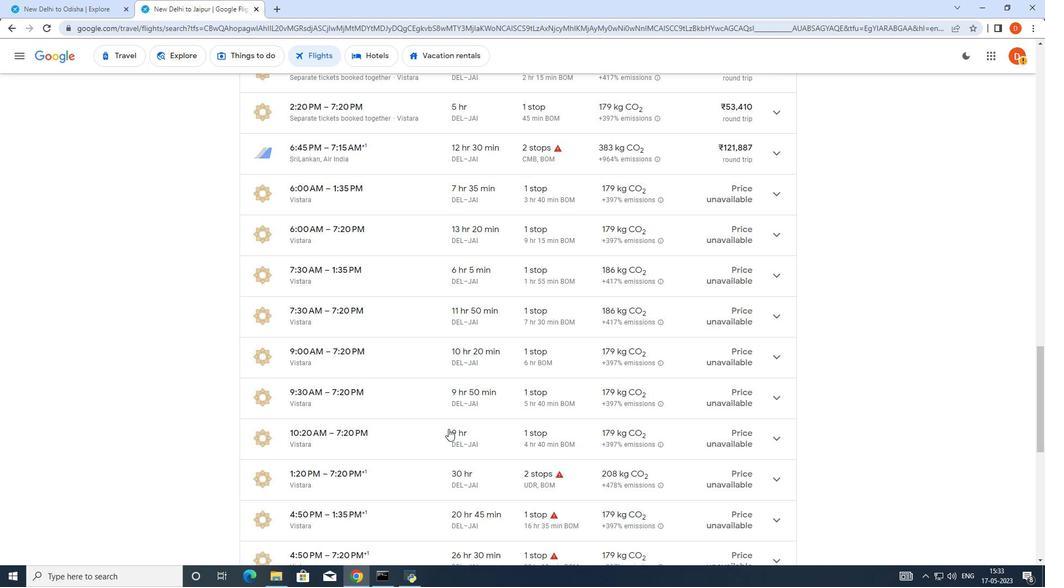 
Action: Mouse scrolled (448, 428) with delta (0, 0)
Screenshot: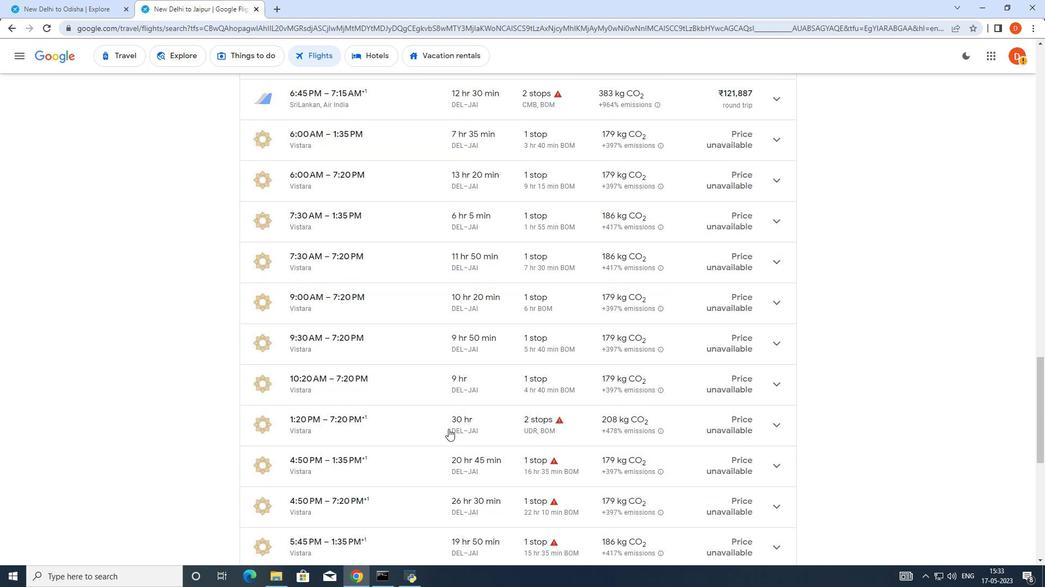 
Action: Mouse scrolled (448, 428) with delta (0, 0)
Screenshot: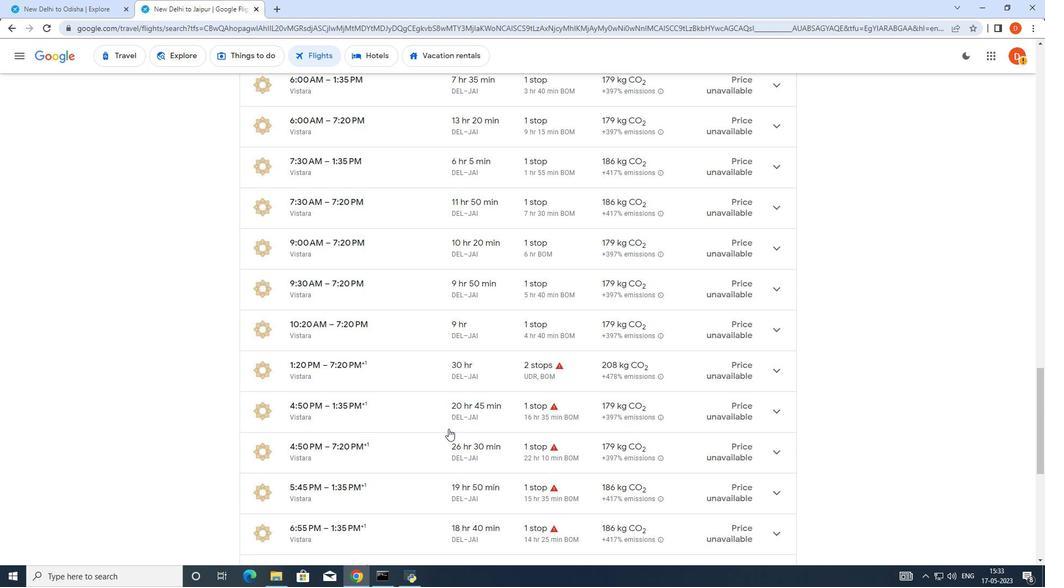 
Action: Mouse scrolled (448, 428) with delta (0, 0)
Screenshot: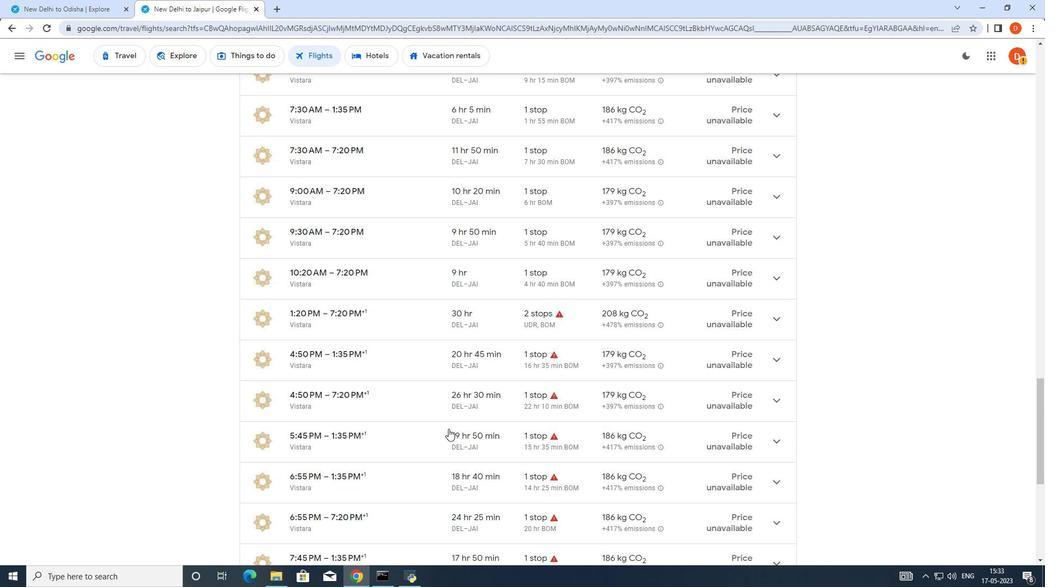 
Action: Mouse moved to (447, 430)
Screenshot: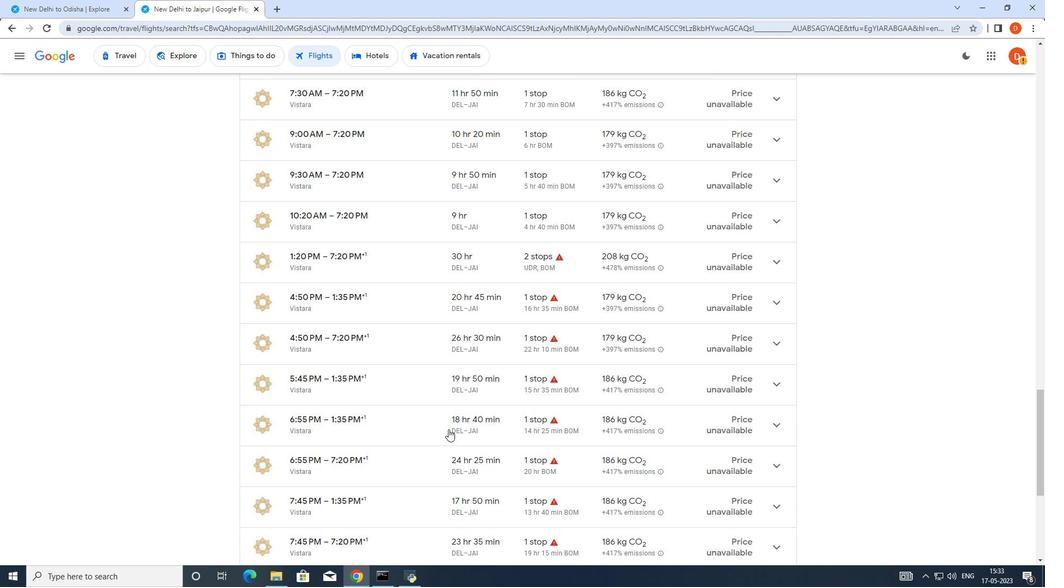 
Action: Mouse scrolled (447, 430) with delta (0, 0)
Screenshot: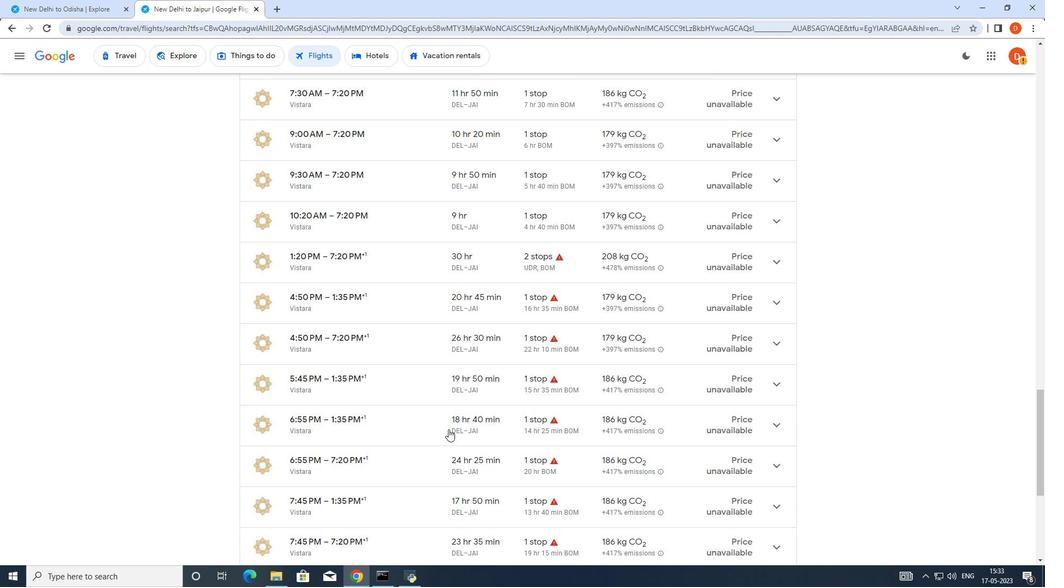 
Action: Mouse moved to (439, 435)
Screenshot: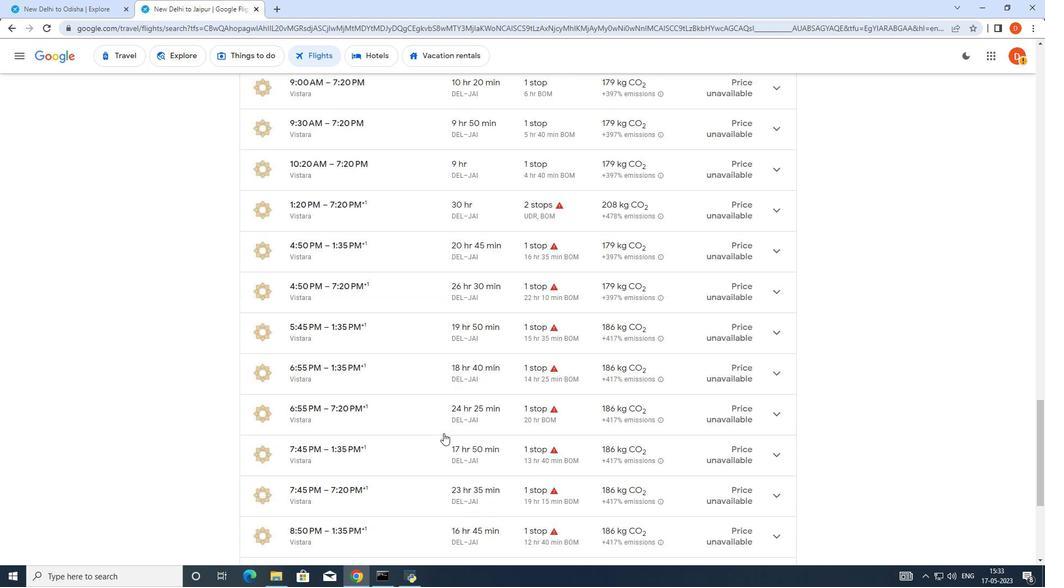 
Action: Mouse scrolled (439, 434) with delta (0, 0)
Screenshot: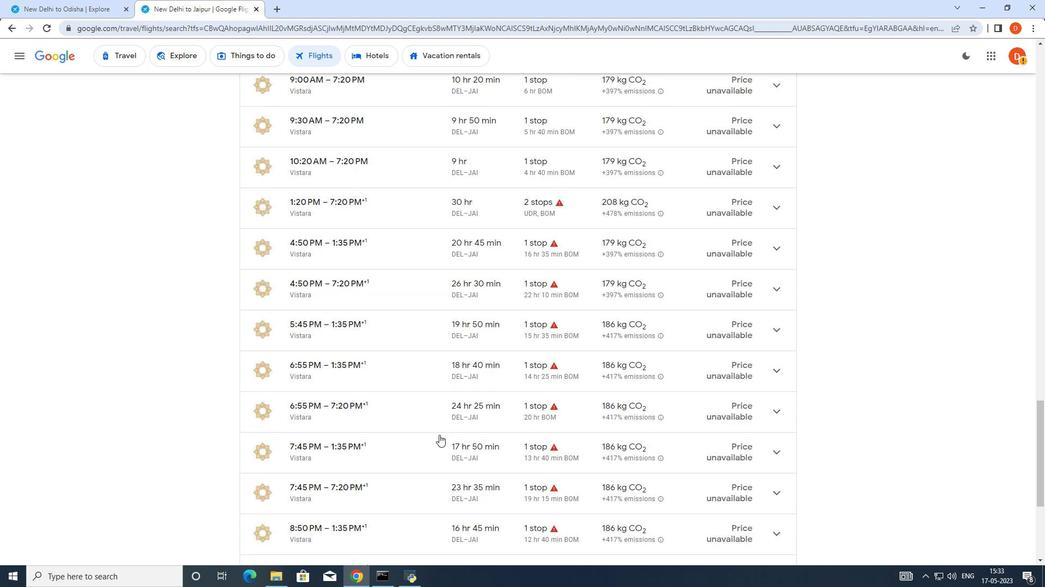 
Action: Mouse scrolled (439, 434) with delta (0, 0)
Screenshot: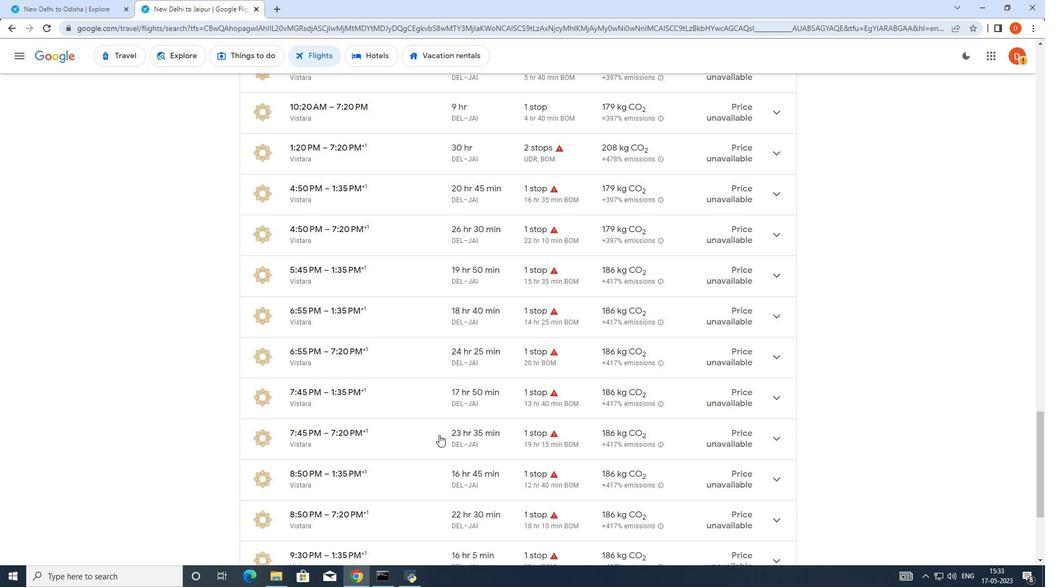 
Action: Mouse scrolled (439, 434) with delta (0, 0)
Screenshot: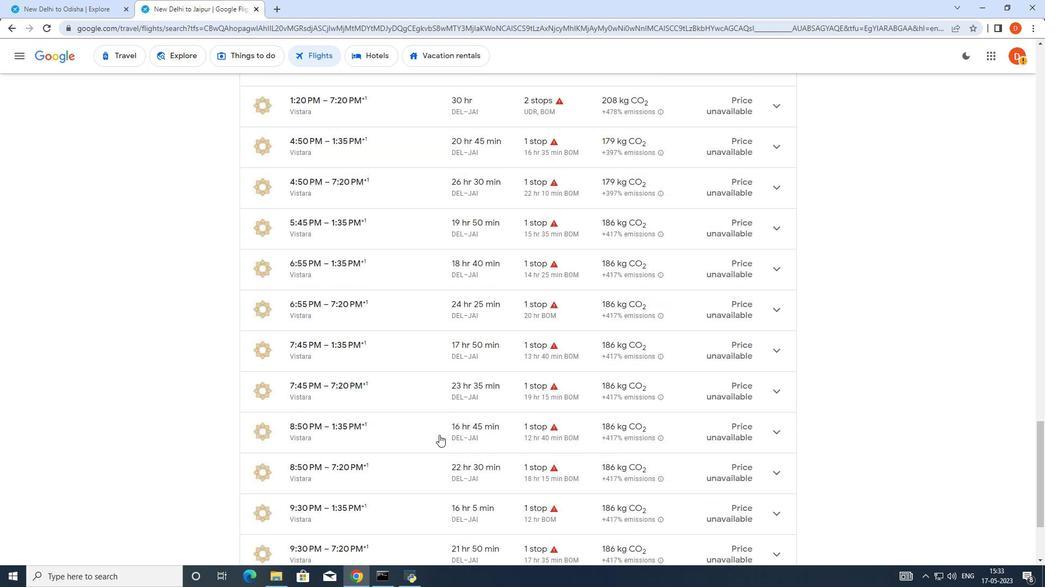 
Action: Mouse scrolled (439, 434) with delta (0, 0)
Screenshot: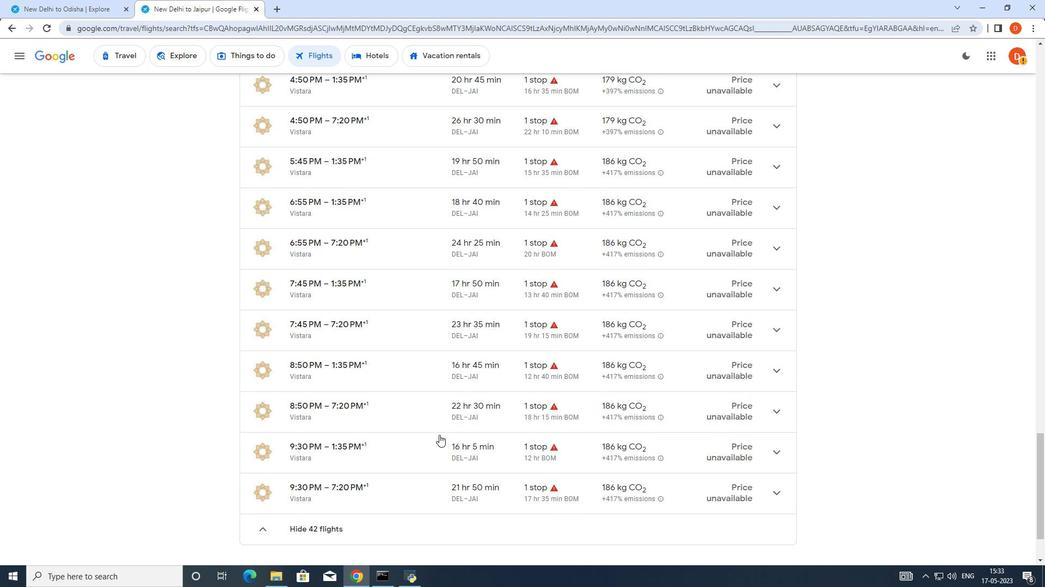 
Action: Mouse moved to (423, 446)
Screenshot: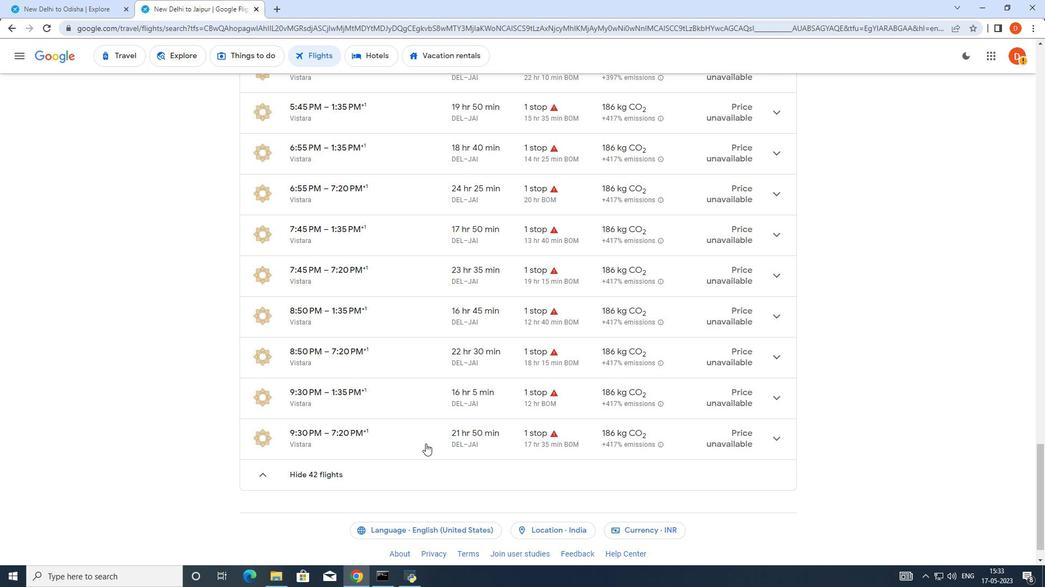 
